 Task: Create a due date automation trigger when advanced on, on the monday of the week a card is due add dates due in more than 1 working days at 11:00 AM.
Action: Mouse moved to (1200, 342)
Screenshot: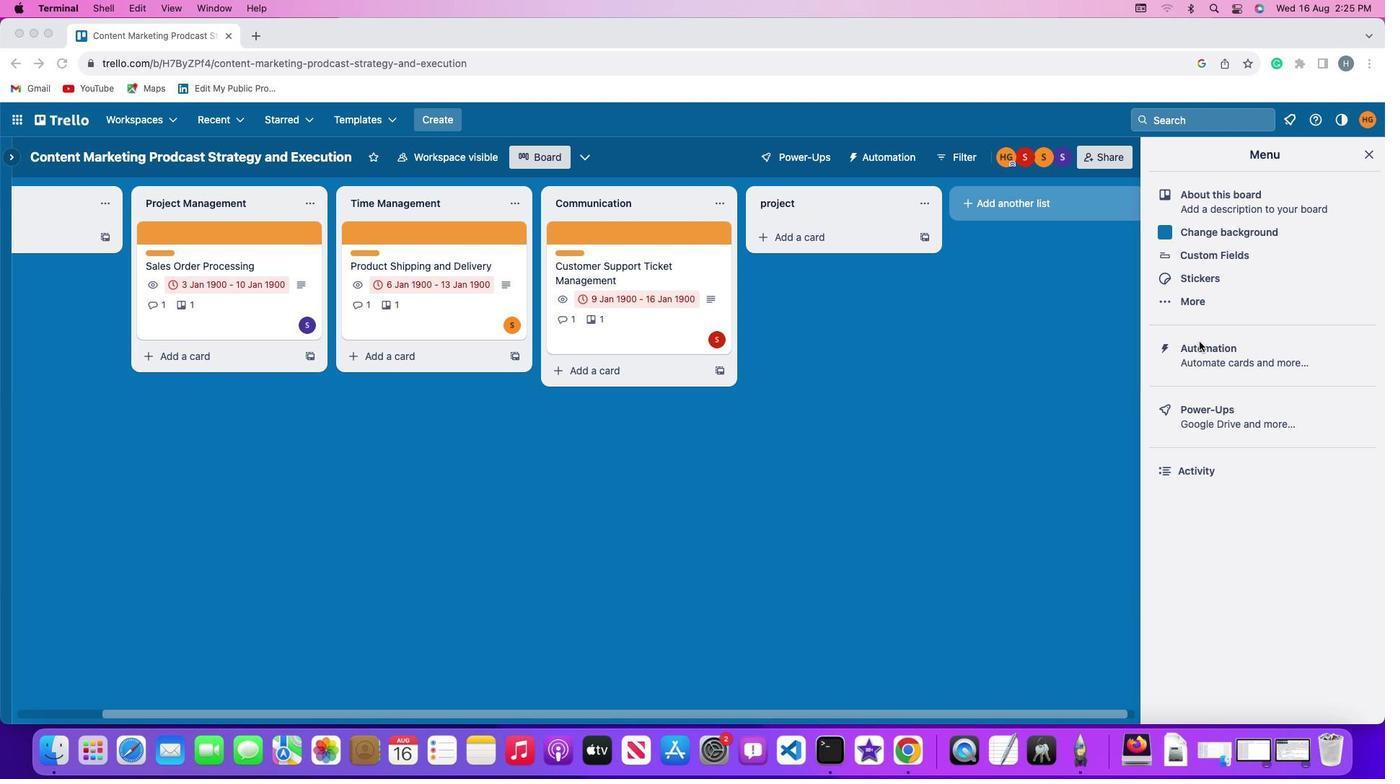 
Action: Mouse pressed left at (1200, 342)
Screenshot: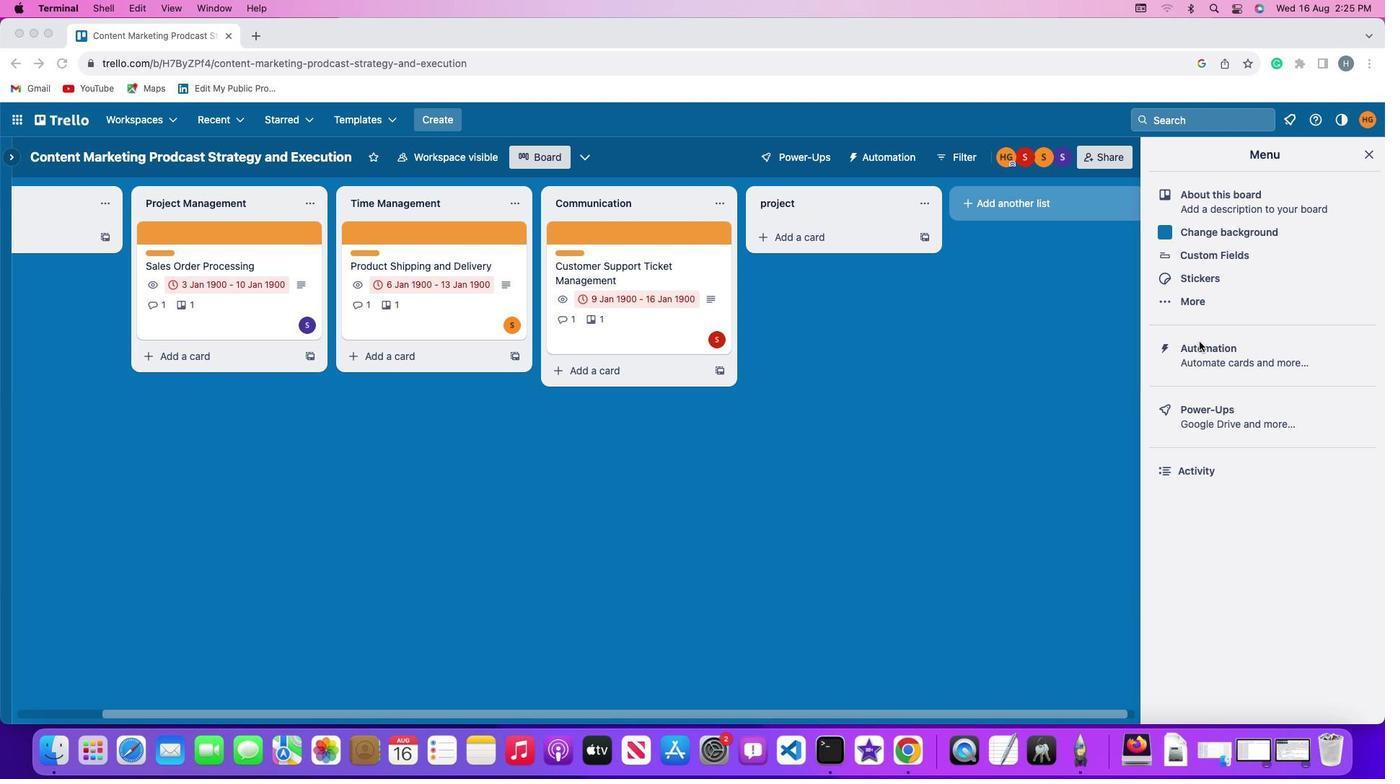 
Action: Mouse moved to (1200, 342)
Screenshot: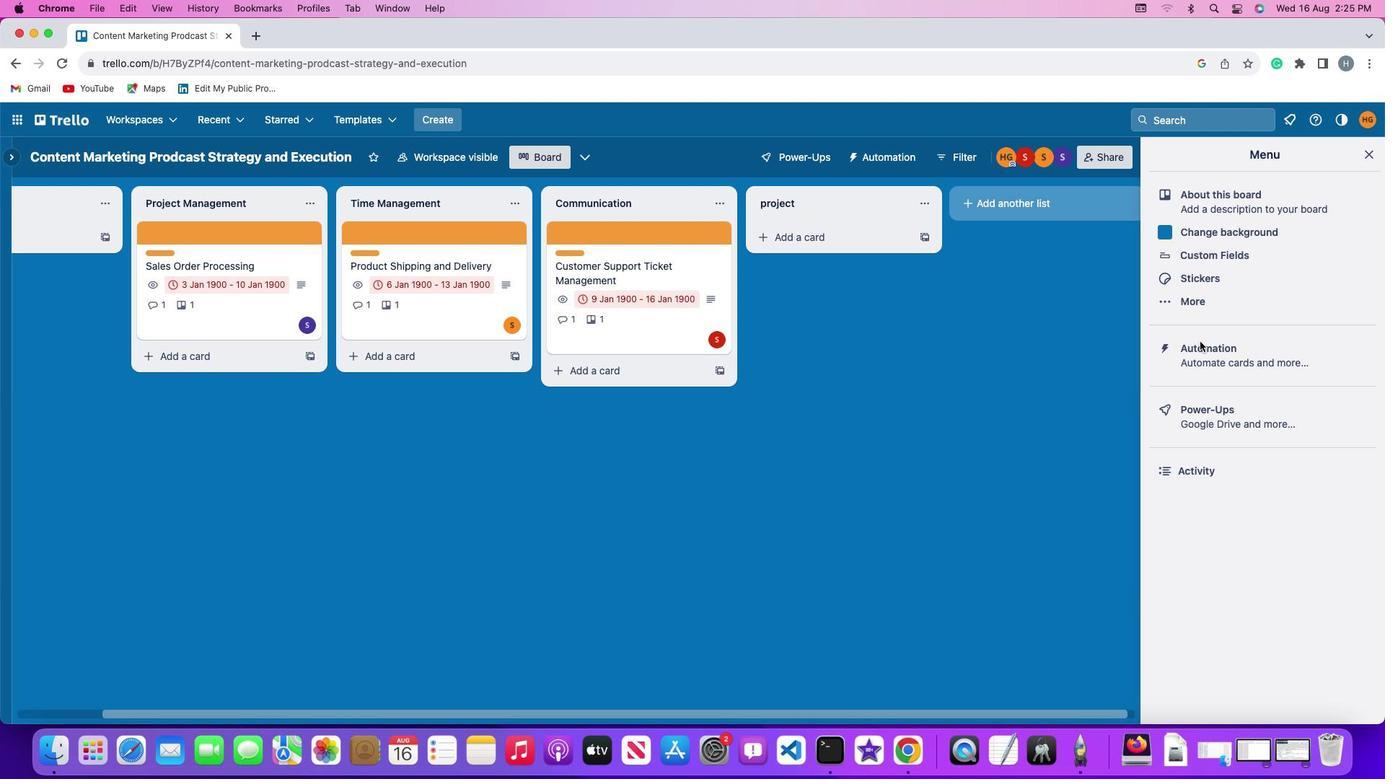
Action: Mouse pressed left at (1200, 342)
Screenshot: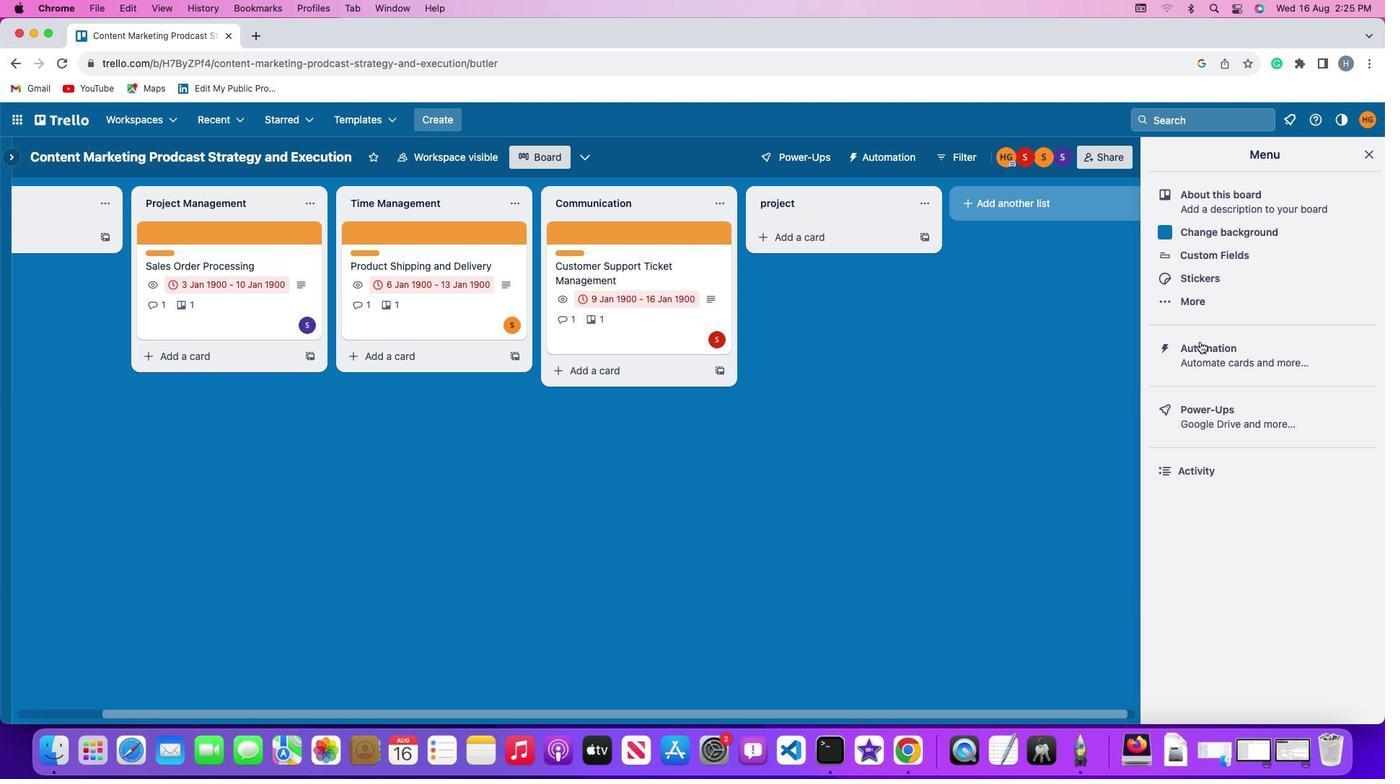 
Action: Mouse pressed left at (1200, 342)
Screenshot: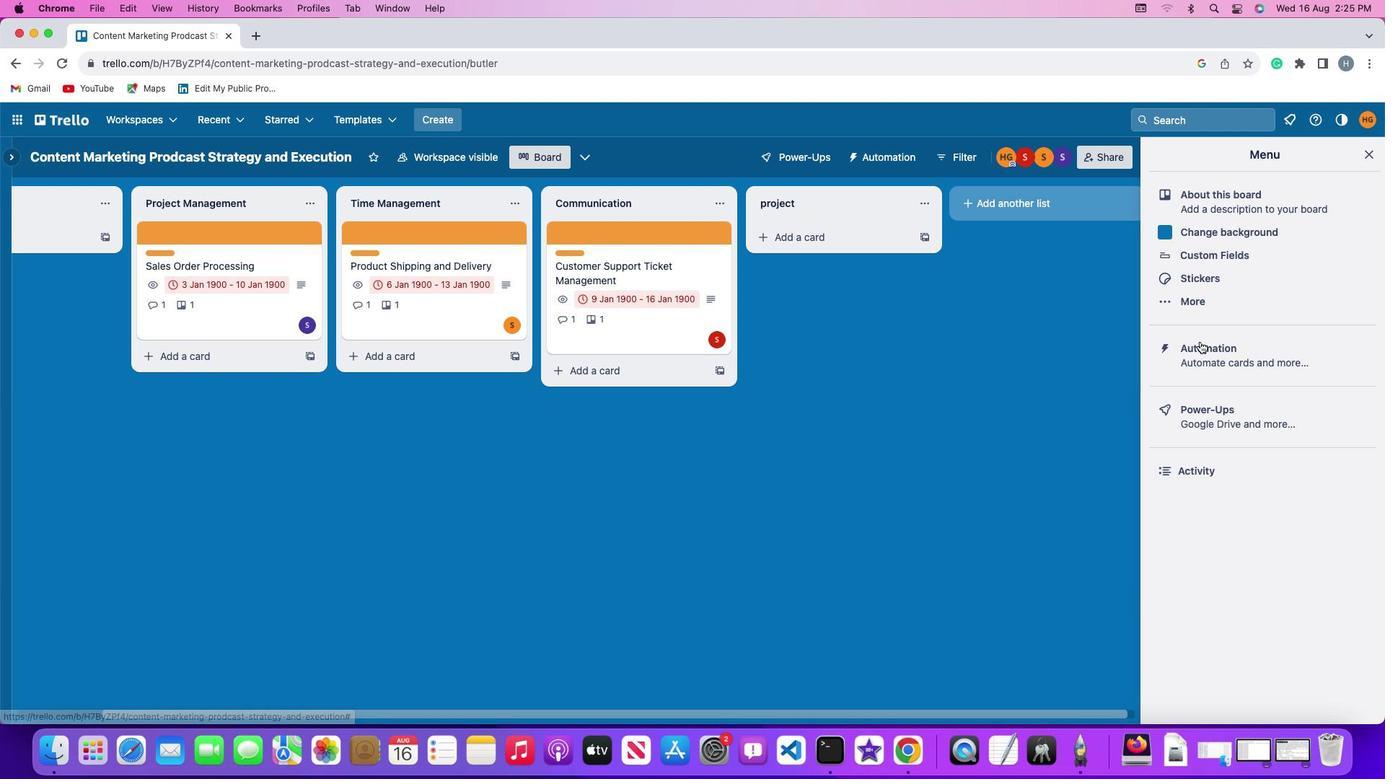 
Action: Mouse moved to (87, 340)
Screenshot: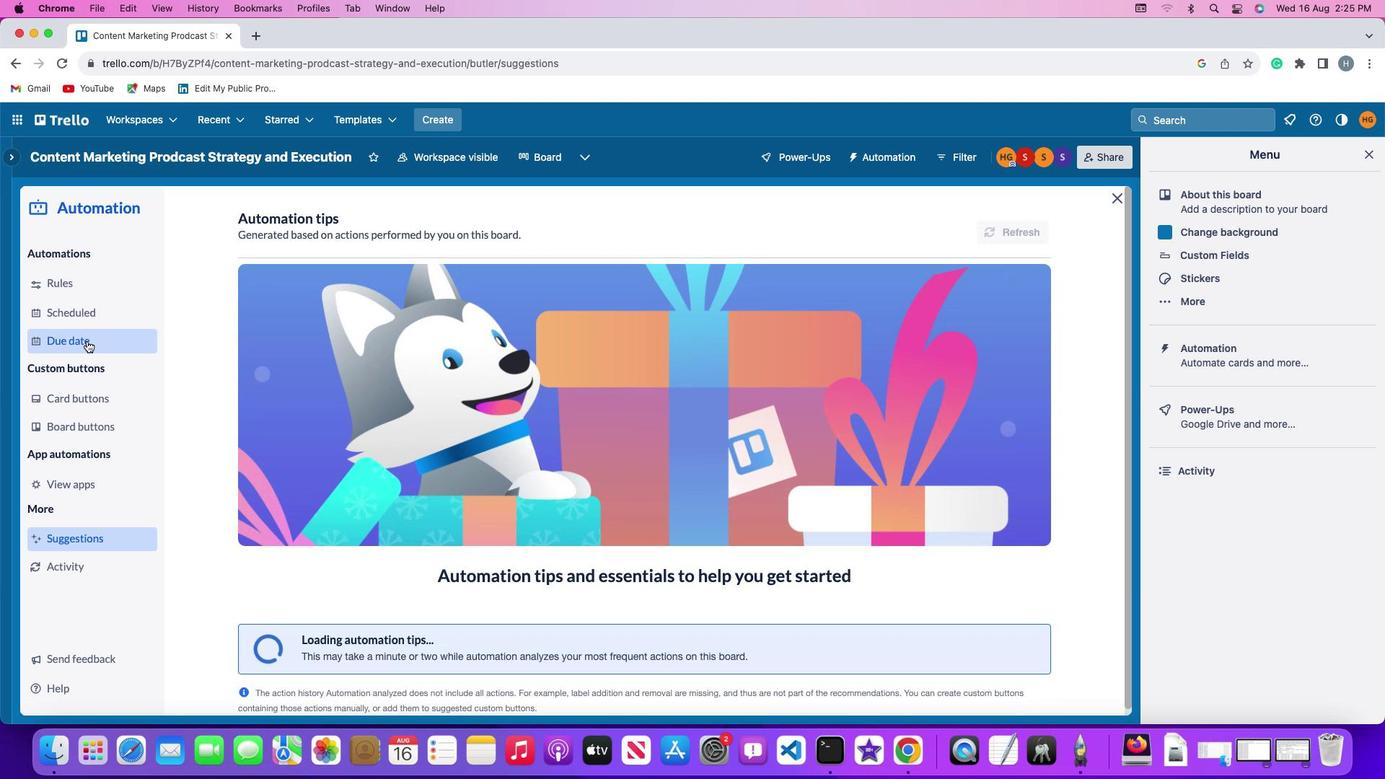 
Action: Mouse pressed left at (87, 340)
Screenshot: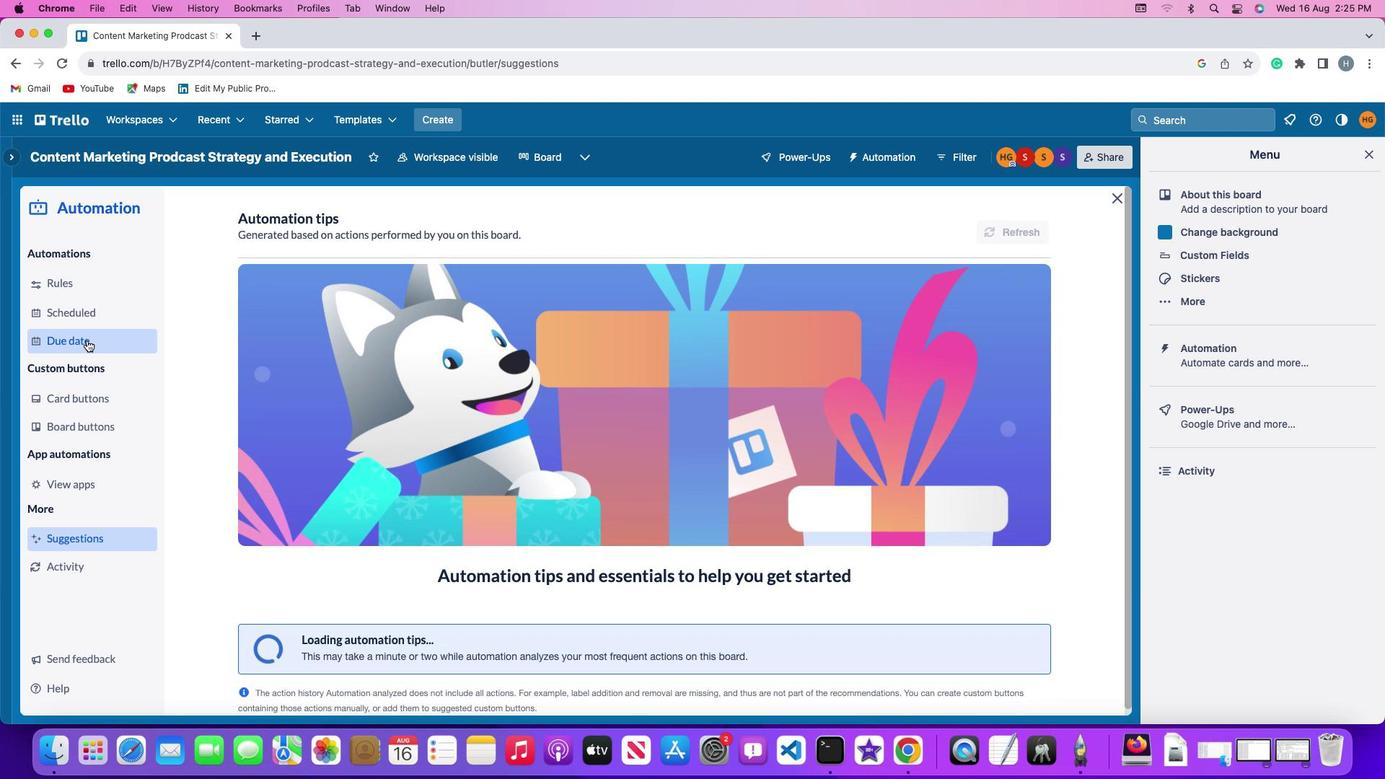 
Action: Mouse moved to (940, 219)
Screenshot: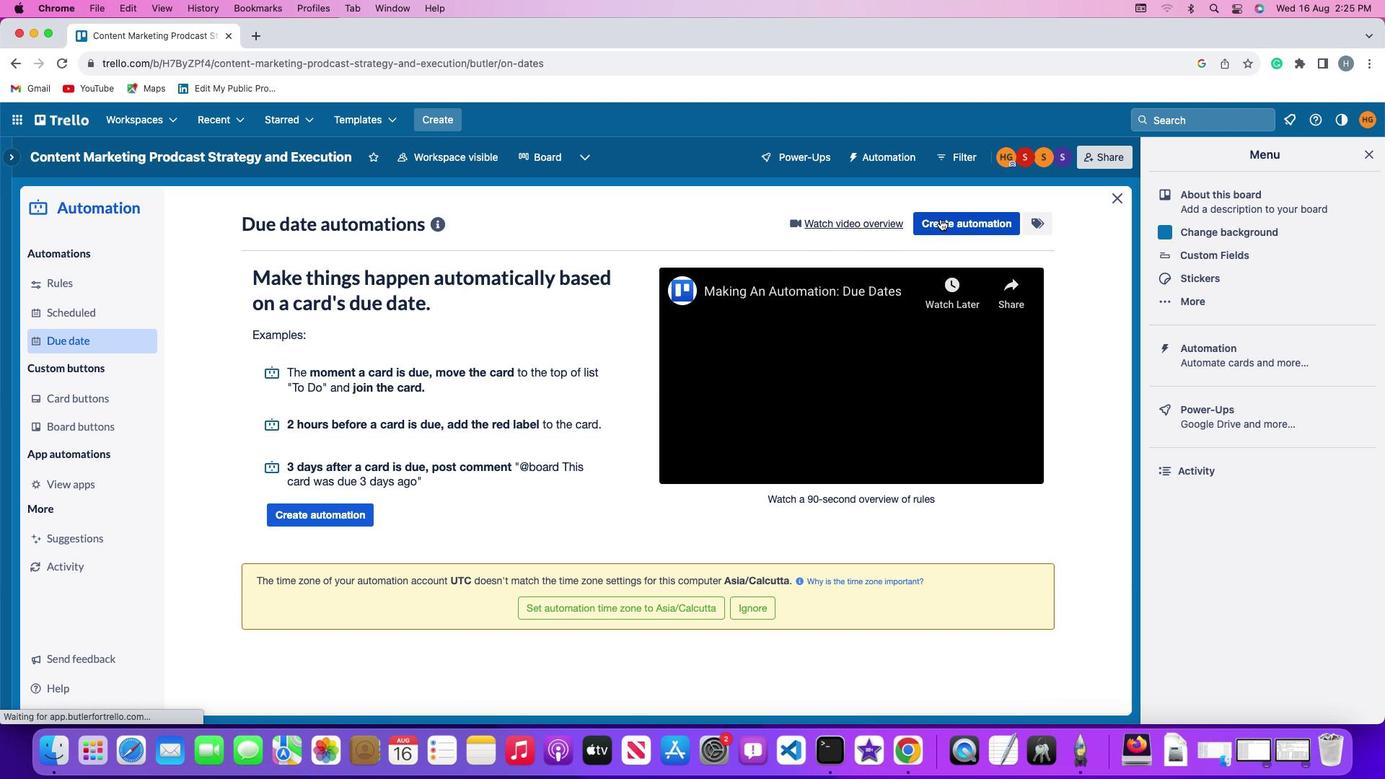 
Action: Mouse pressed left at (940, 219)
Screenshot: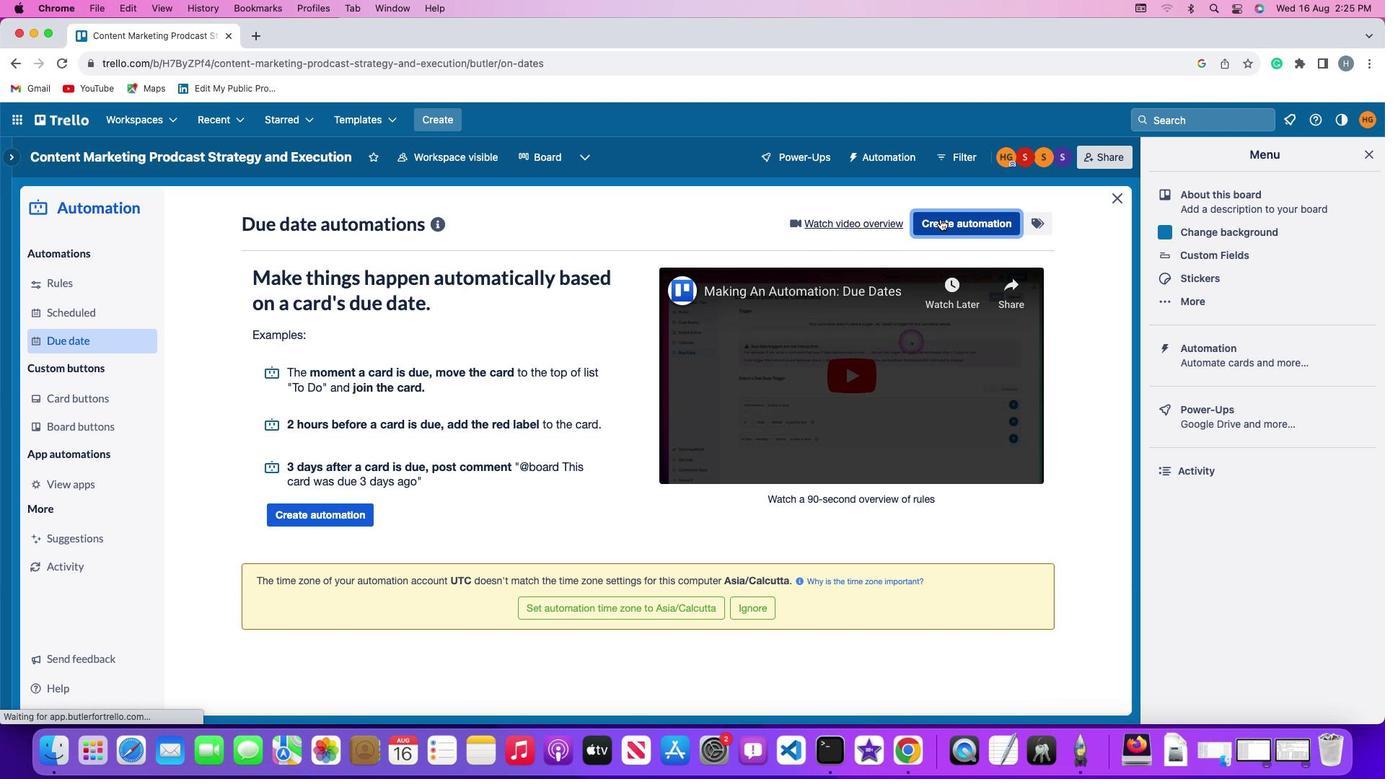 
Action: Mouse moved to (287, 355)
Screenshot: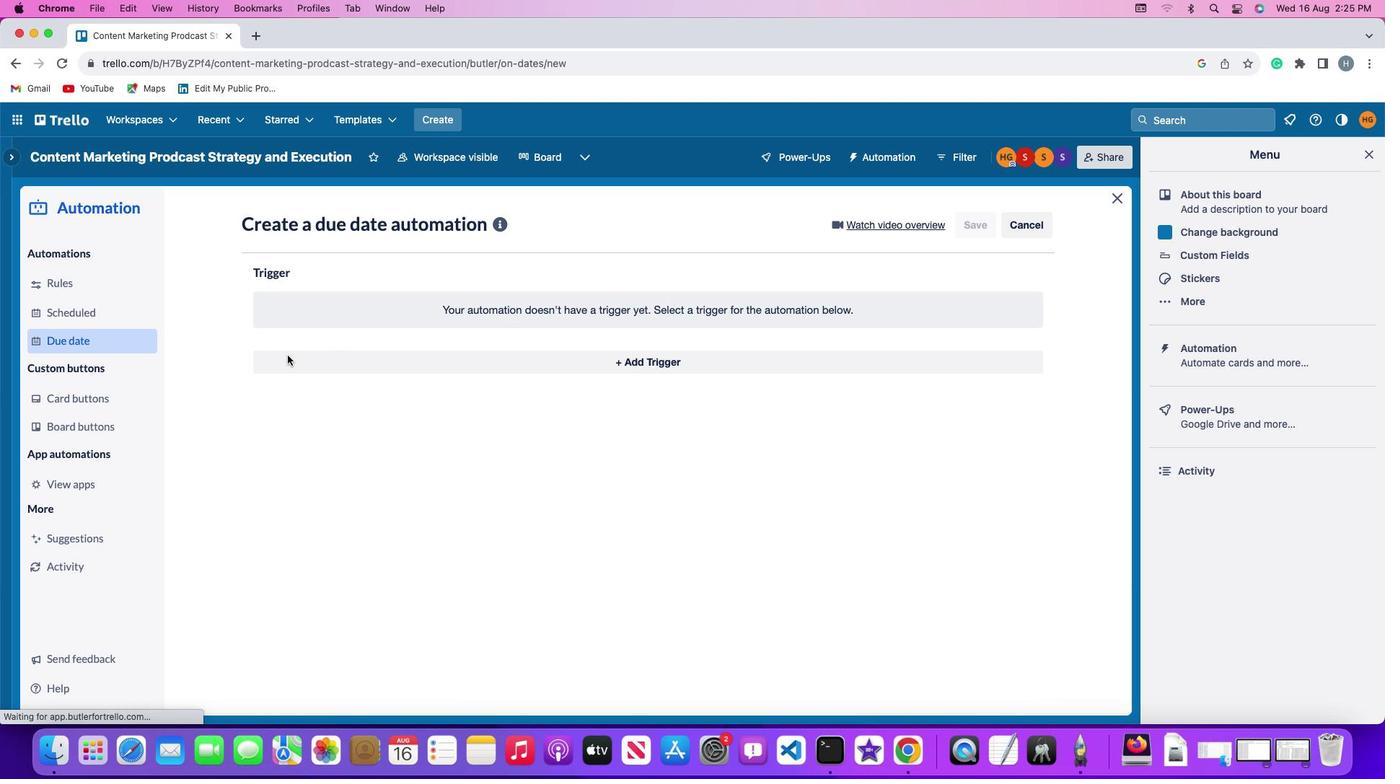 
Action: Mouse pressed left at (287, 355)
Screenshot: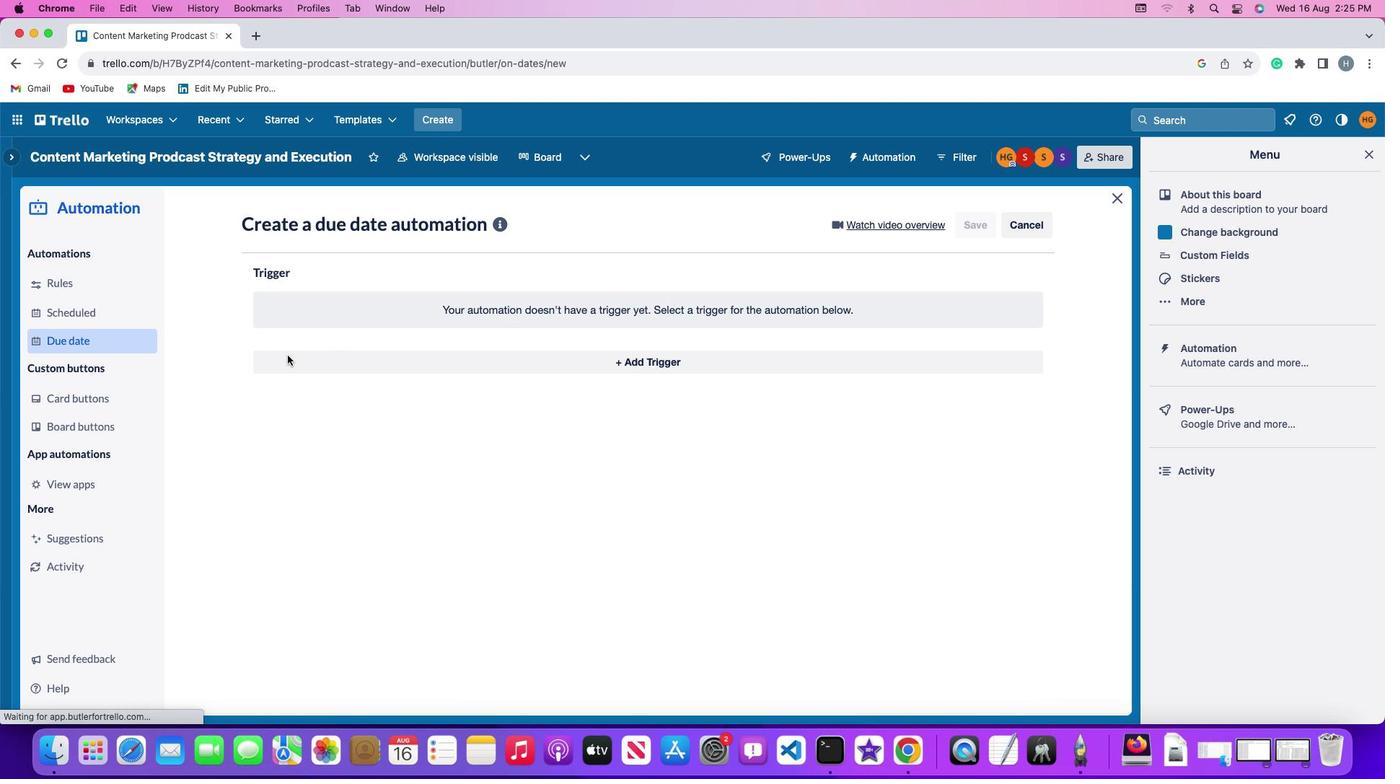 
Action: Mouse moved to (309, 626)
Screenshot: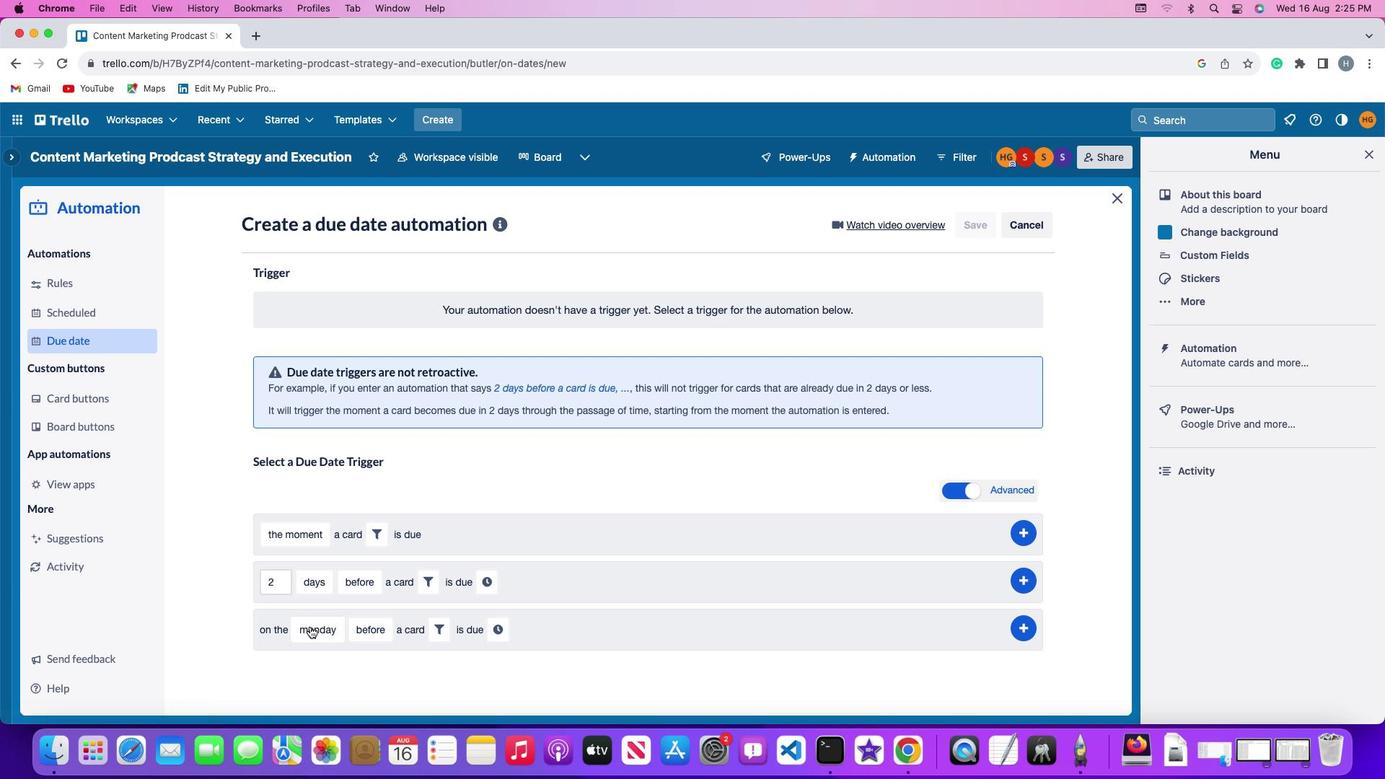 
Action: Mouse pressed left at (309, 626)
Screenshot: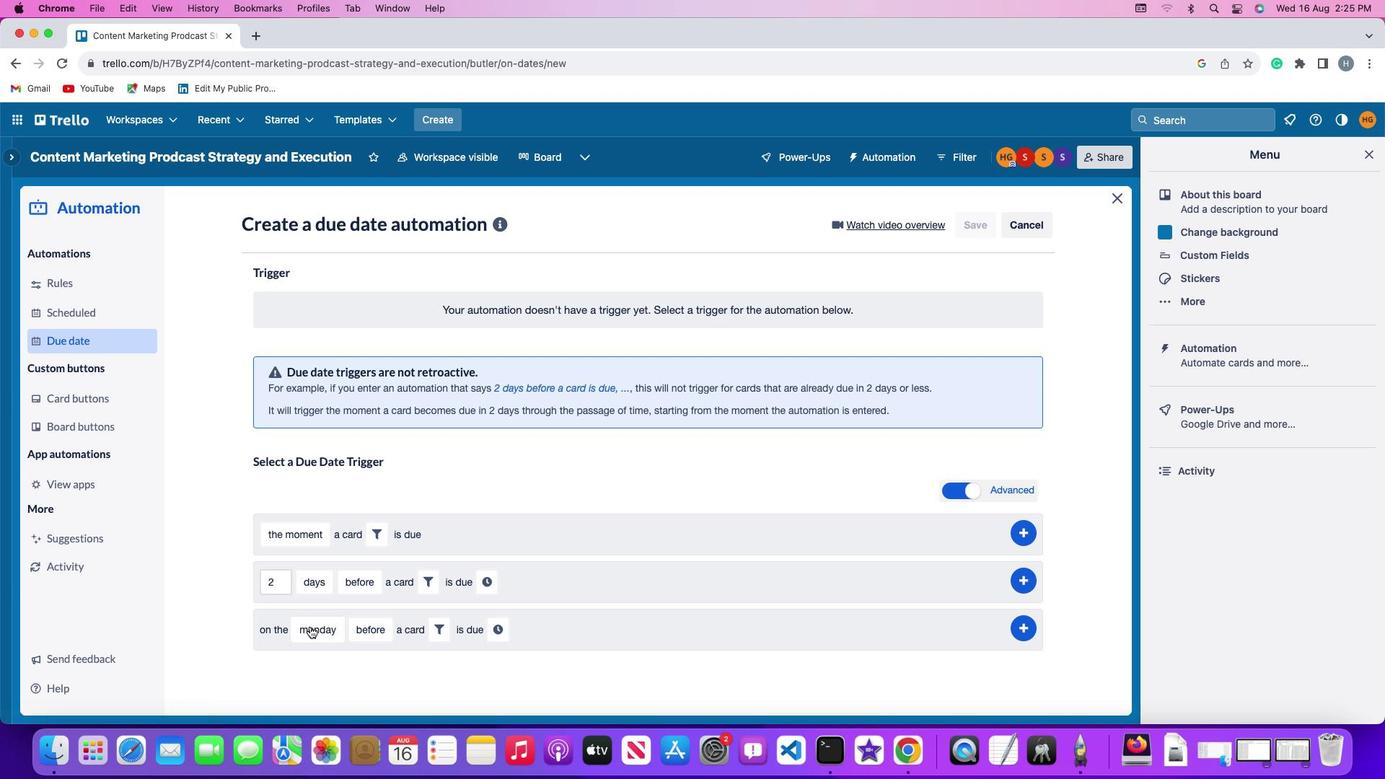 
Action: Mouse moved to (335, 429)
Screenshot: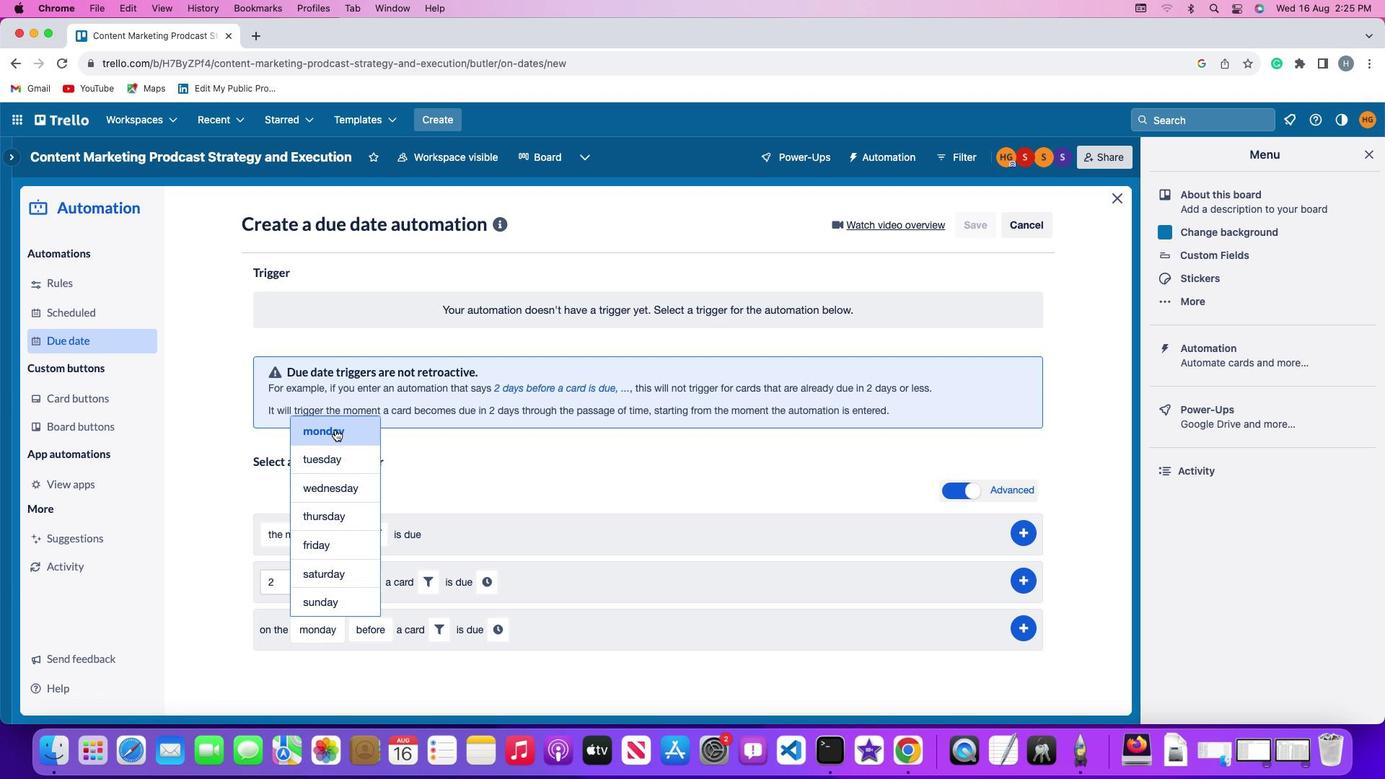 
Action: Mouse pressed left at (335, 429)
Screenshot: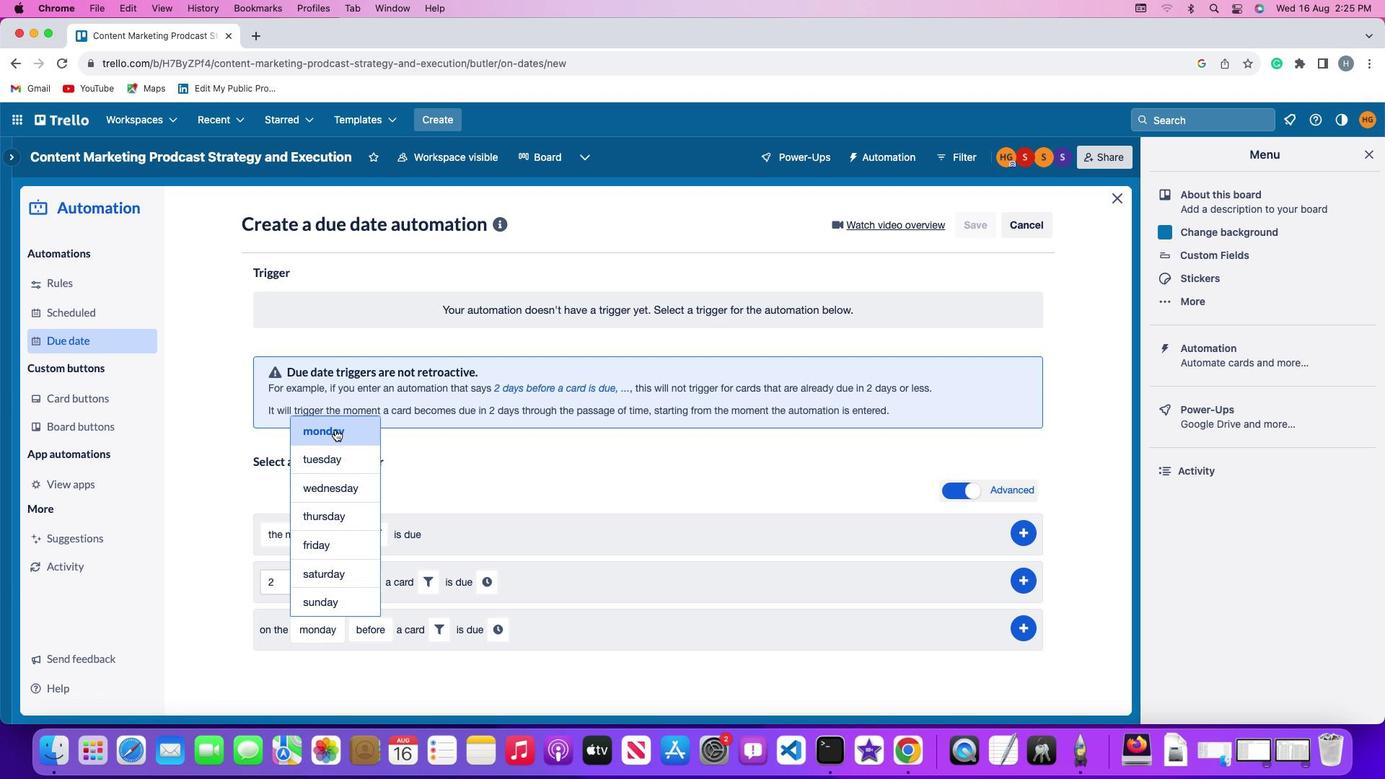 
Action: Mouse moved to (380, 626)
Screenshot: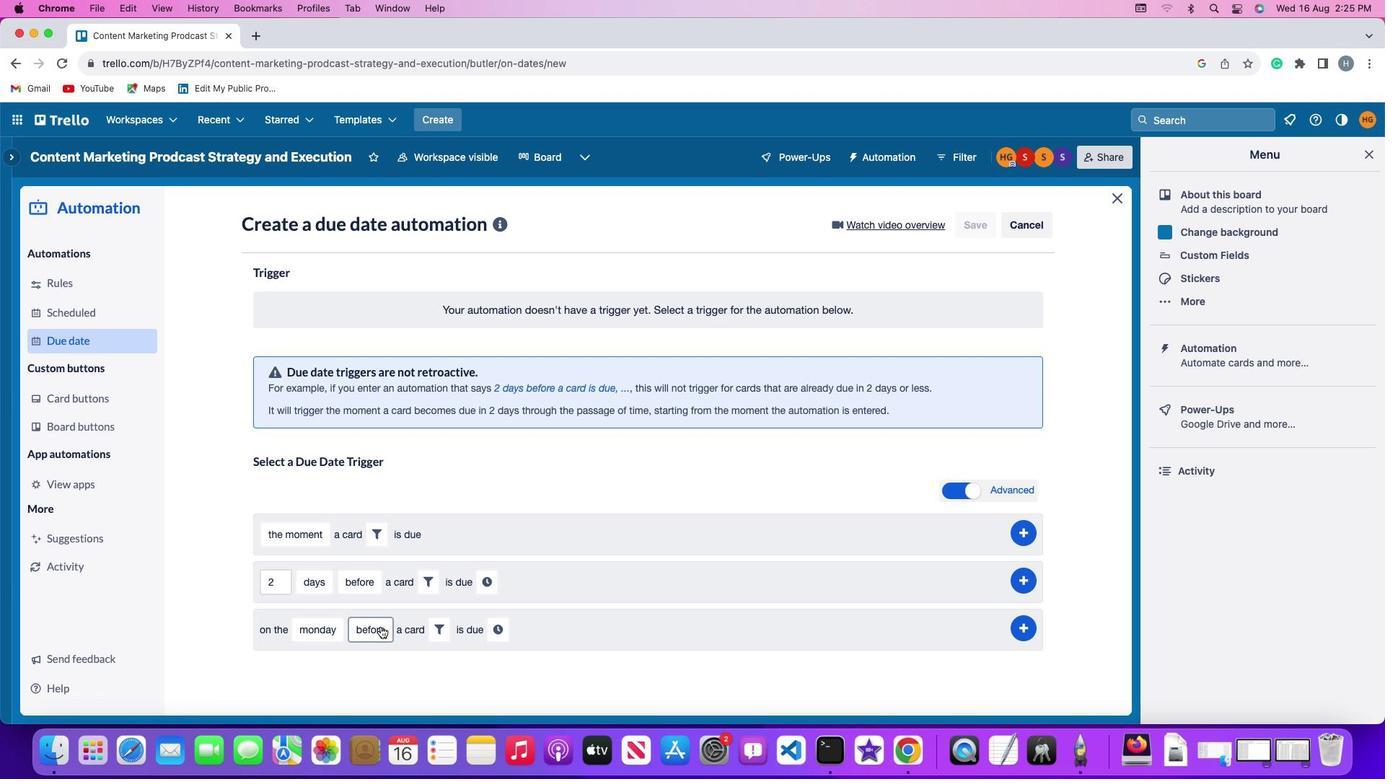 
Action: Mouse pressed left at (380, 626)
Screenshot: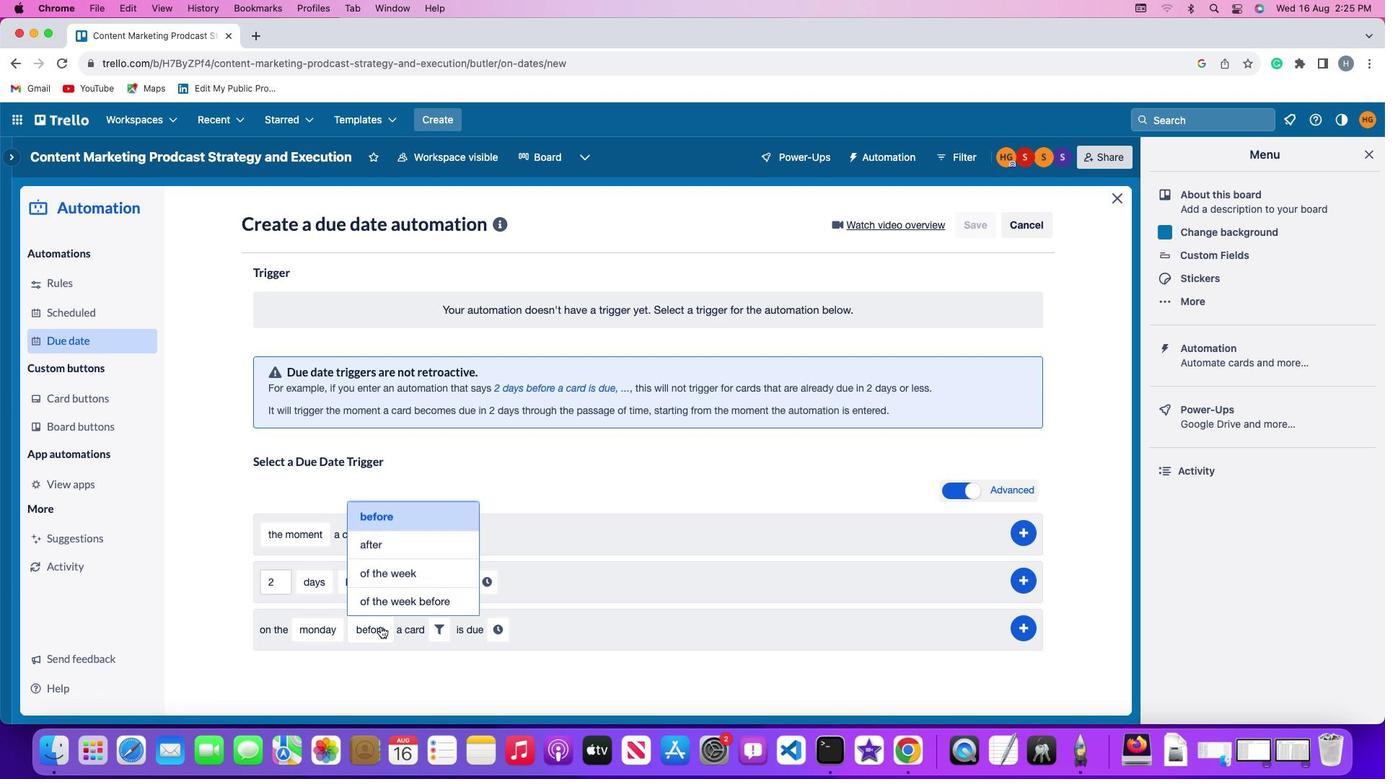 
Action: Mouse moved to (391, 572)
Screenshot: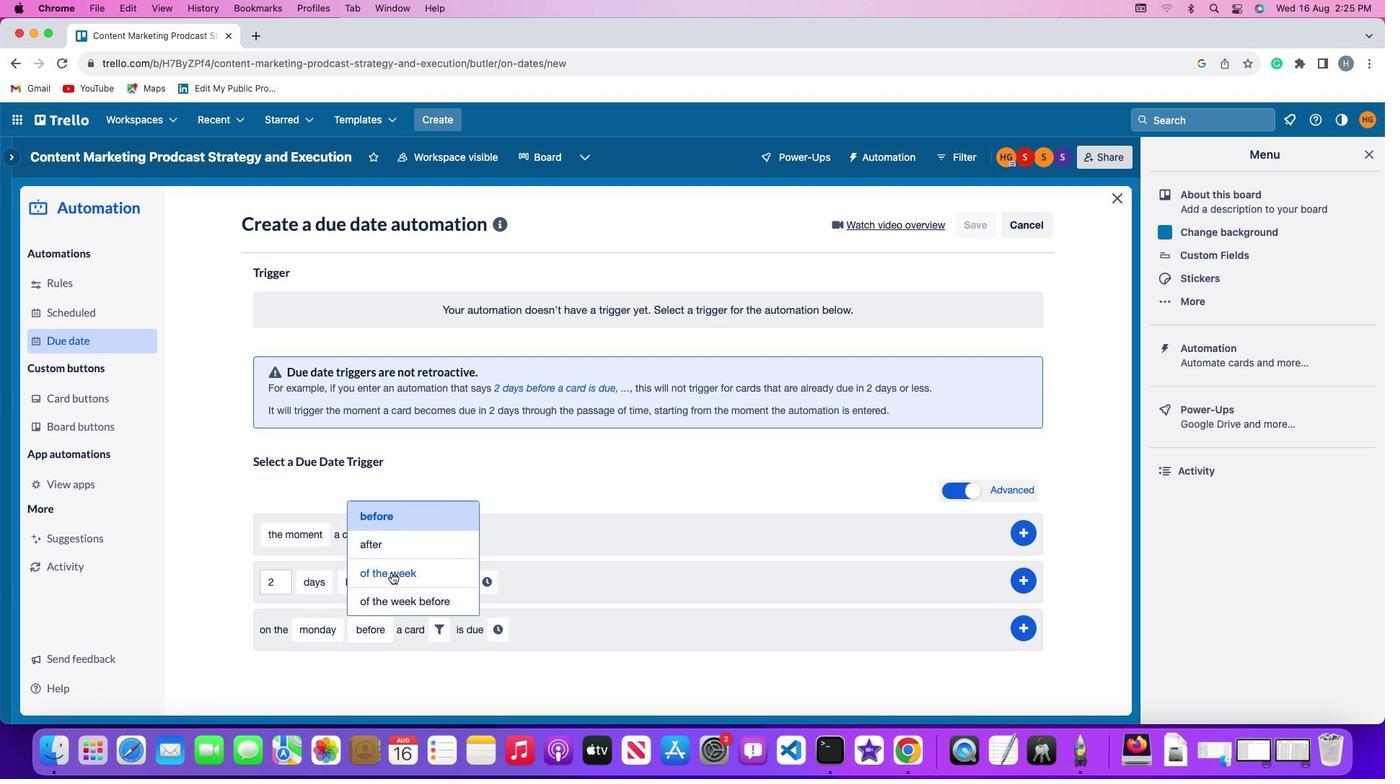 
Action: Mouse pressed left at (391, 572)
Screenshot: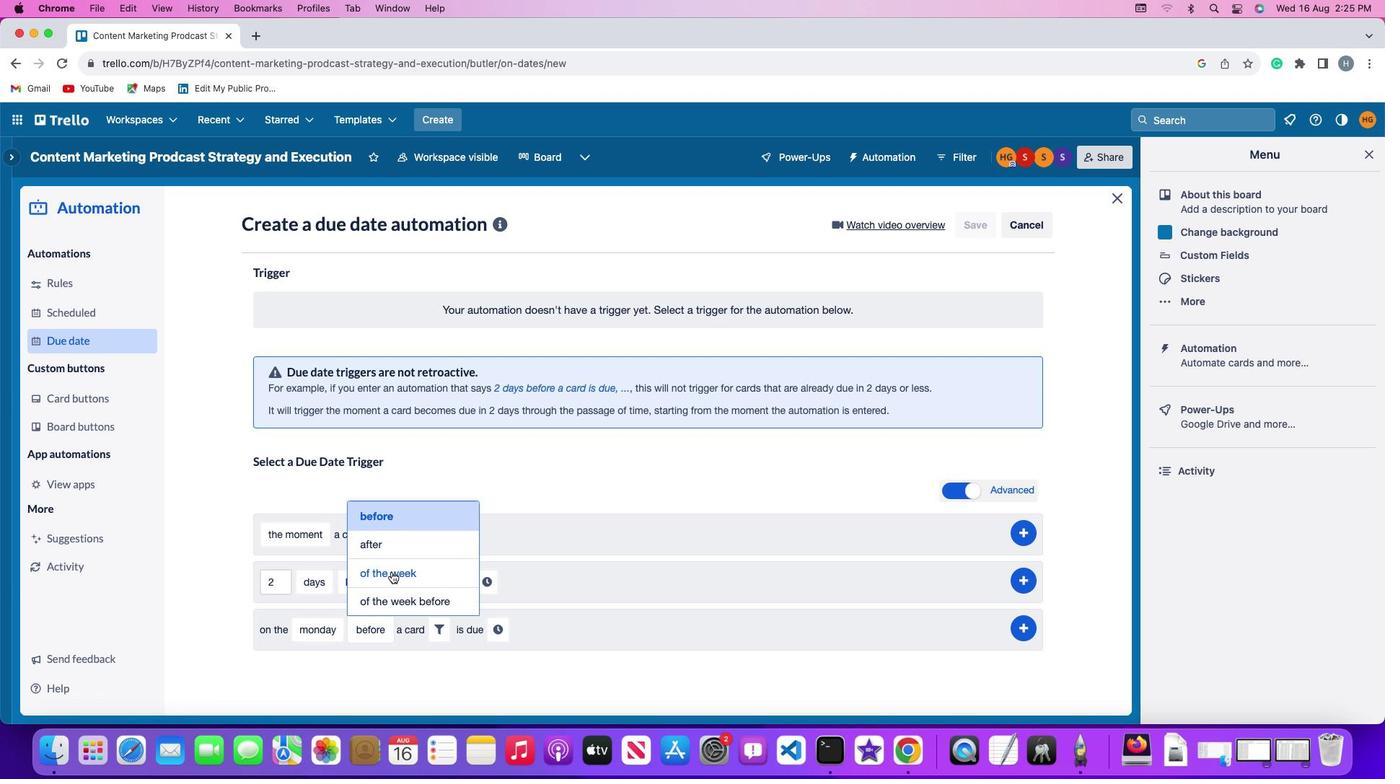 
Action: Mouse moved to (453, 624)
Screenshot: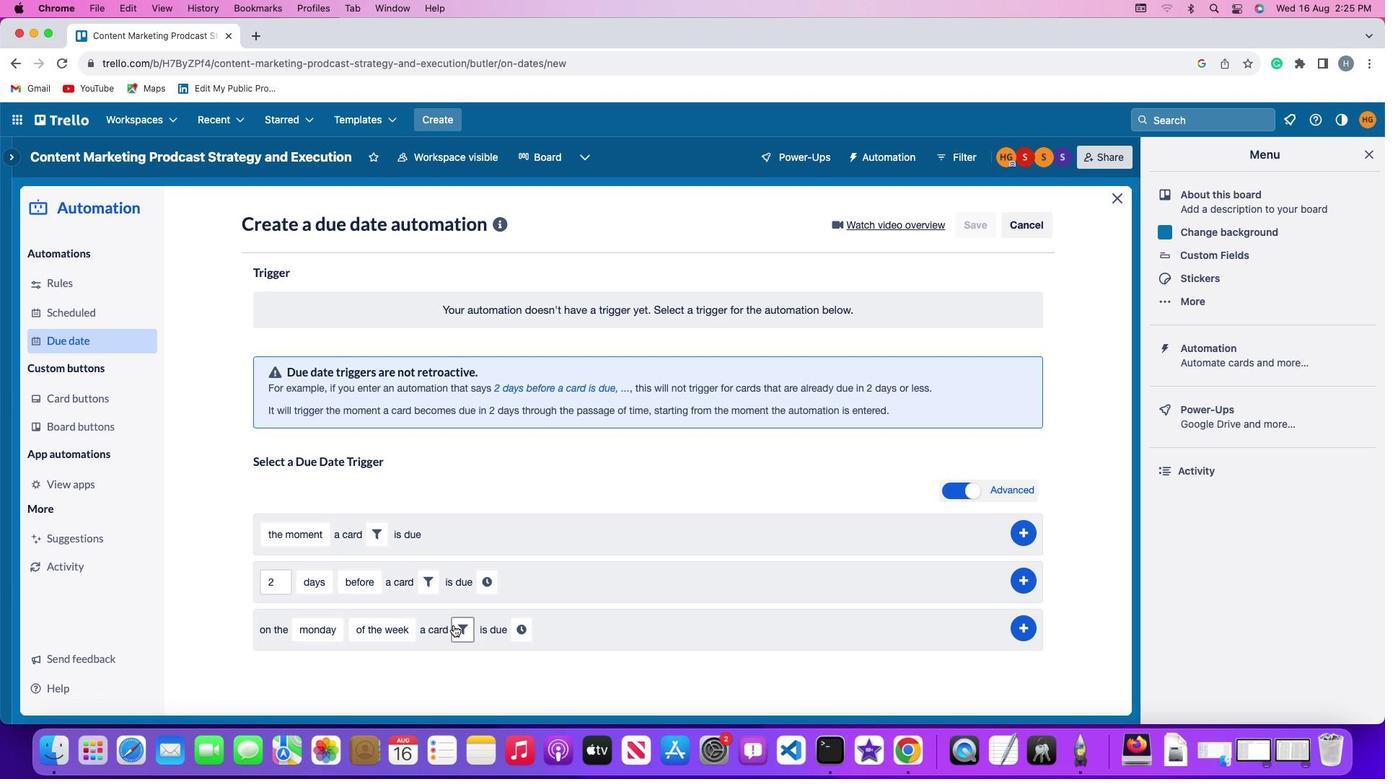 
Action: Mouse pressed left at (453, 624)
Screenshot: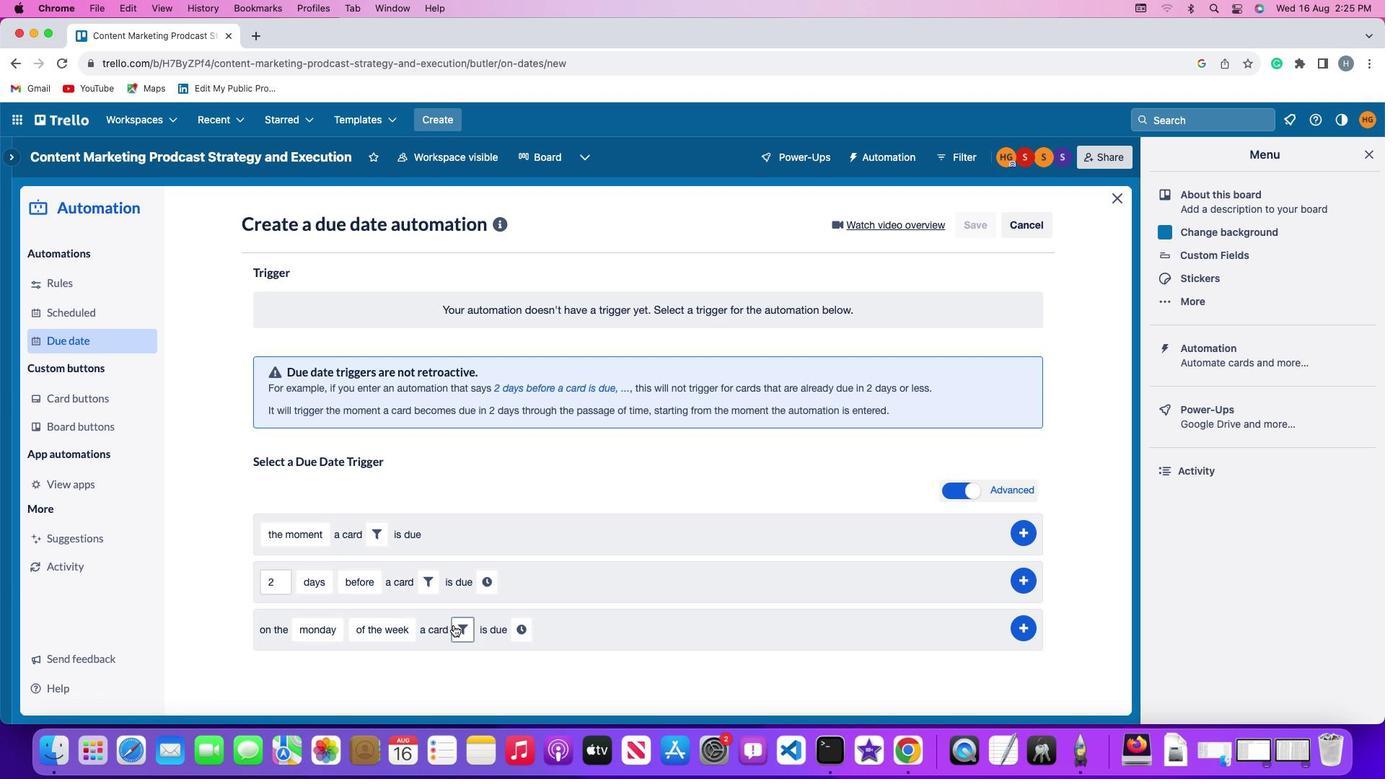 
Action: Mouse moved to (537, 682)
Screenshot: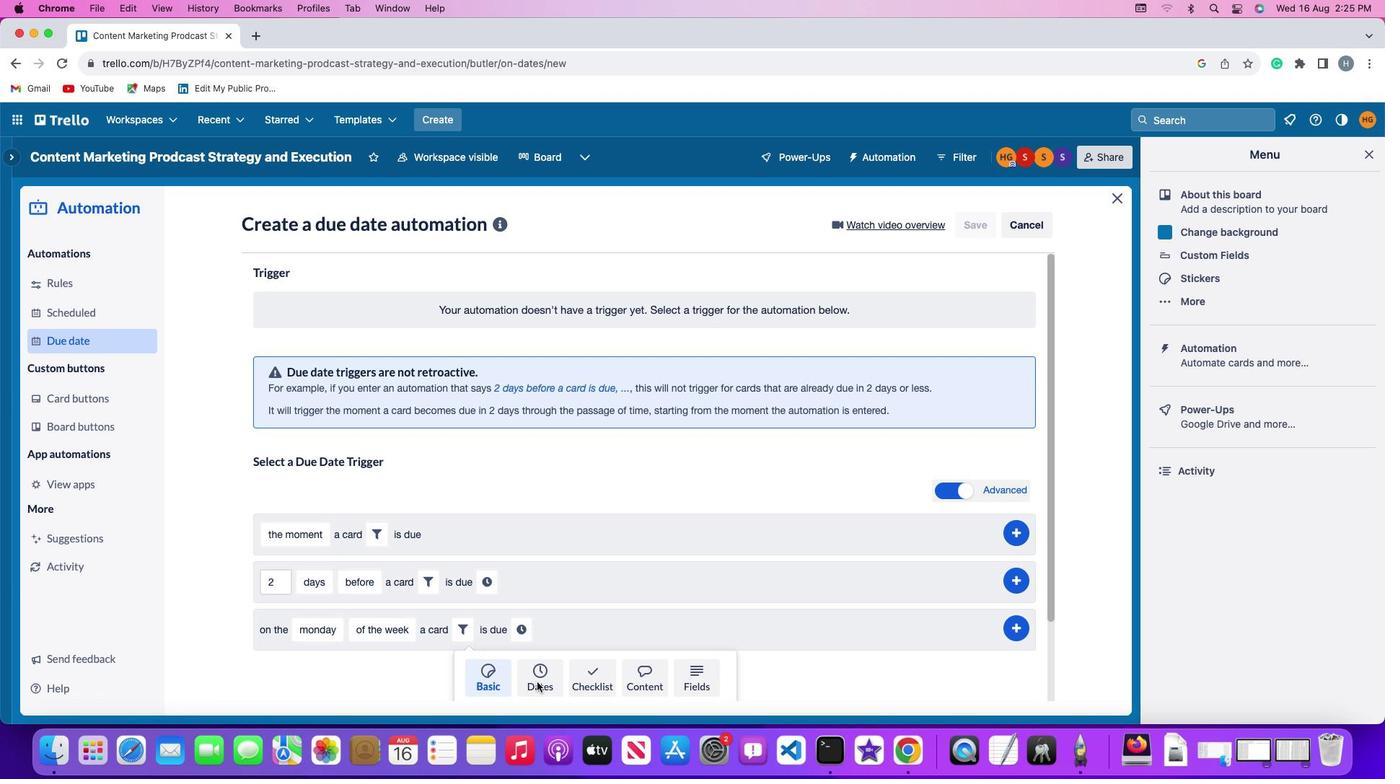 
Action: Mouse pressed left at (537, 682)
Screenshot: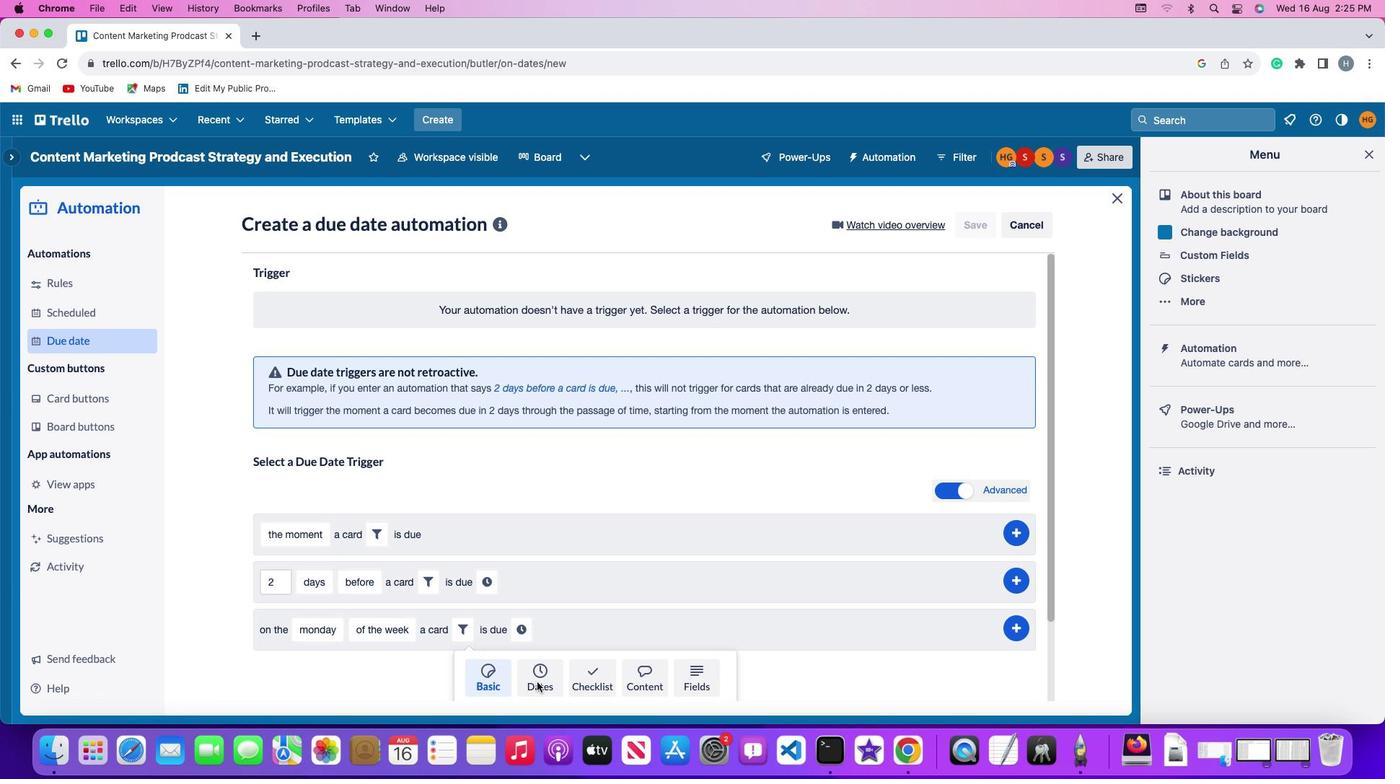 
Action: Mouse moved to (406, 663)
Screenshot: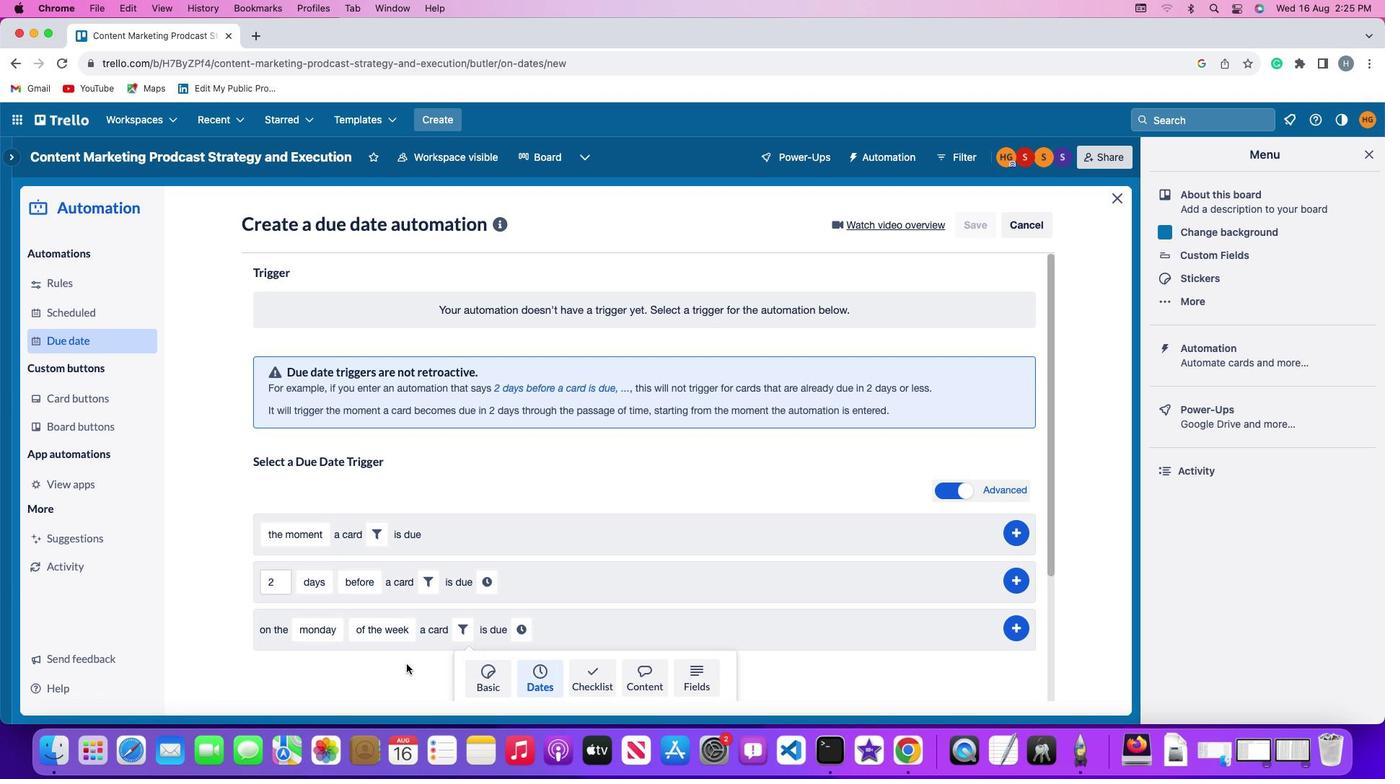 
Action: Mouse scrolled (406, 663) with delta (0, 0)
Screenshot: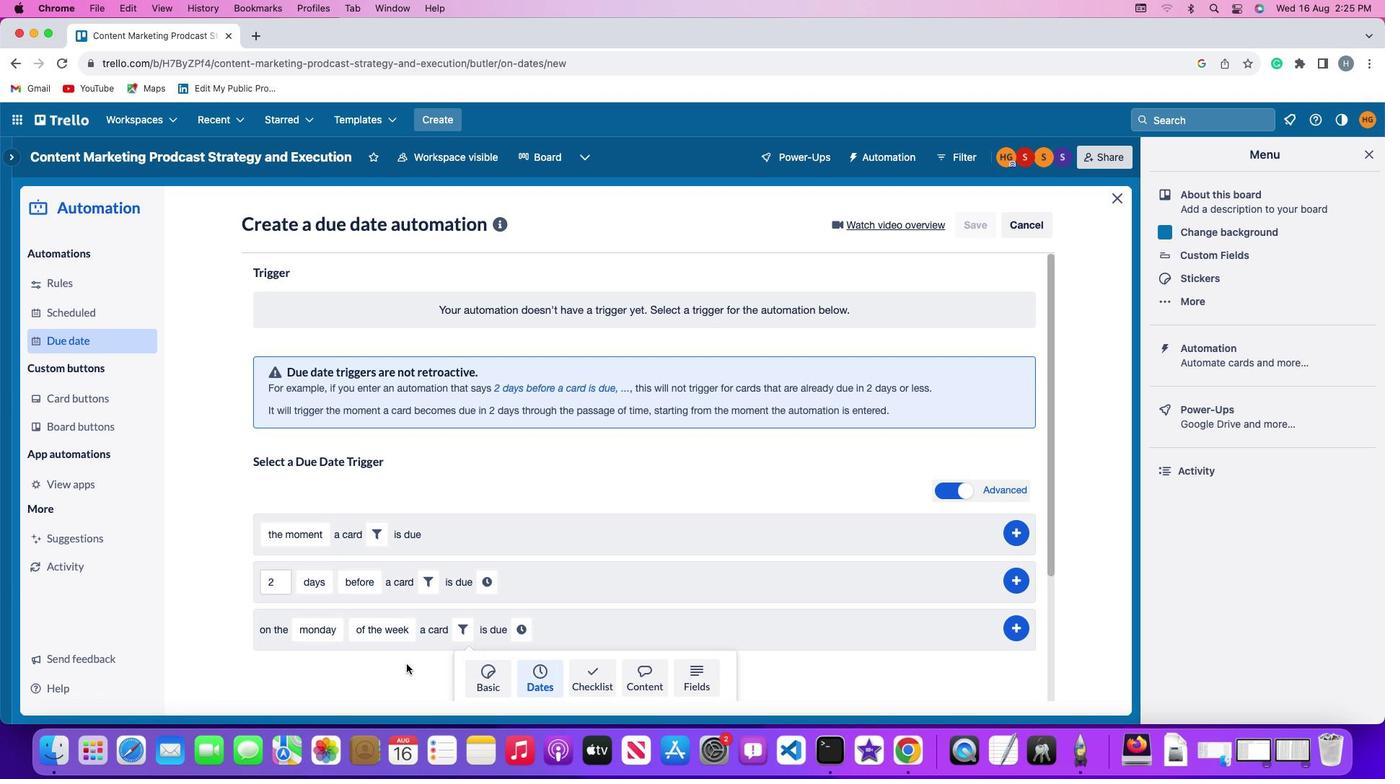 
Action: Mouse scrolled (406, 663) with delta (0, 0)
Screenshot: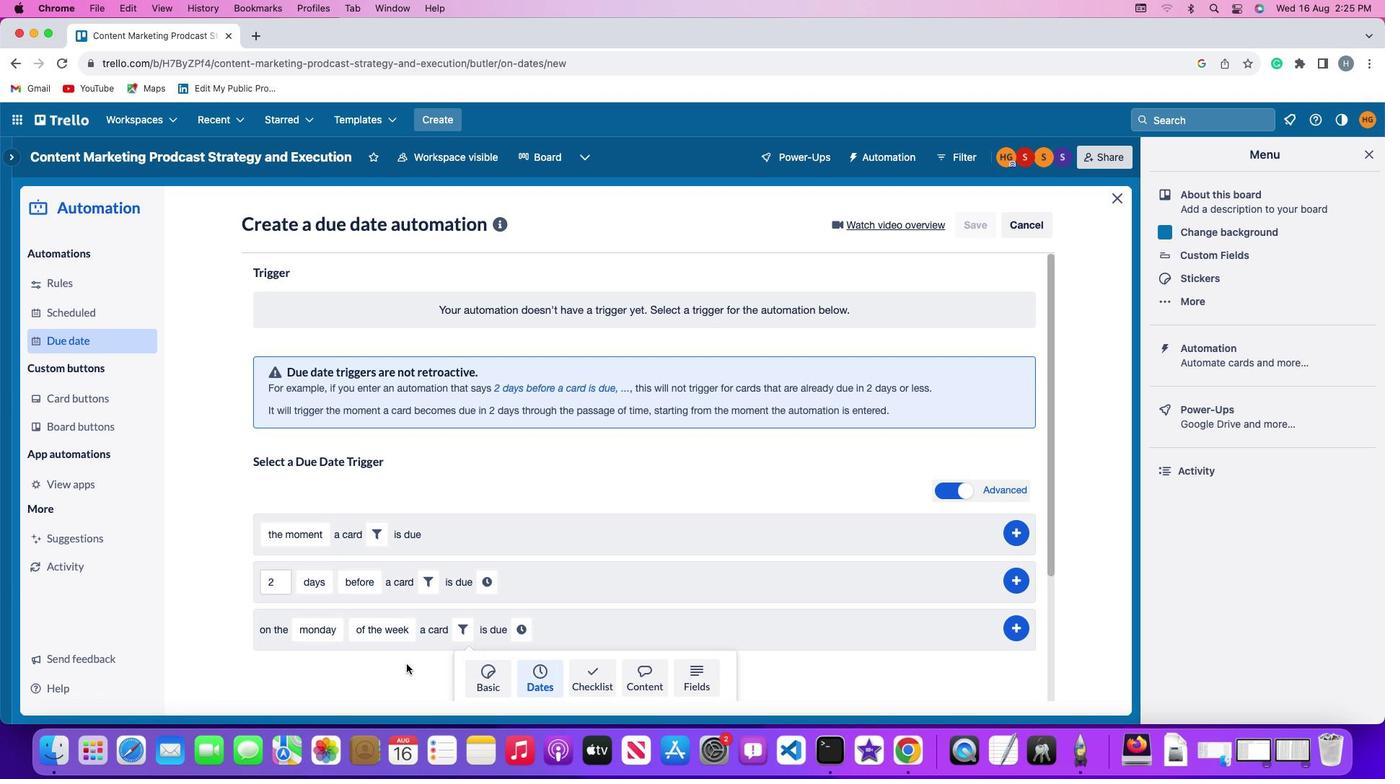 
Action: Mouse scrolled (406, 663) with delta (0, -2)
Screenshot: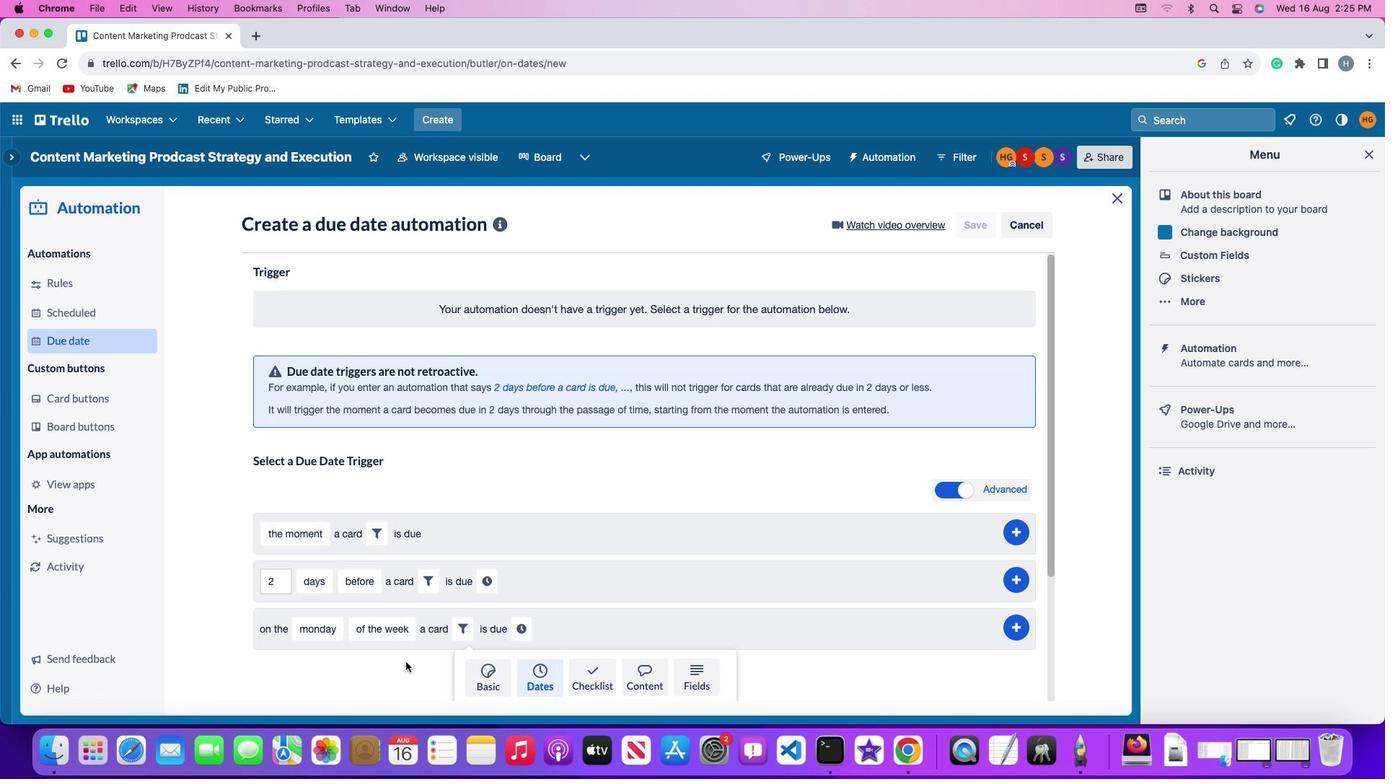 
Action: Mouse moved to (406, 661)
Screenshot: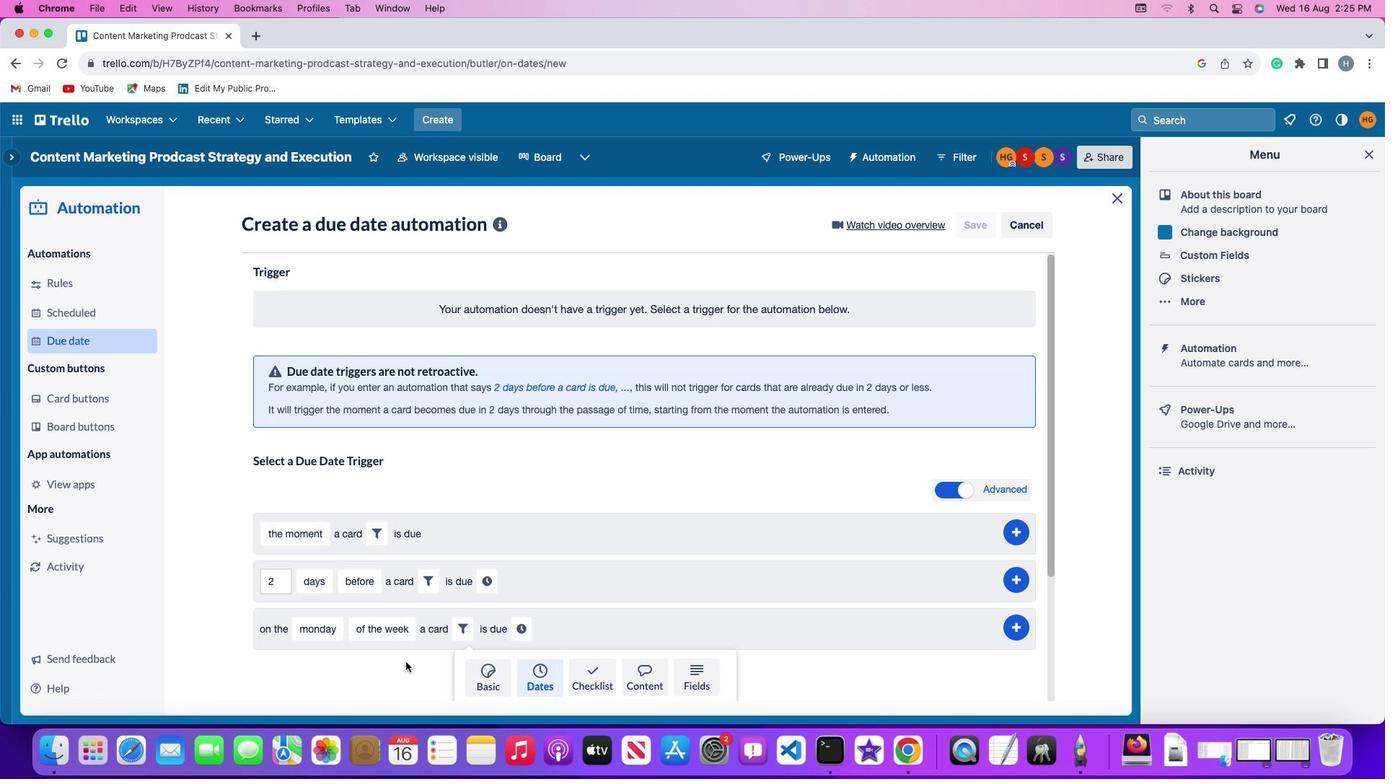
Action: Mouse scrolled (406, 661) with delta (0, -3)
Screenshot: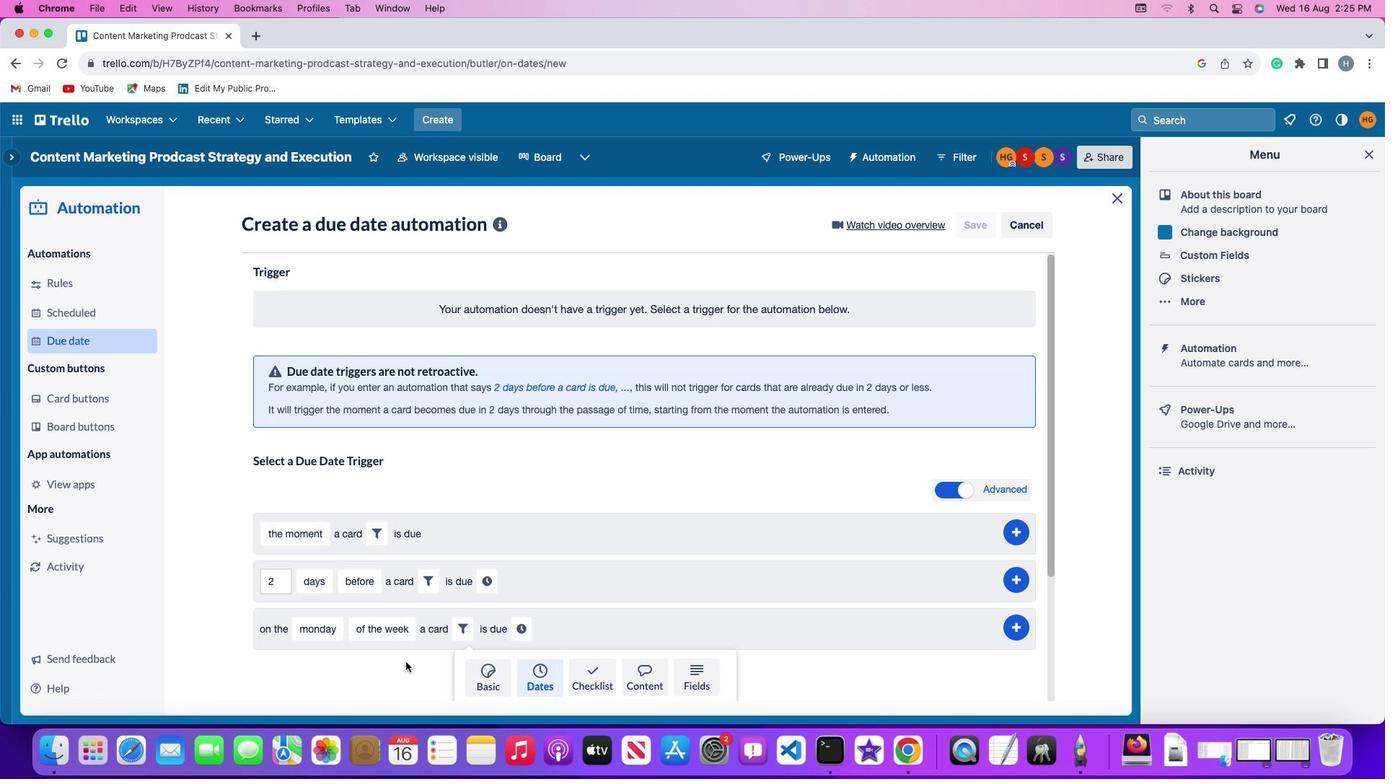 
Action: Mouse moved to (405, 656)
Screenshot: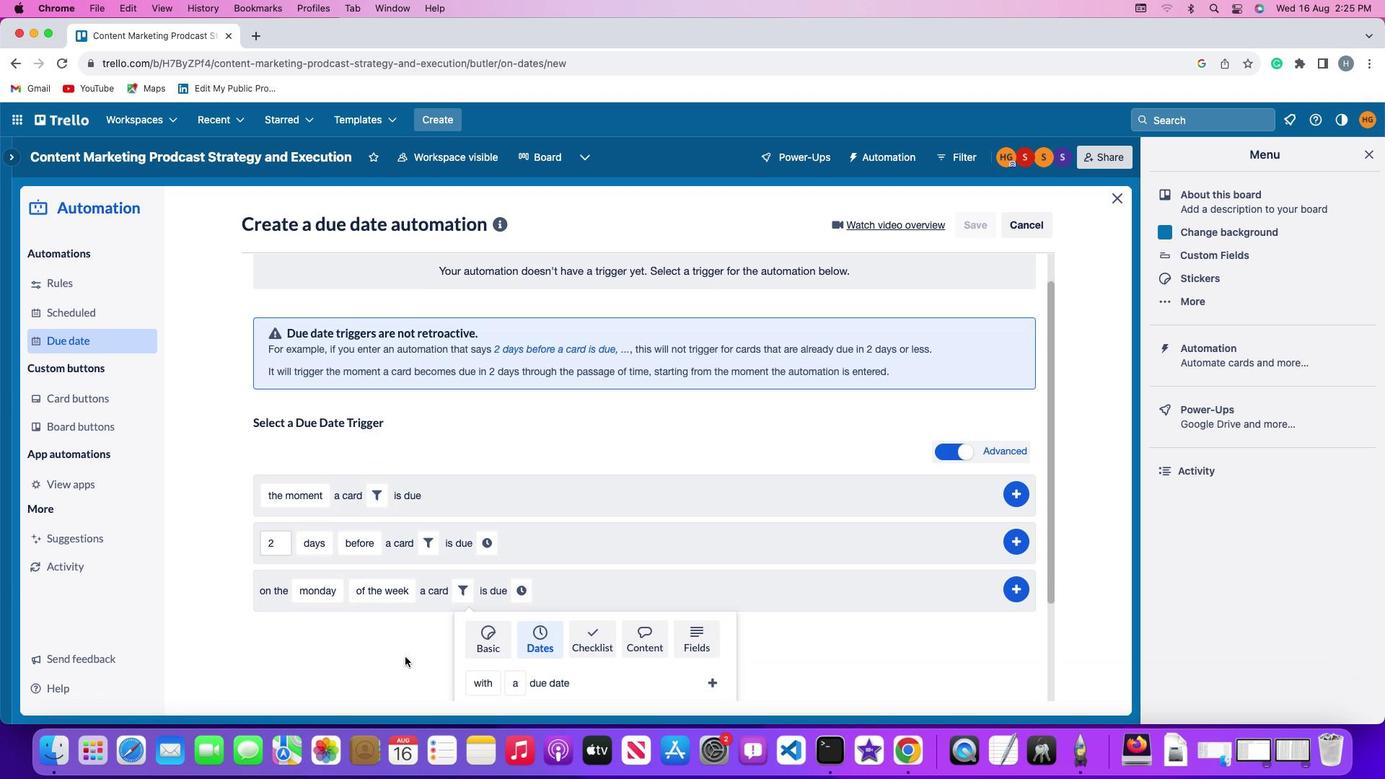 
Action: Mouse scrolled (405, 656) with delta (0, 0)
Screenshot: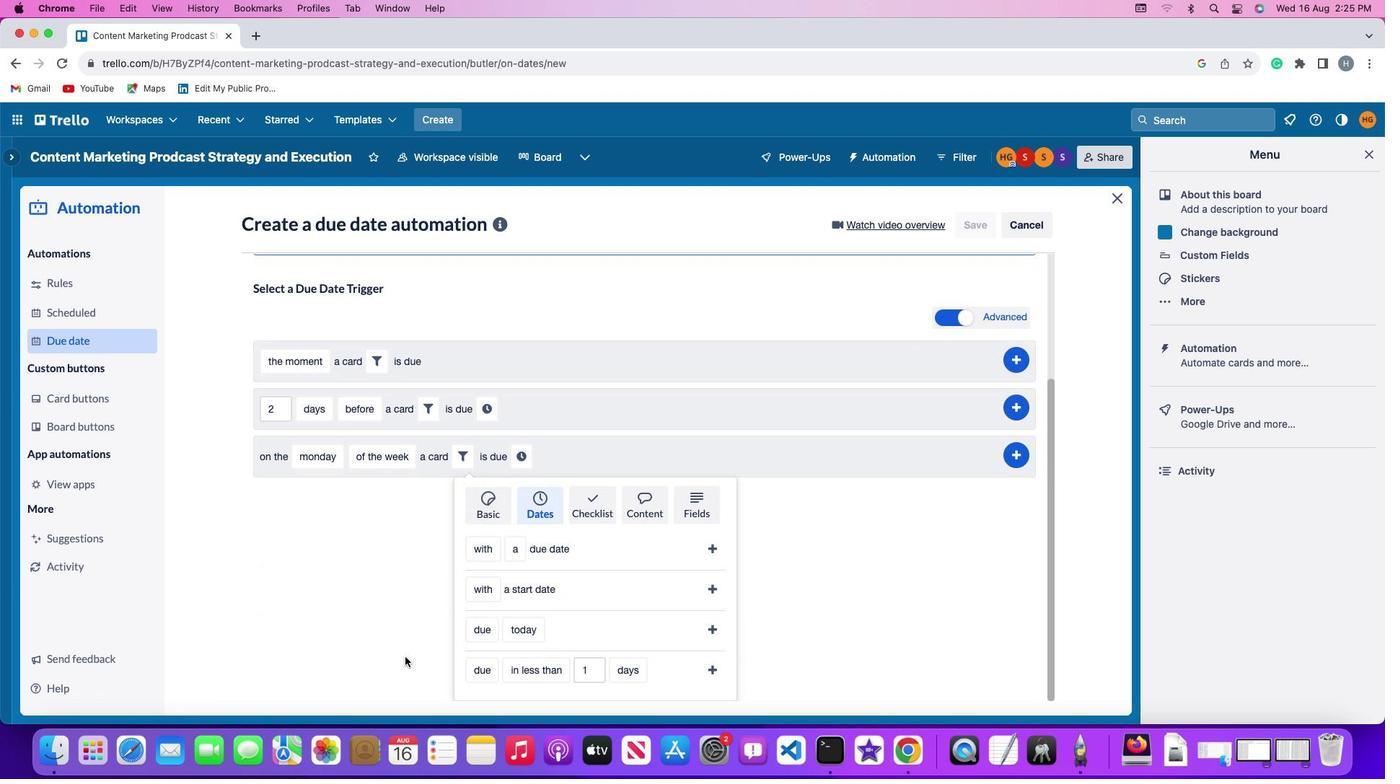 
Action: Mouse scrolled (405, 656) with delta (0, 0)
Screenshot: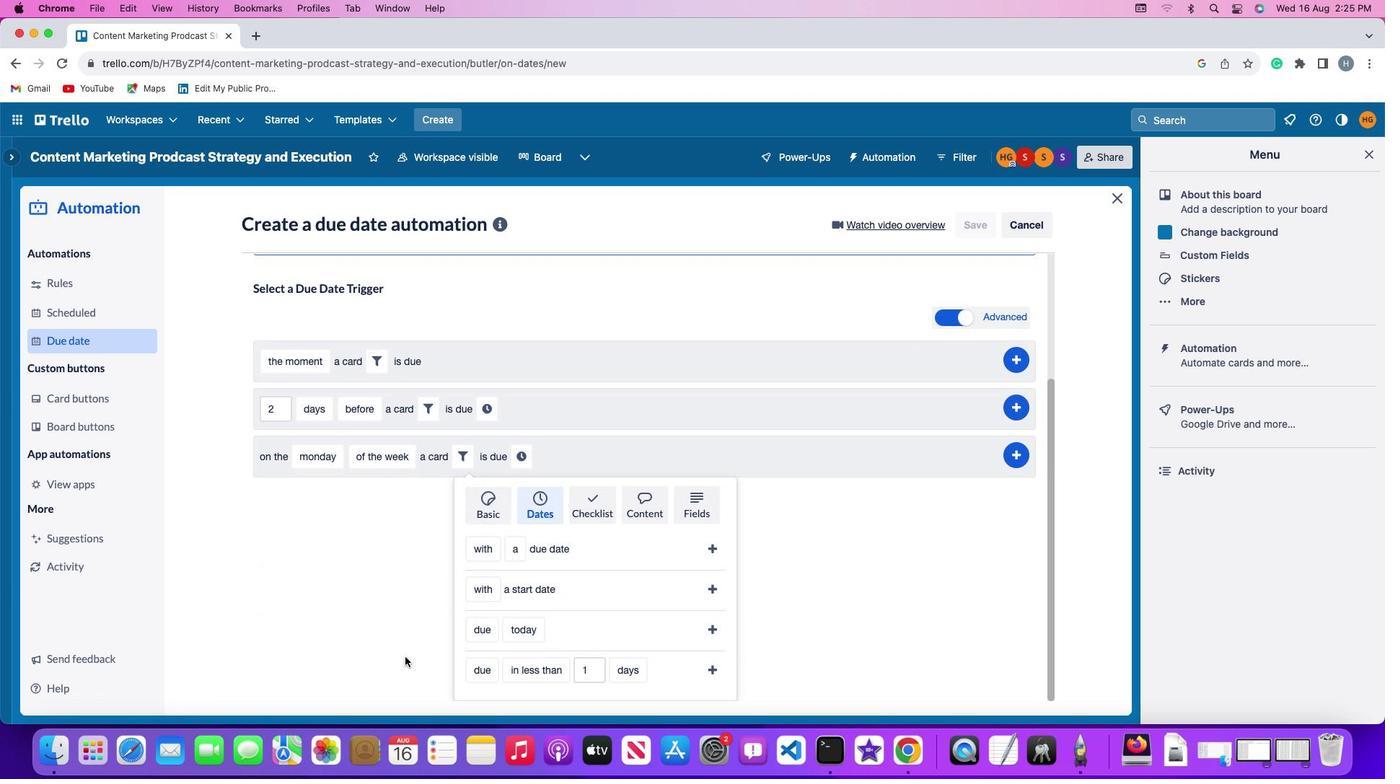 
Action: Mouse scrolled (405, 656) with delta (0, -2)
Screenshot: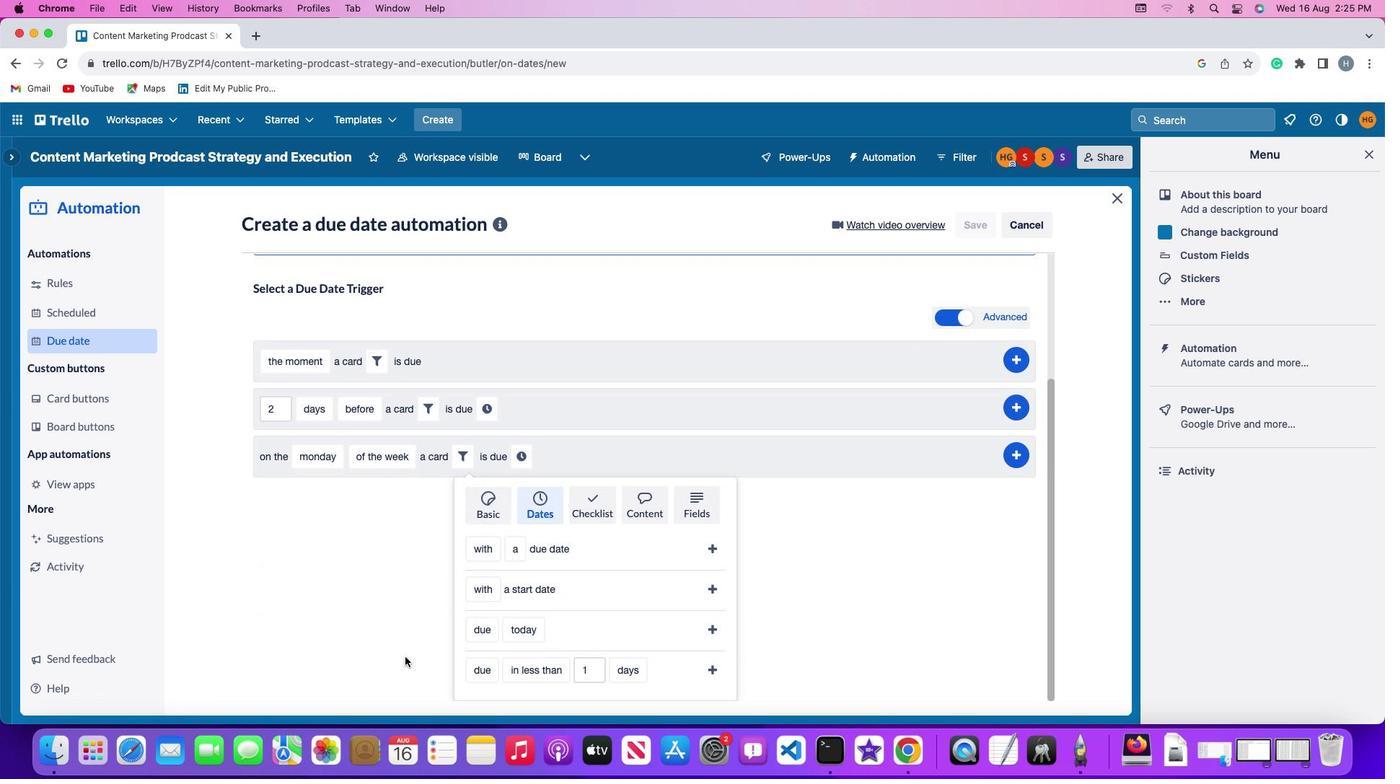 
Action: Mouse scrolled (405, 656) with delta (0, -3)
Screenshot: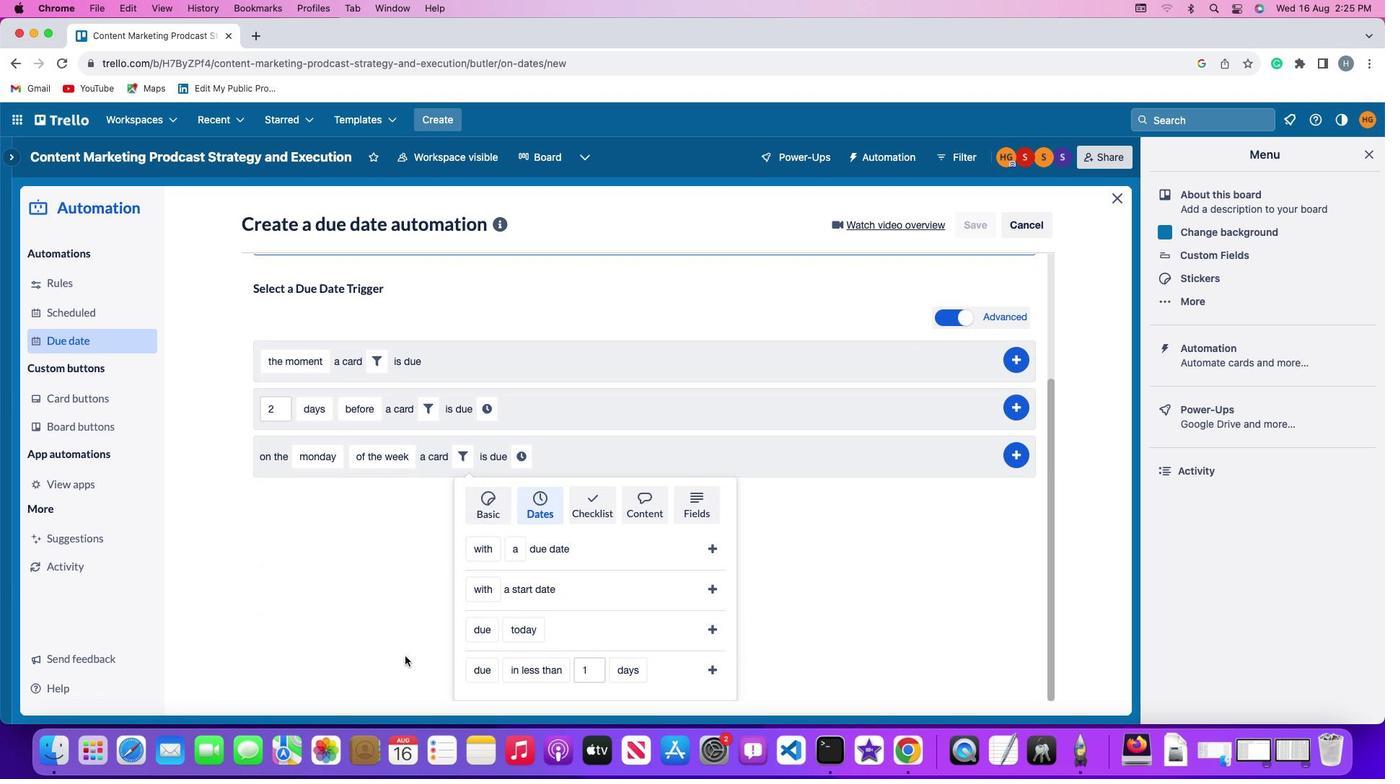 
Action: Mouse moved to (404, 654)
Screenshot: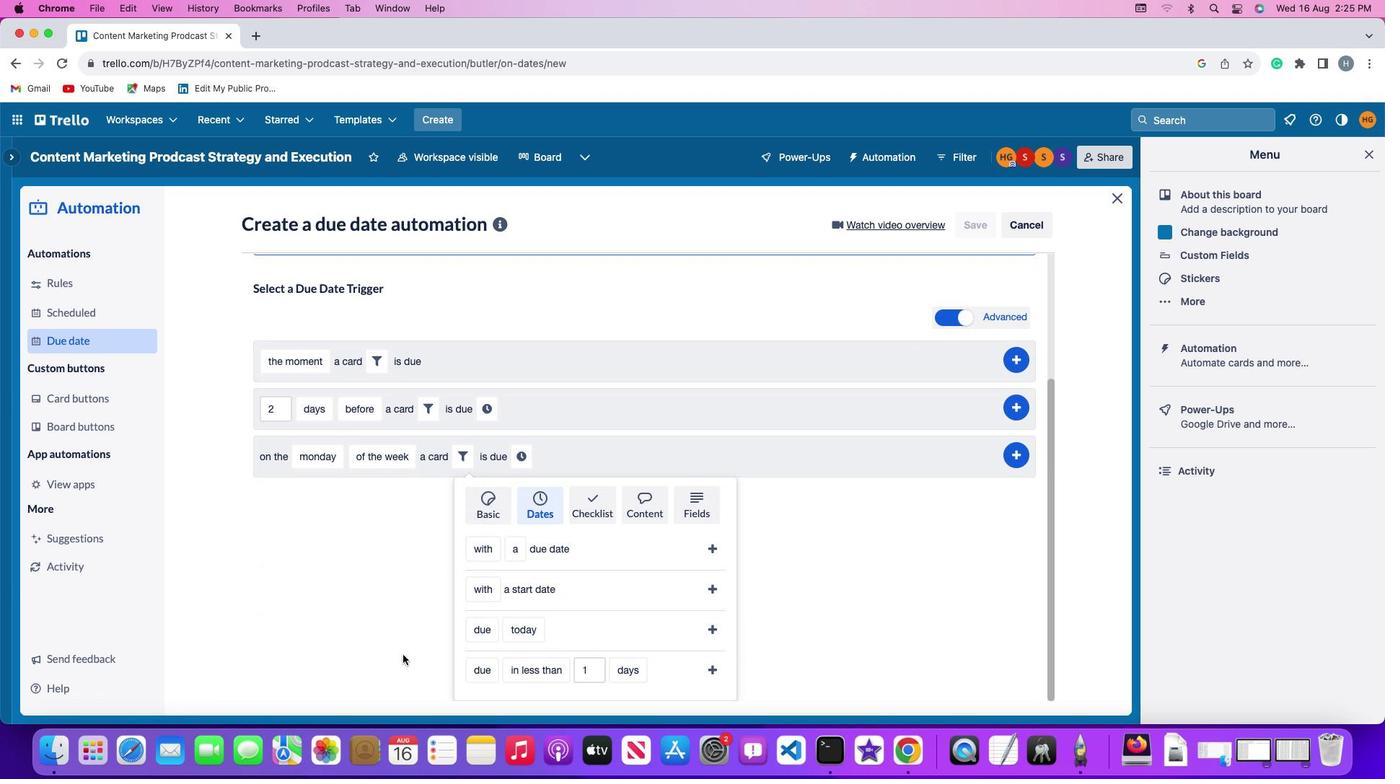
Action: Mouse scrolled (404, 654) with delta (0, -3)
Screenshot: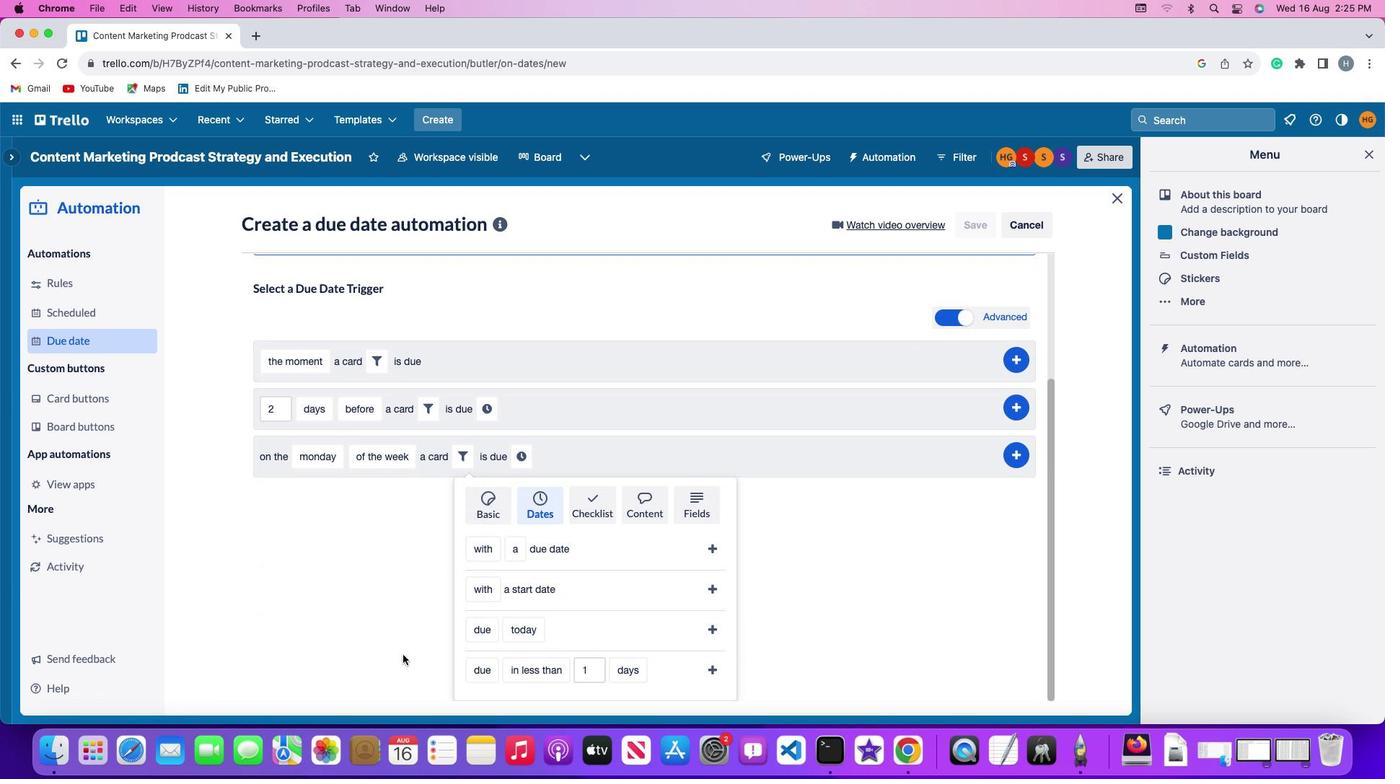 
Action: Mouse moved to (469, 665)
Screenshot: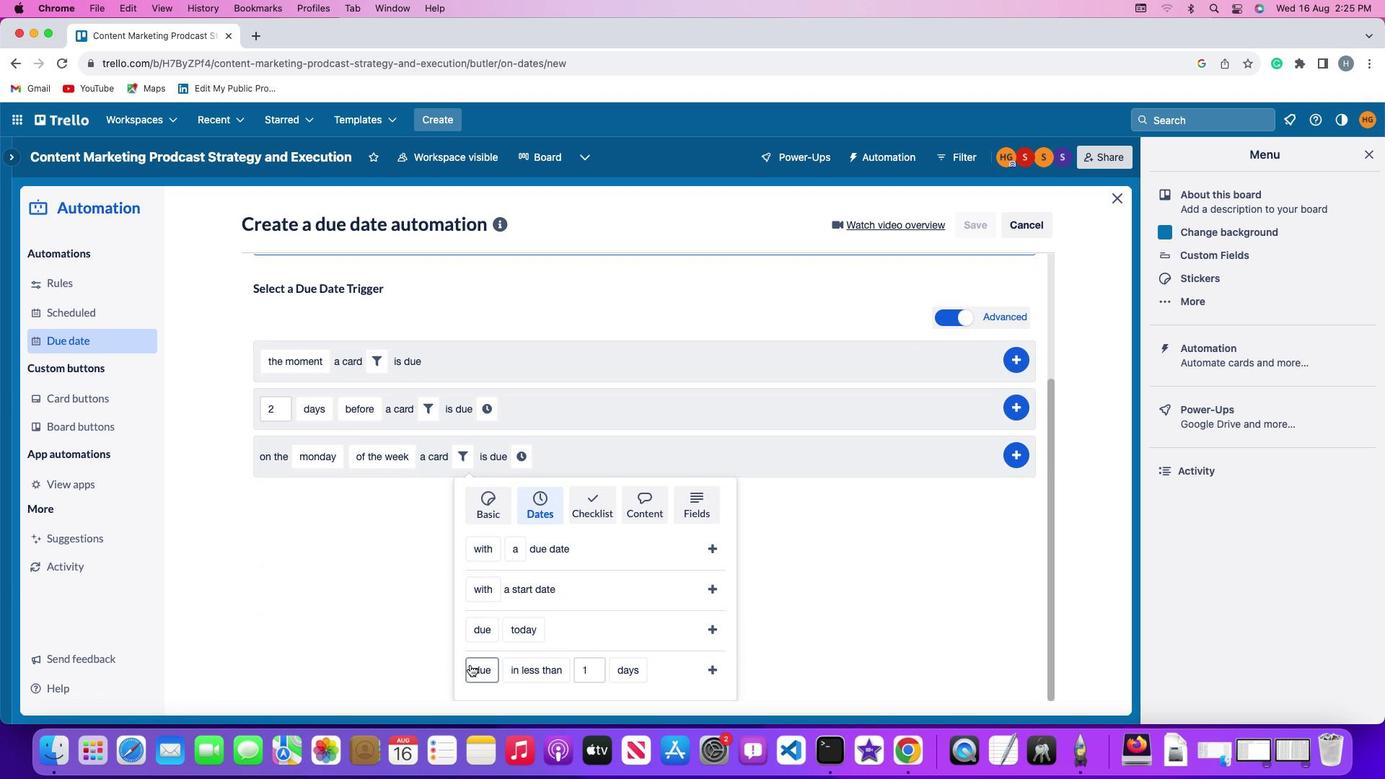 
Action: Mouse pressed left at (469, 665)
Screenshot: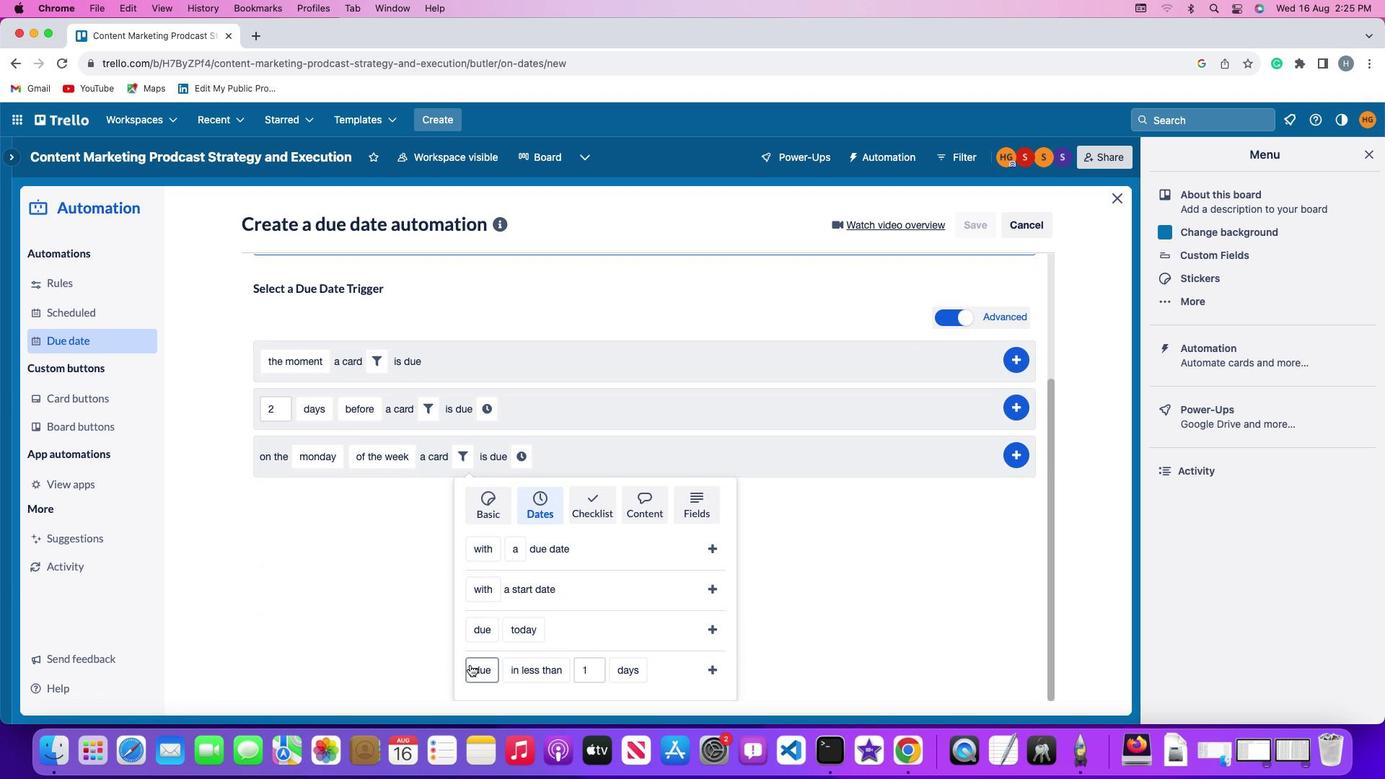 
Action: Mouse moved to (487, 617)
Screenshot: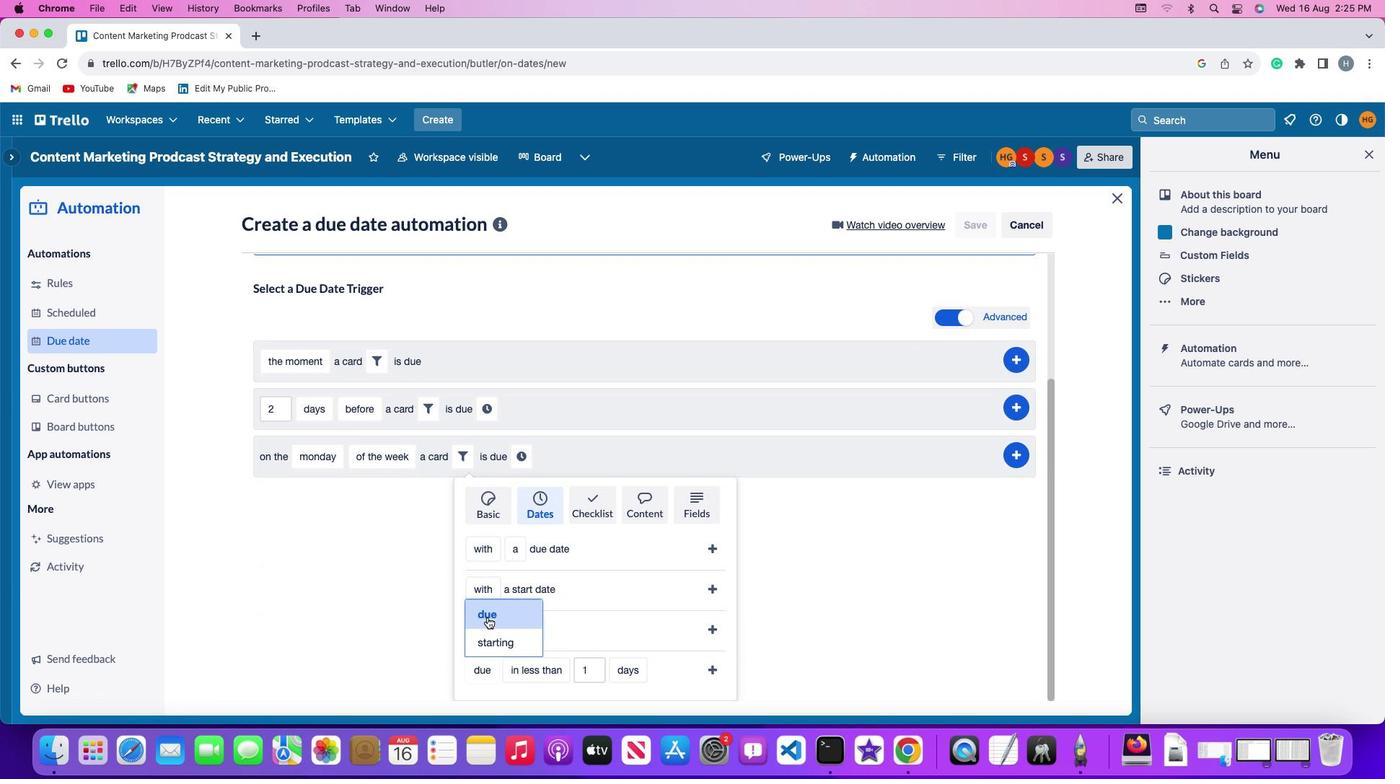 
Action: Mouse pressed left at (487, 617)
Screenshot: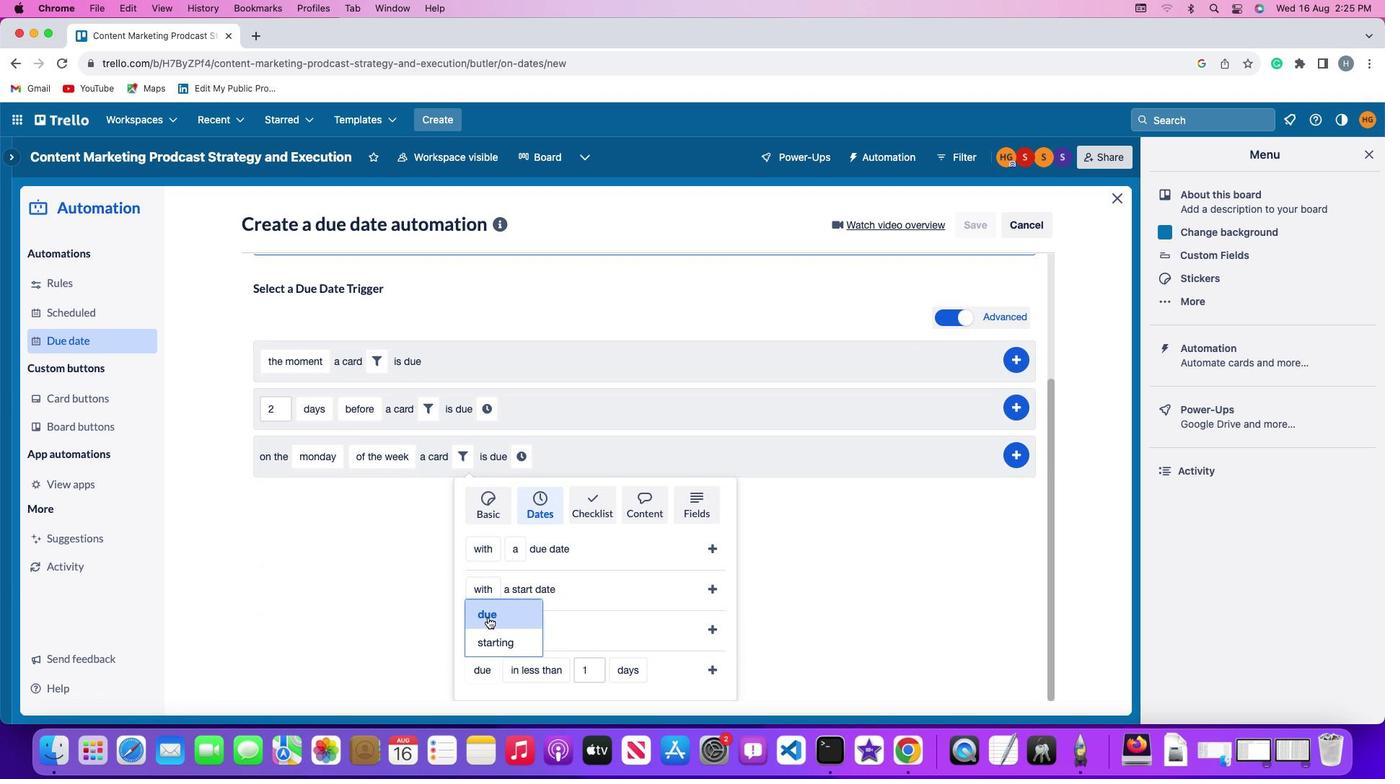 
Action: Mouse moved to (536, 674)
Screenshot: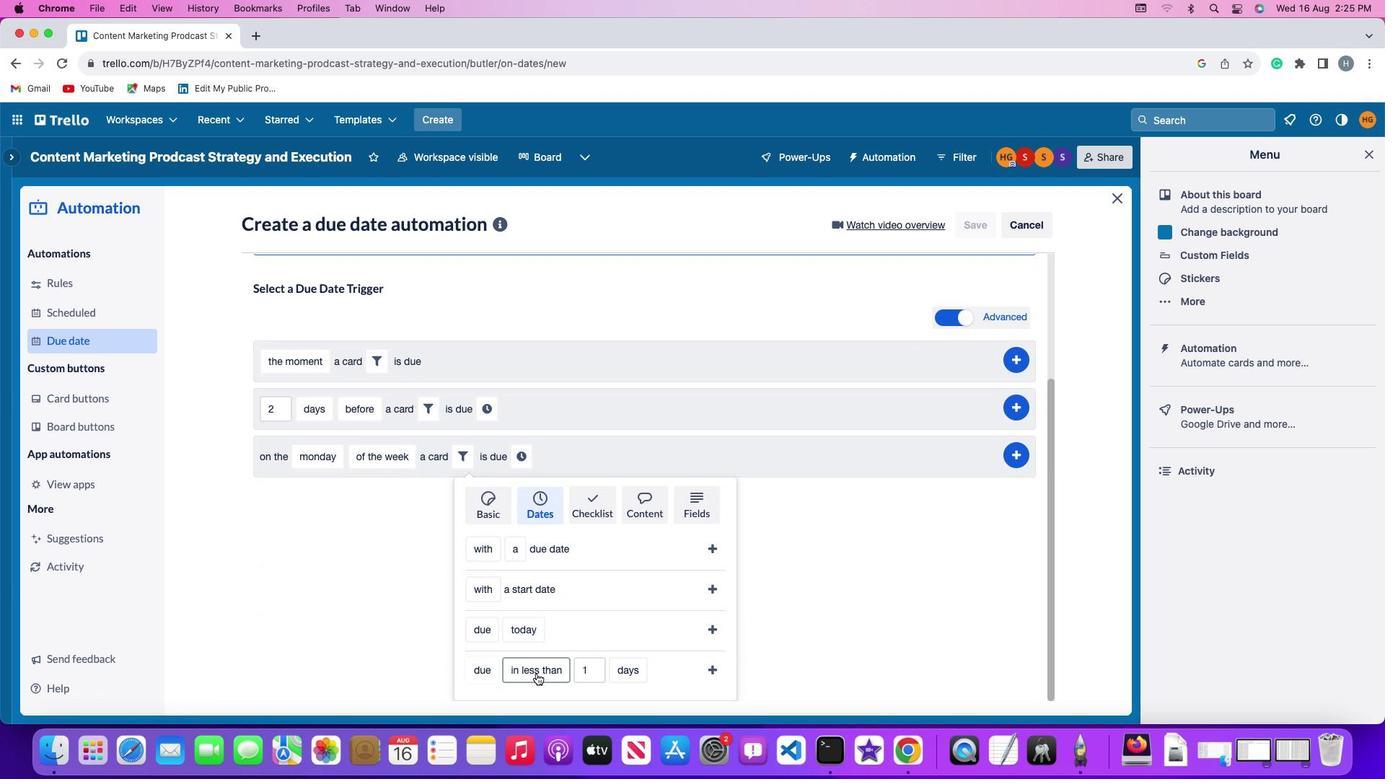 
Action: Mouse pressed left at (536, 674)
Screenshot: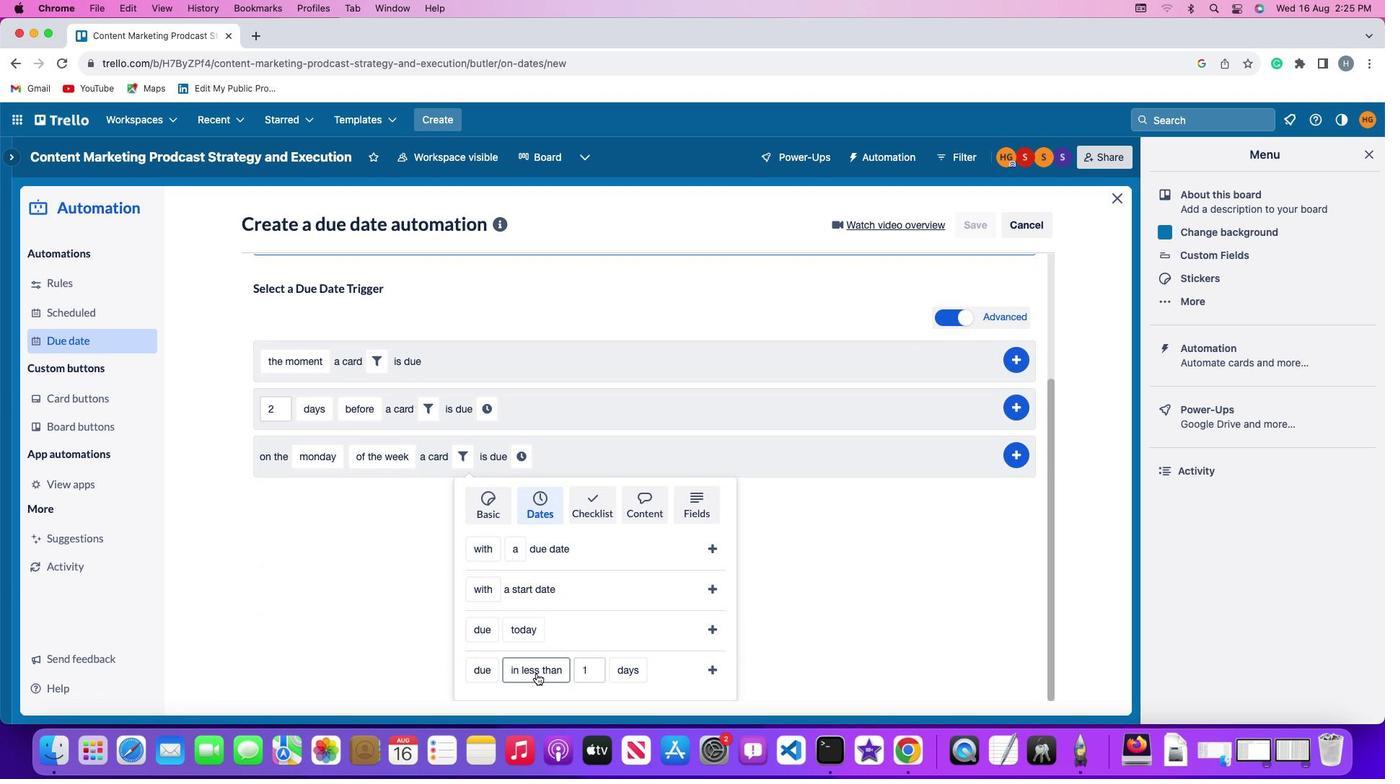 
Action: Mouse moved to (554, 579)
Screenshot: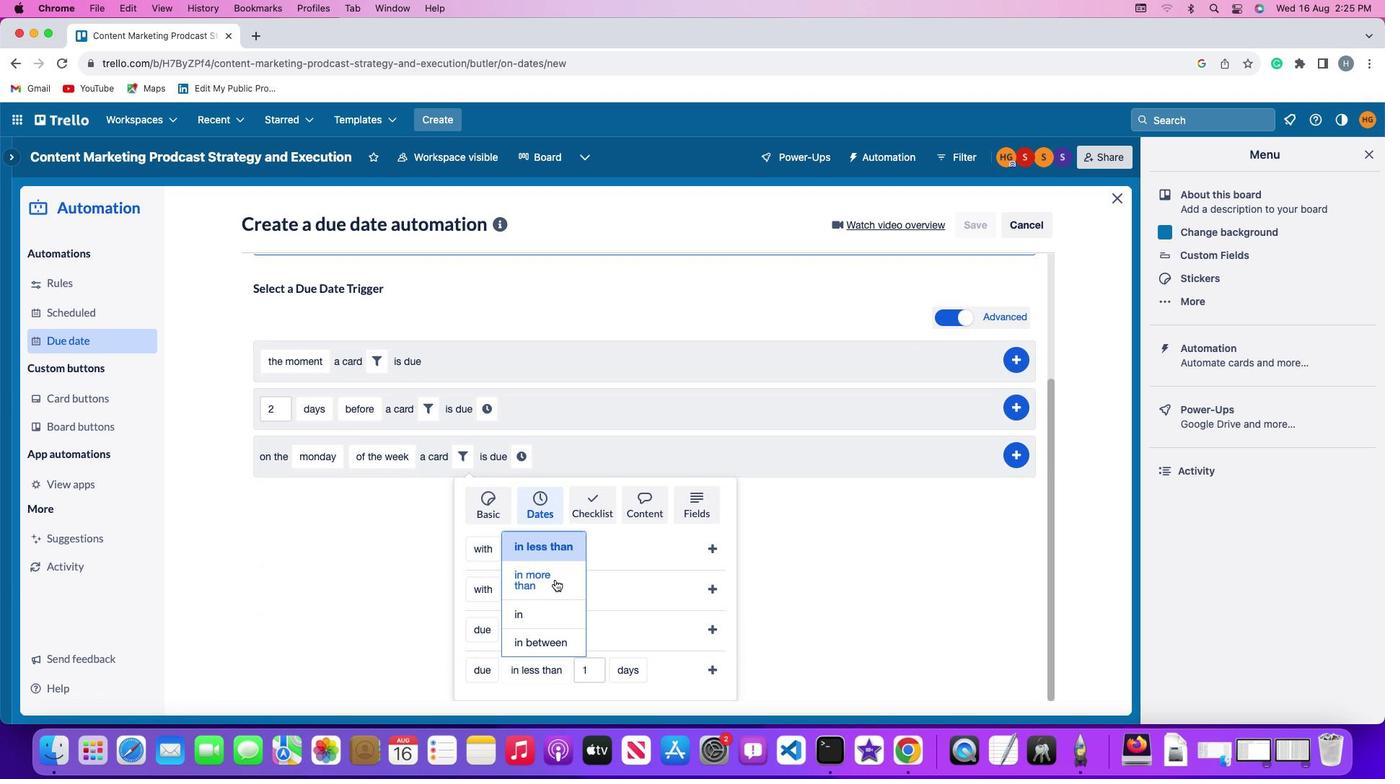
Action: Mouse pressed left at (554, 579)
Screenshot: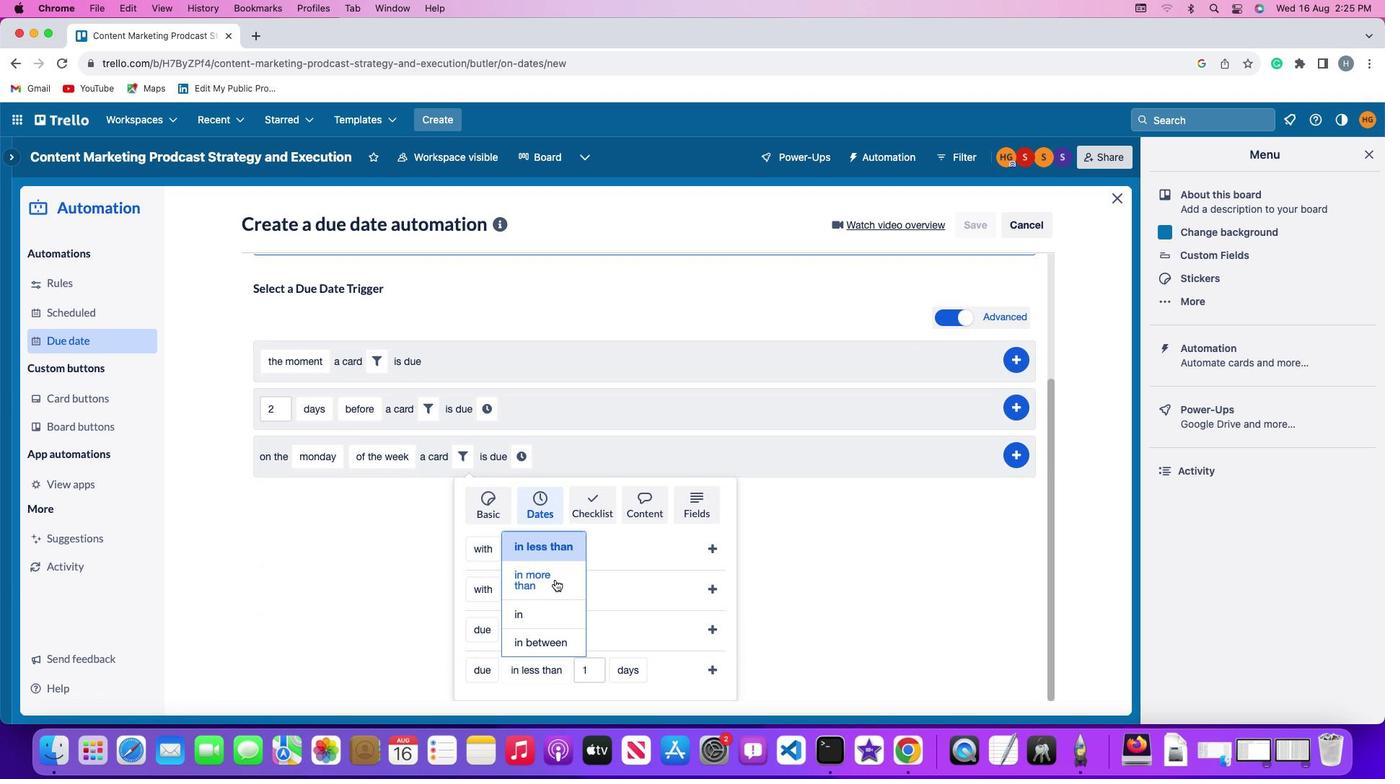 
Action: Mouse moved to (596, 667)
Screenshot: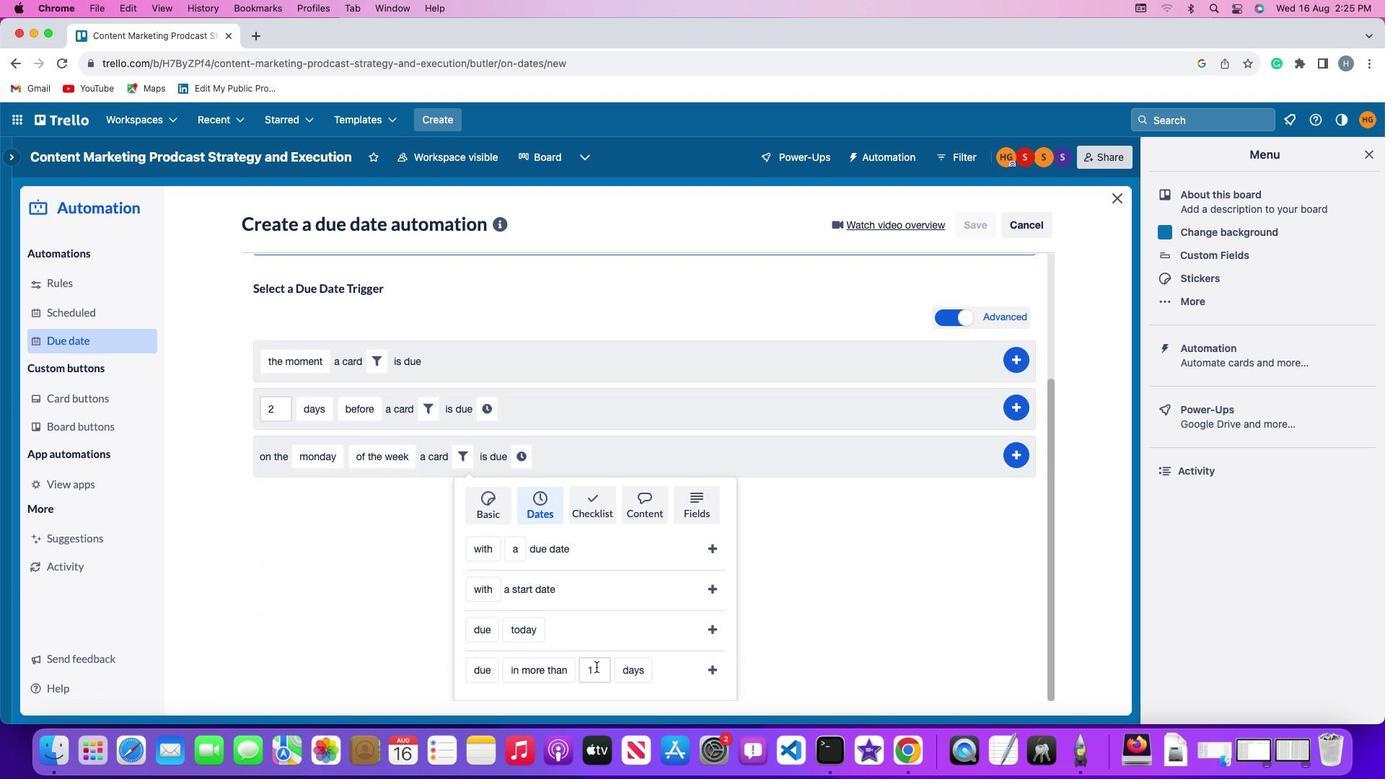
Action: Mouse pressed left at (596, 667)
Screenshot: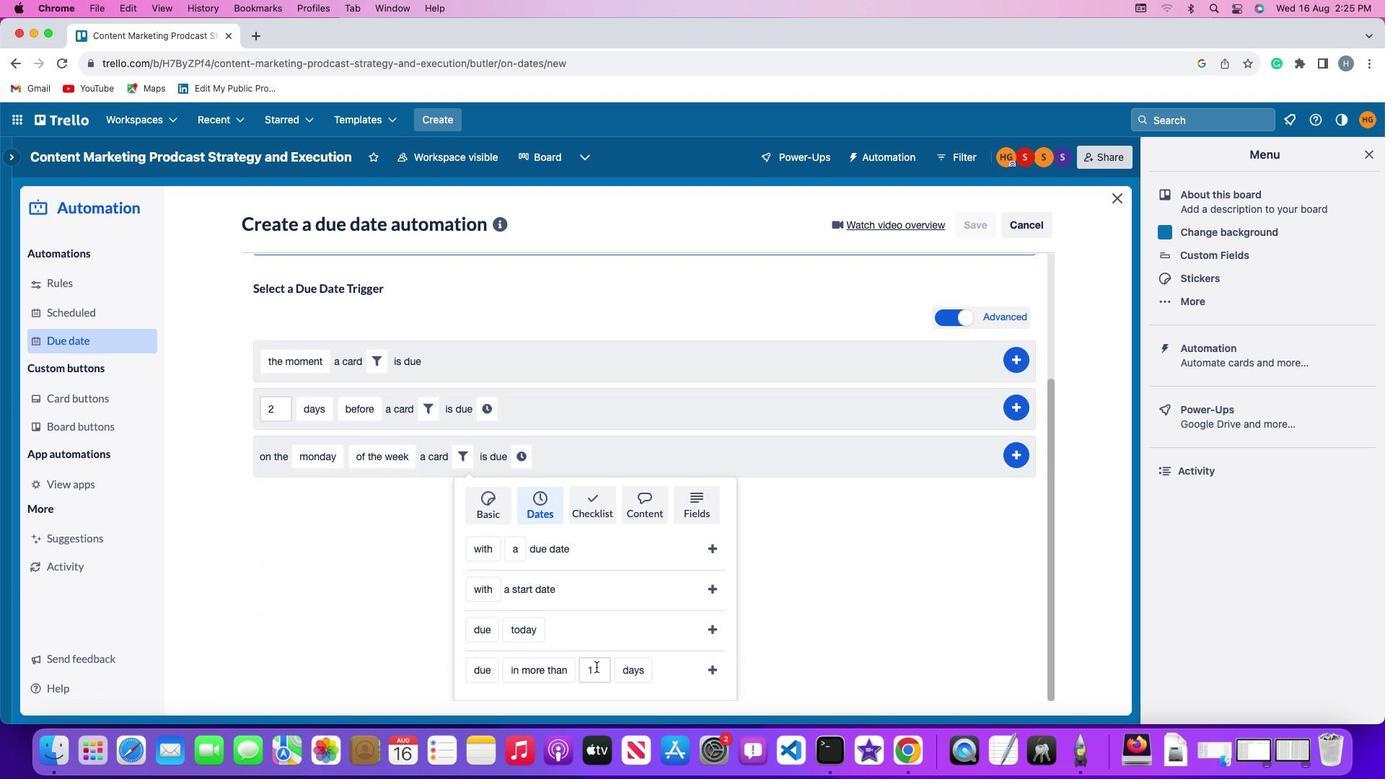 
Action: Mouse moved to (596, 667)
Screenshot: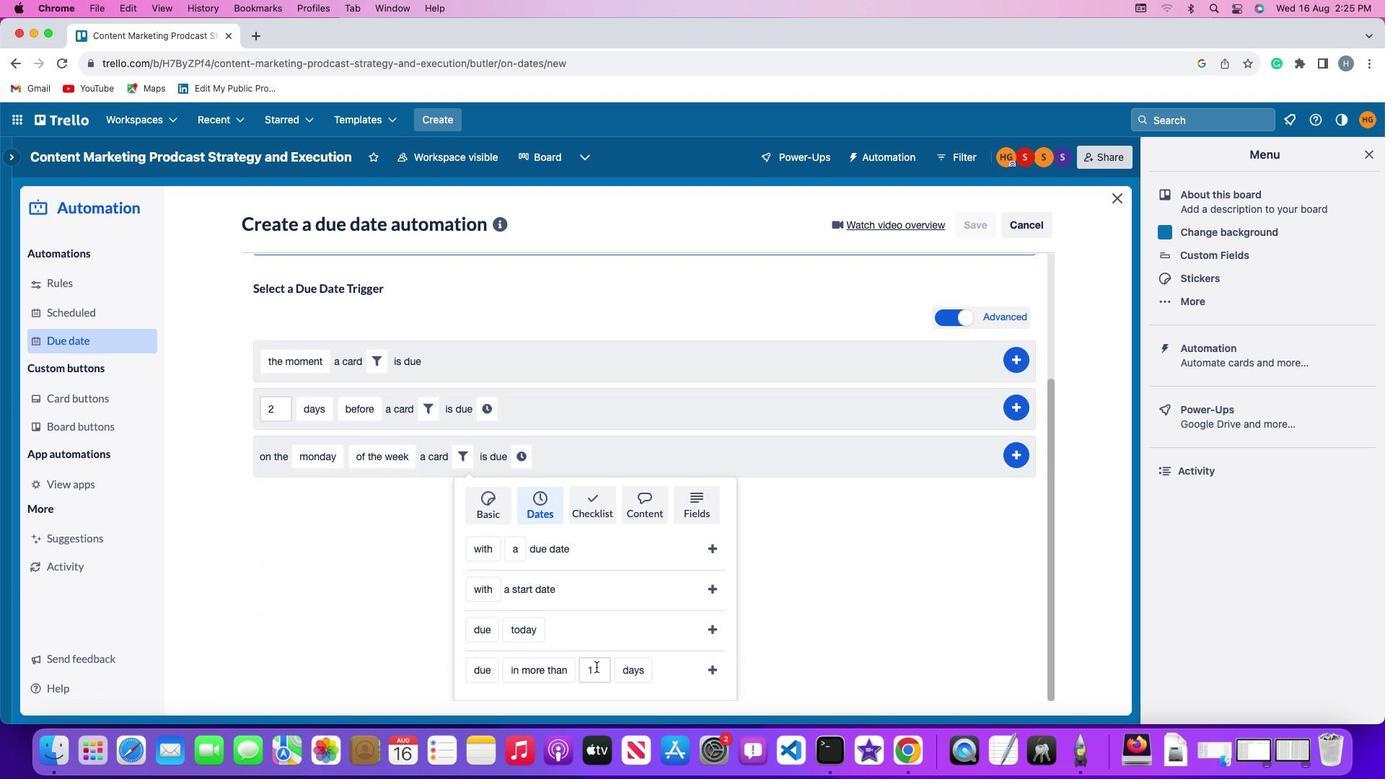
Action: Key pressed Key.backspace'1'
Screenshot: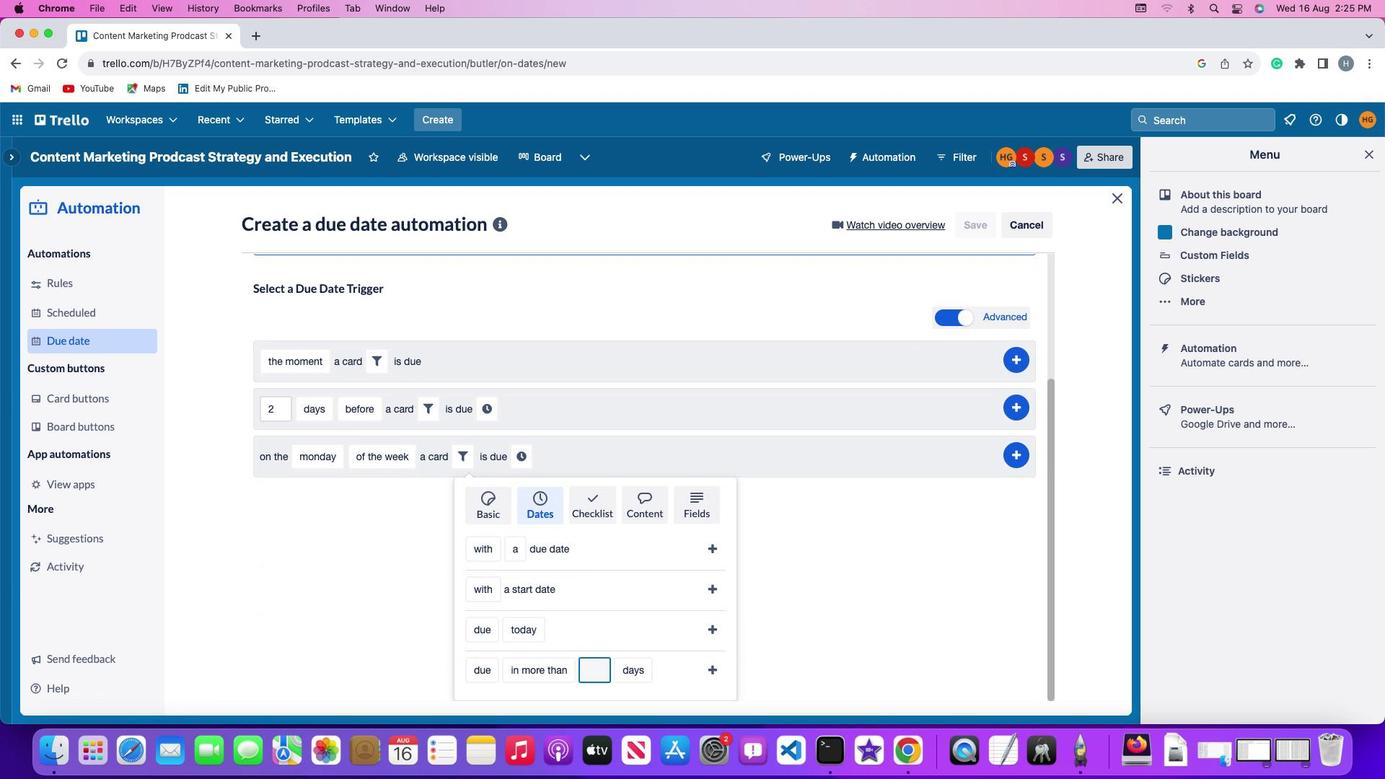 
Action: Mouse moved to (626, 670)
Screenshot: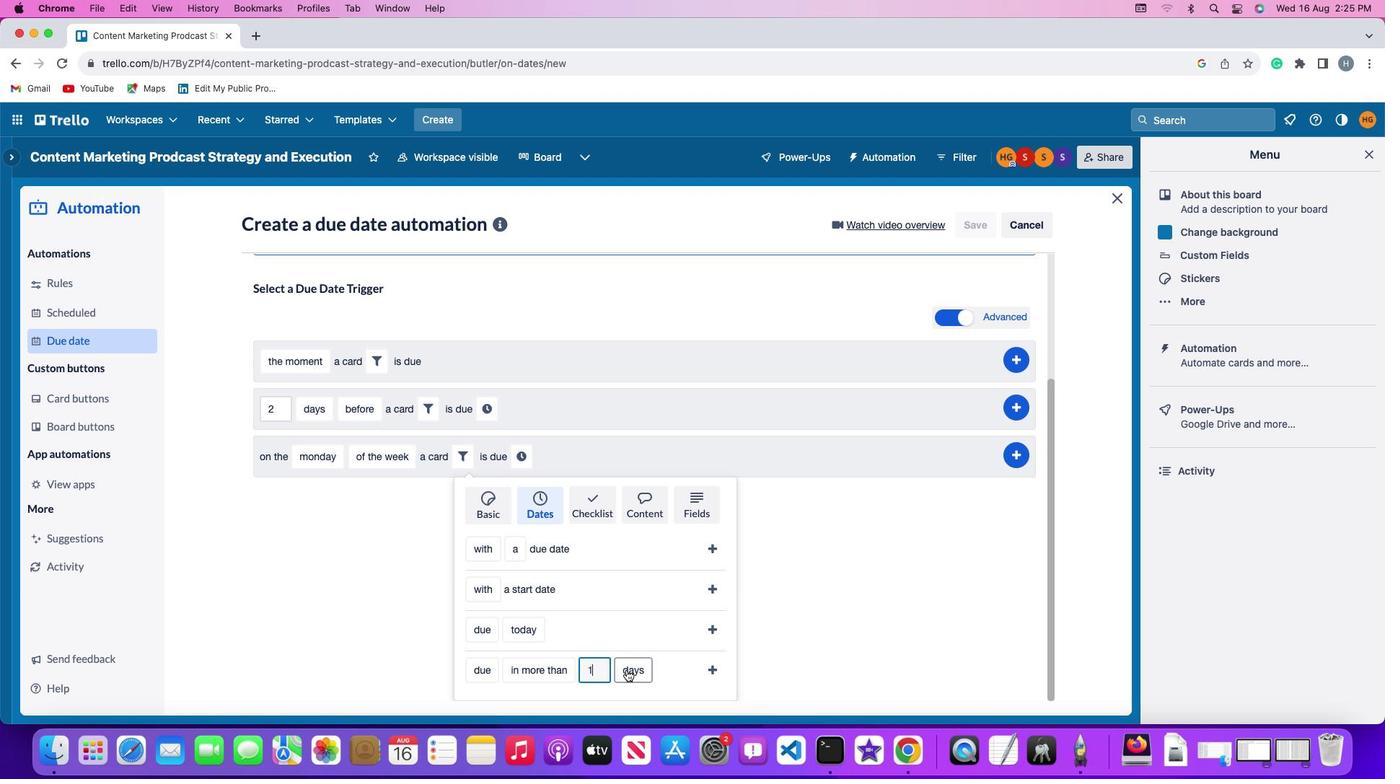 
Action: Mouse pressed left at (626, 670)
Screenshot: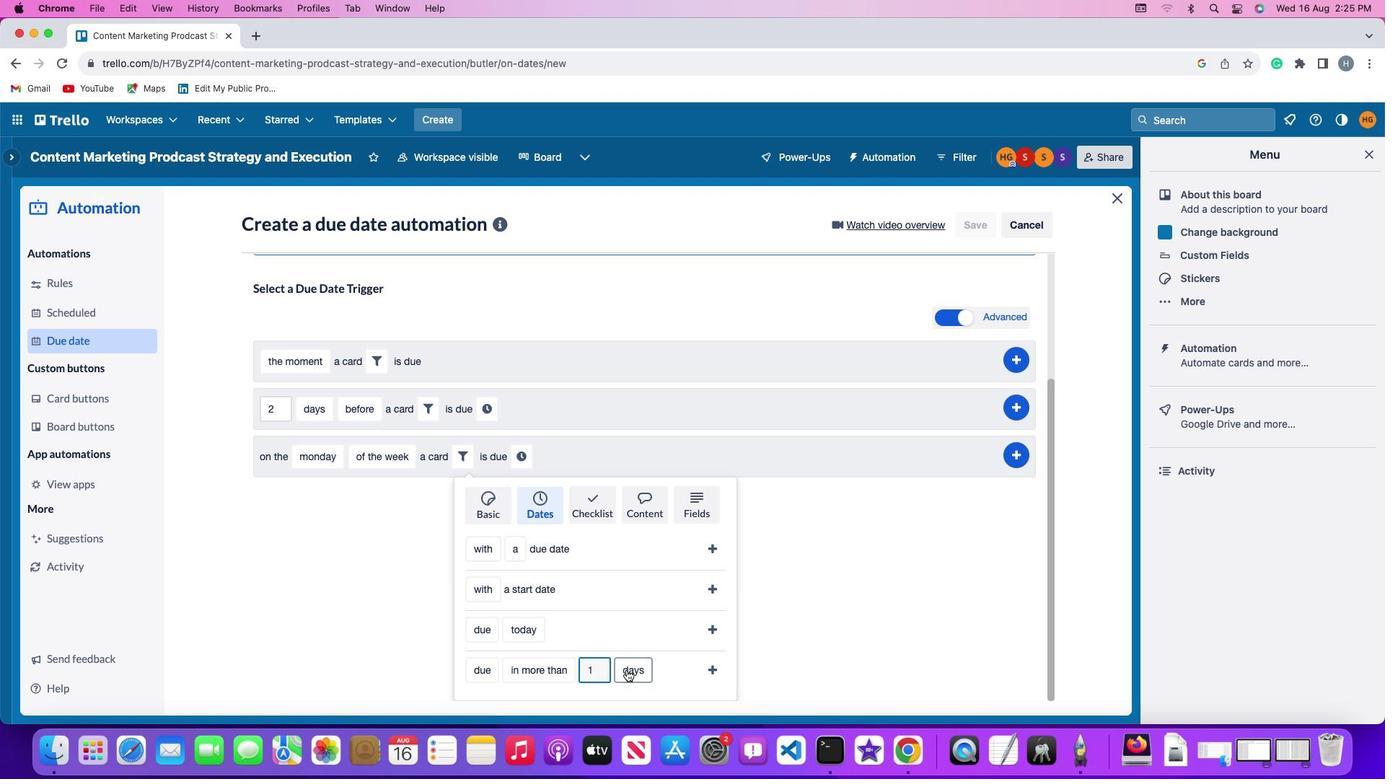 
Action: Mouse moved to (633, 648)
Screenshot: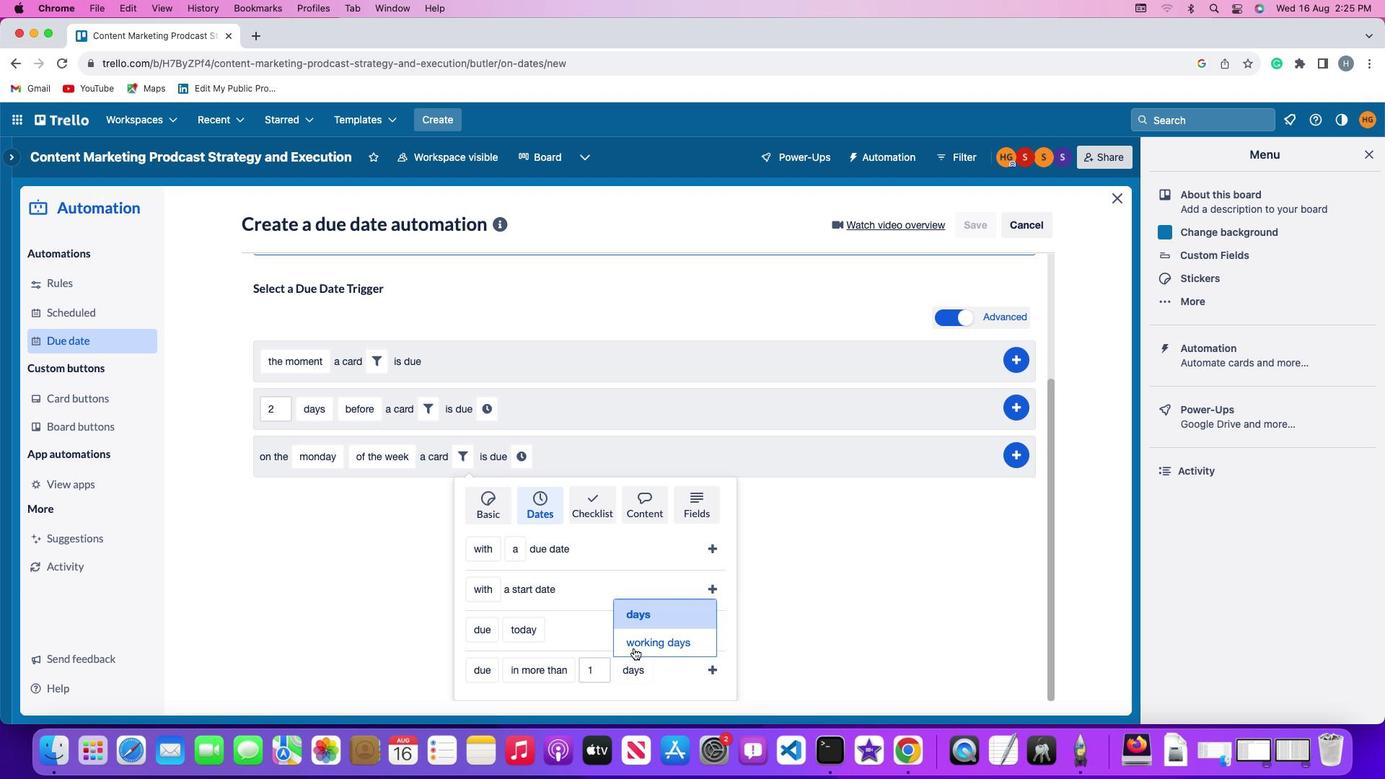 
Action: Mouse pressed left at (633, 648)
Screenshot: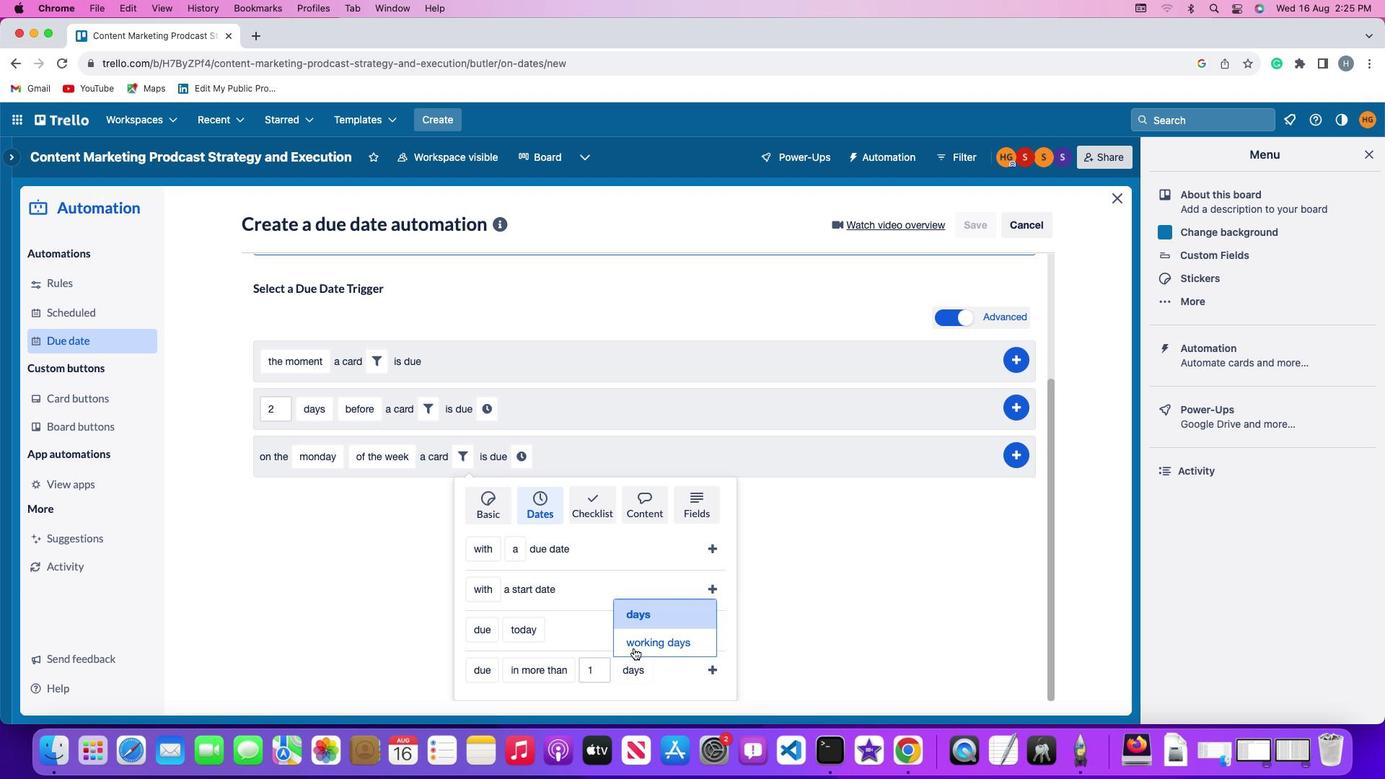 
Action: Mouse moved to (720, 667)
Screenshot: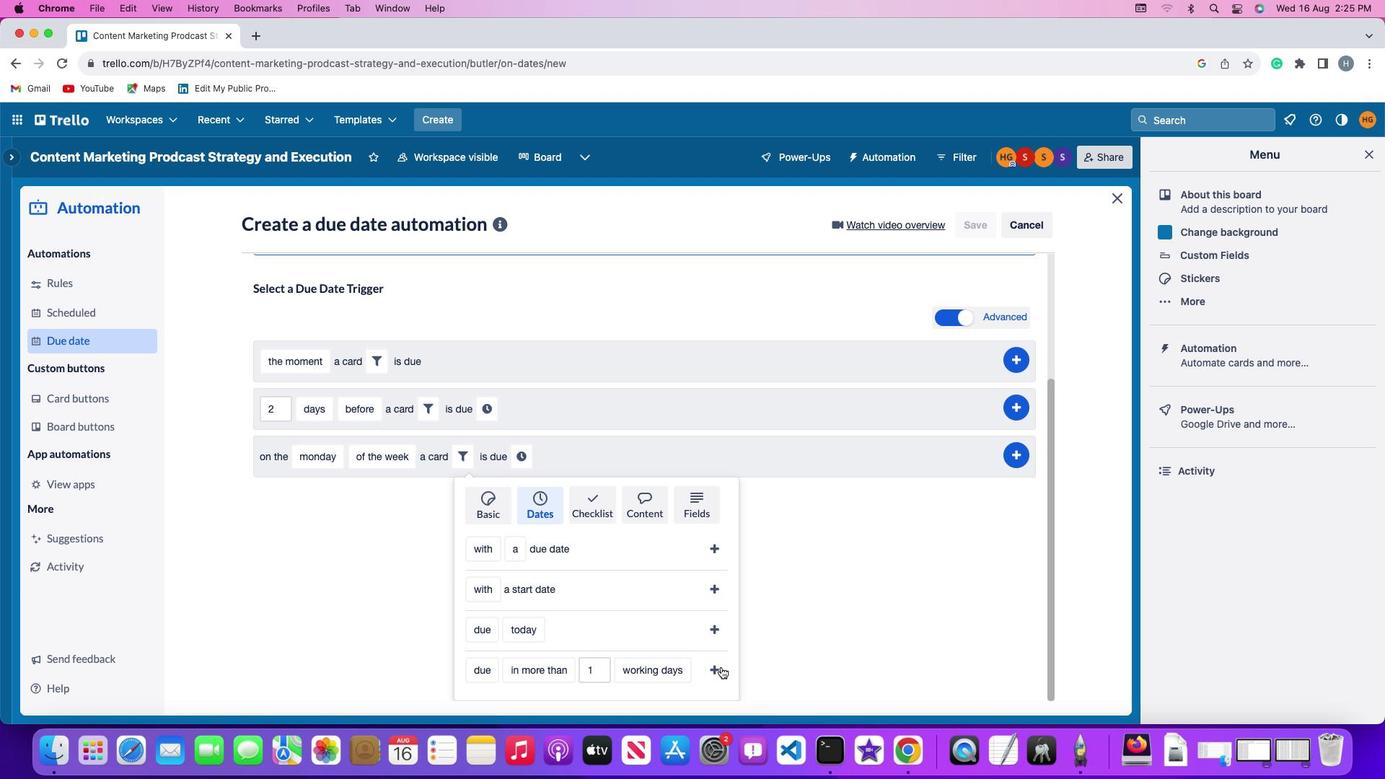 
Action: Mouse pressed left at (720, 667)
Screenshot: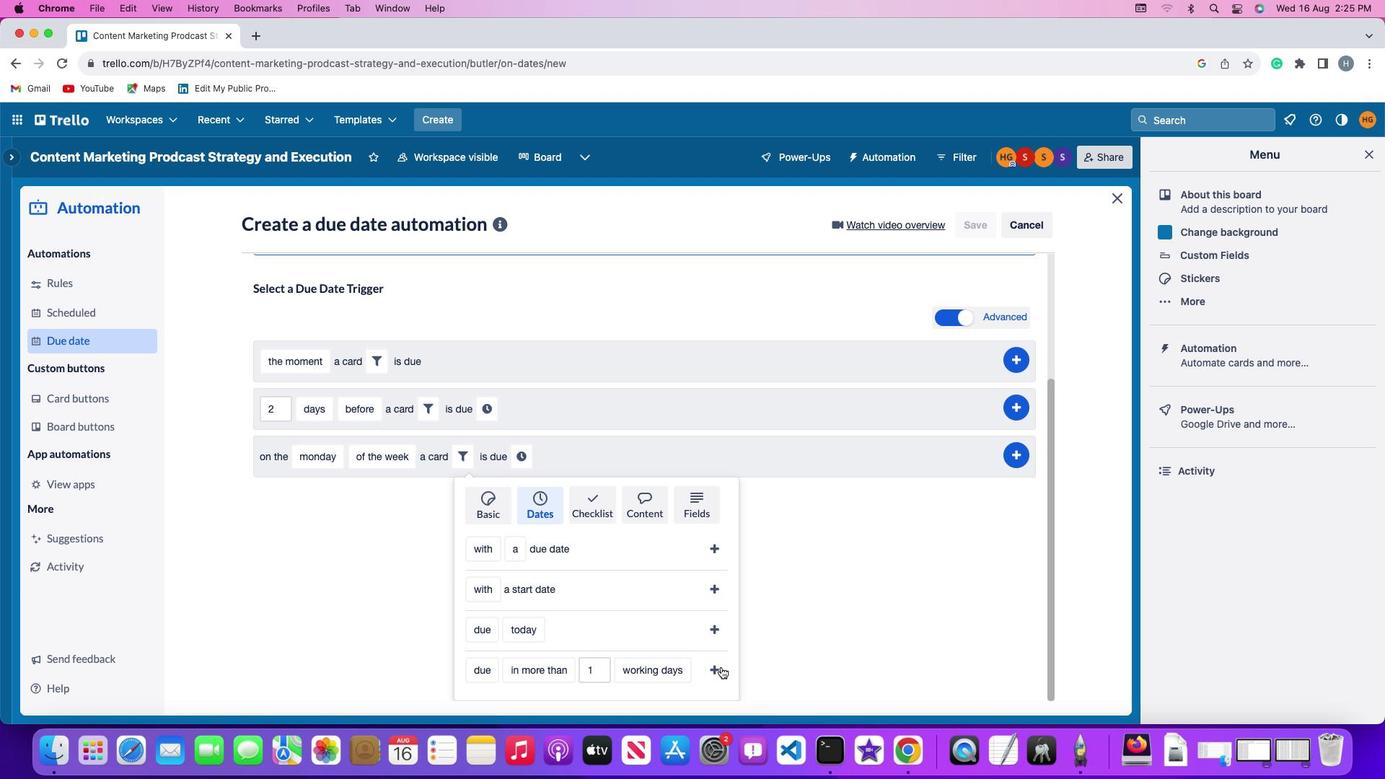 
Action: Mouse moved to (702, 627)
Screenshot: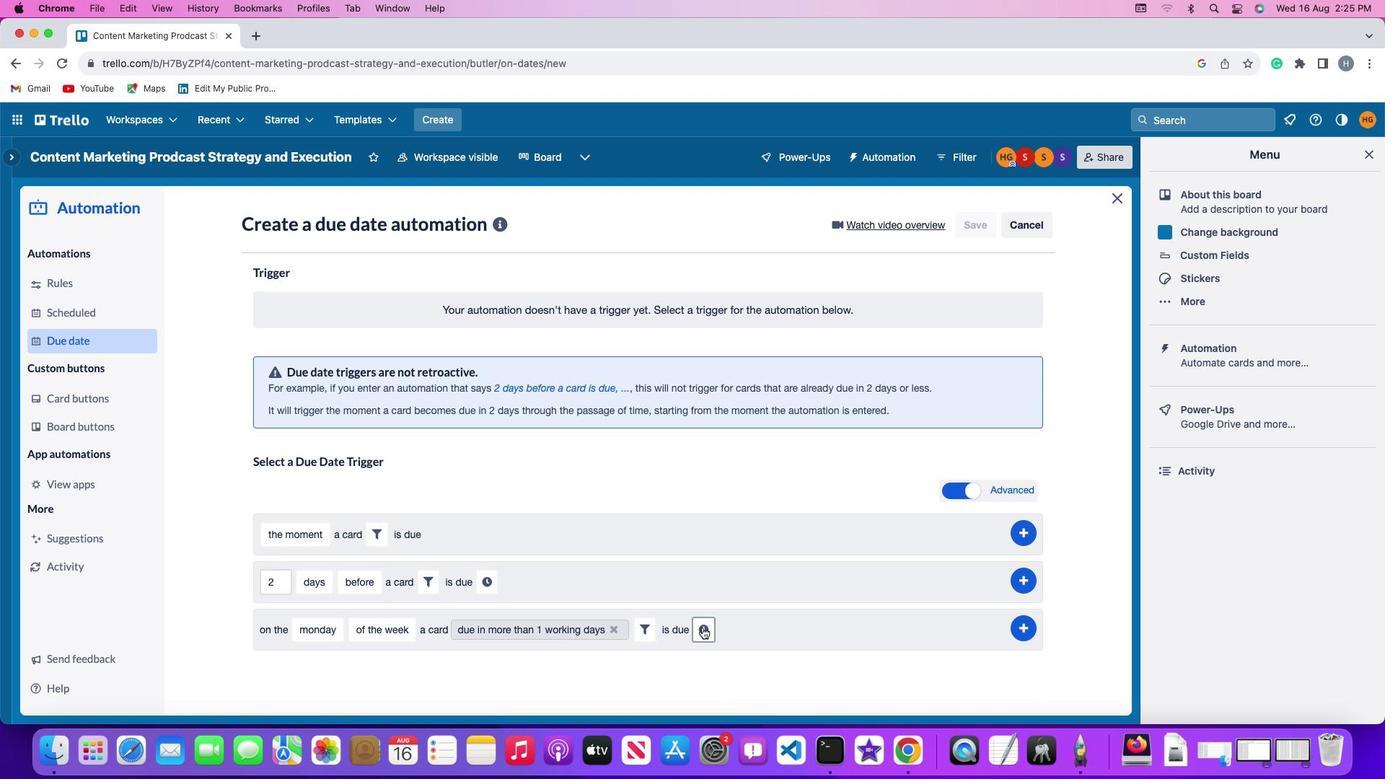 
Action: Mouse pressed left at (702, 627)
Screenshot: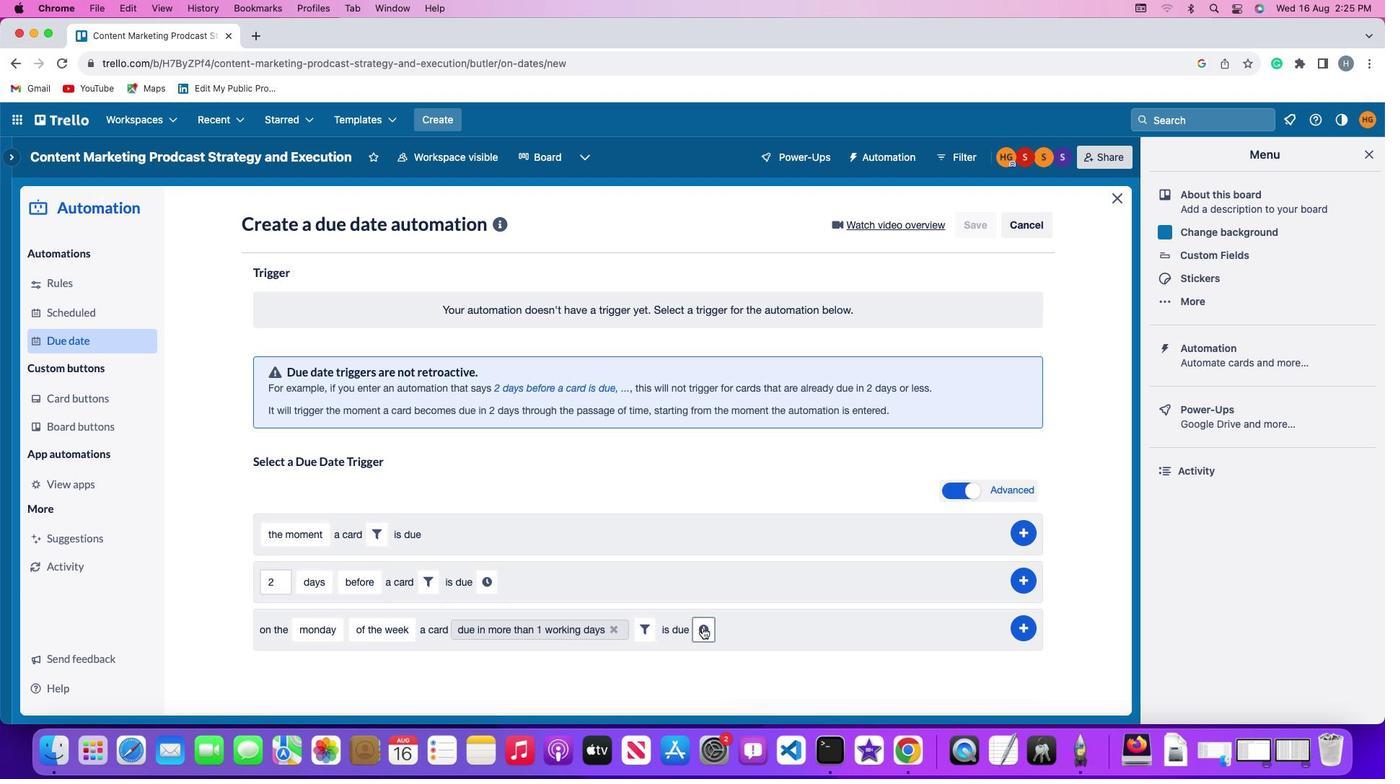 
Action: Mouse moved to (730, 632)
Screenshot: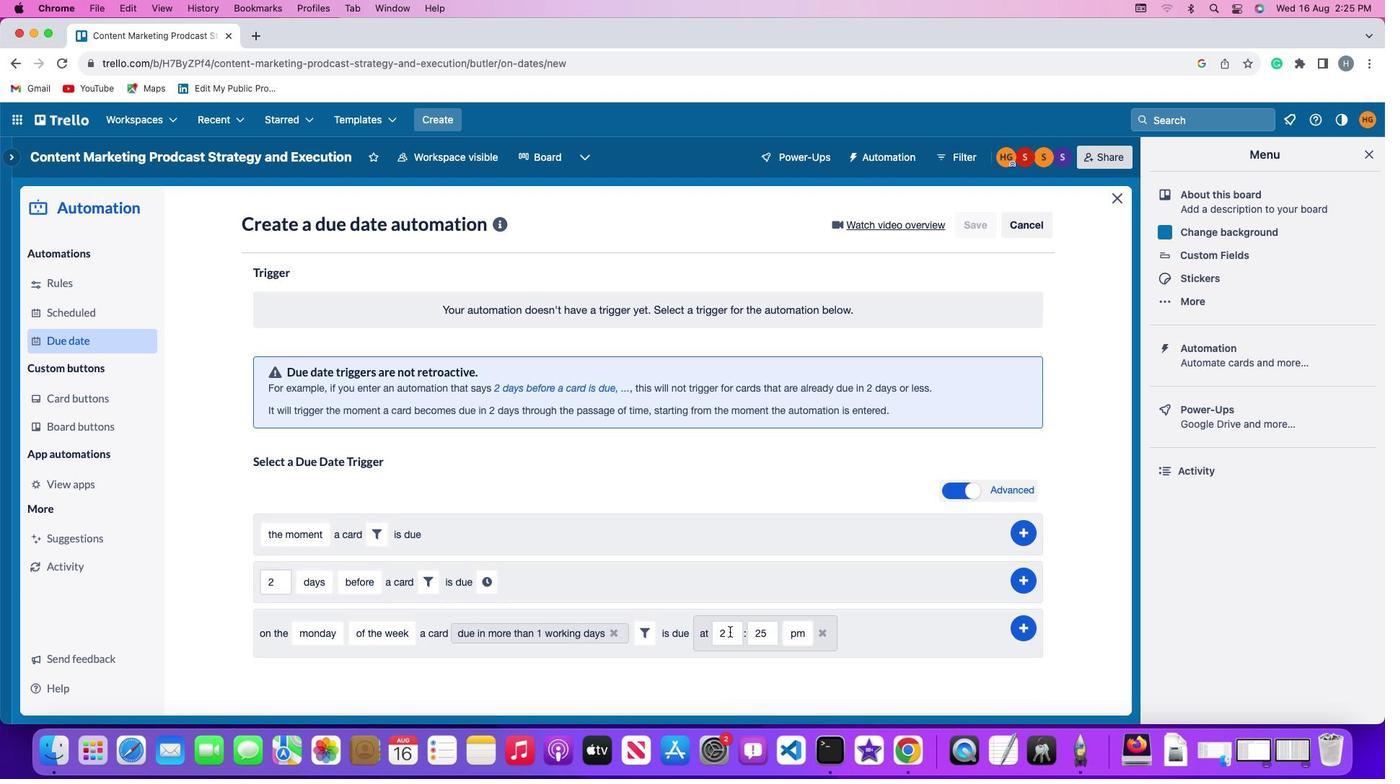 
Action: Mouse pressed left at (730, 632)
Screenshot: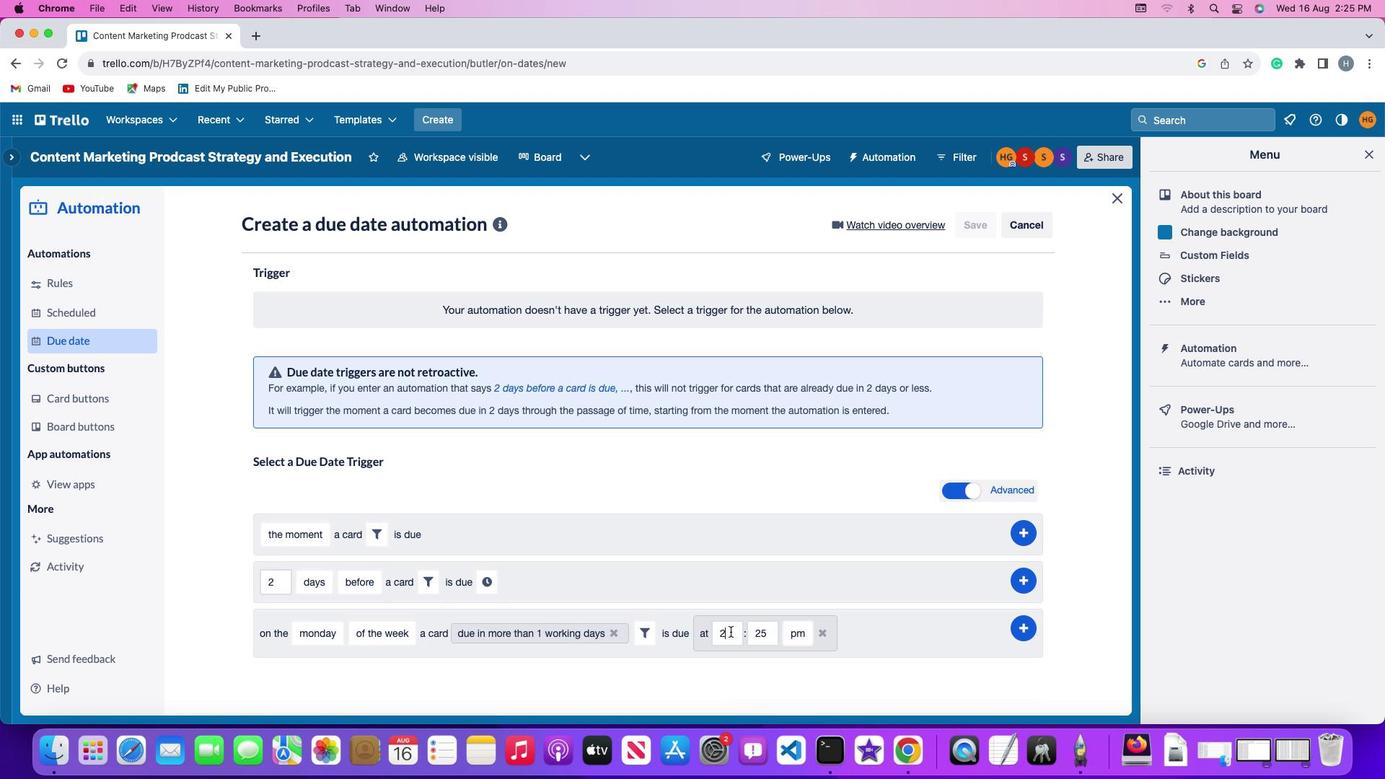 
Action: Mouse moved to (731, 632)
Screenshot: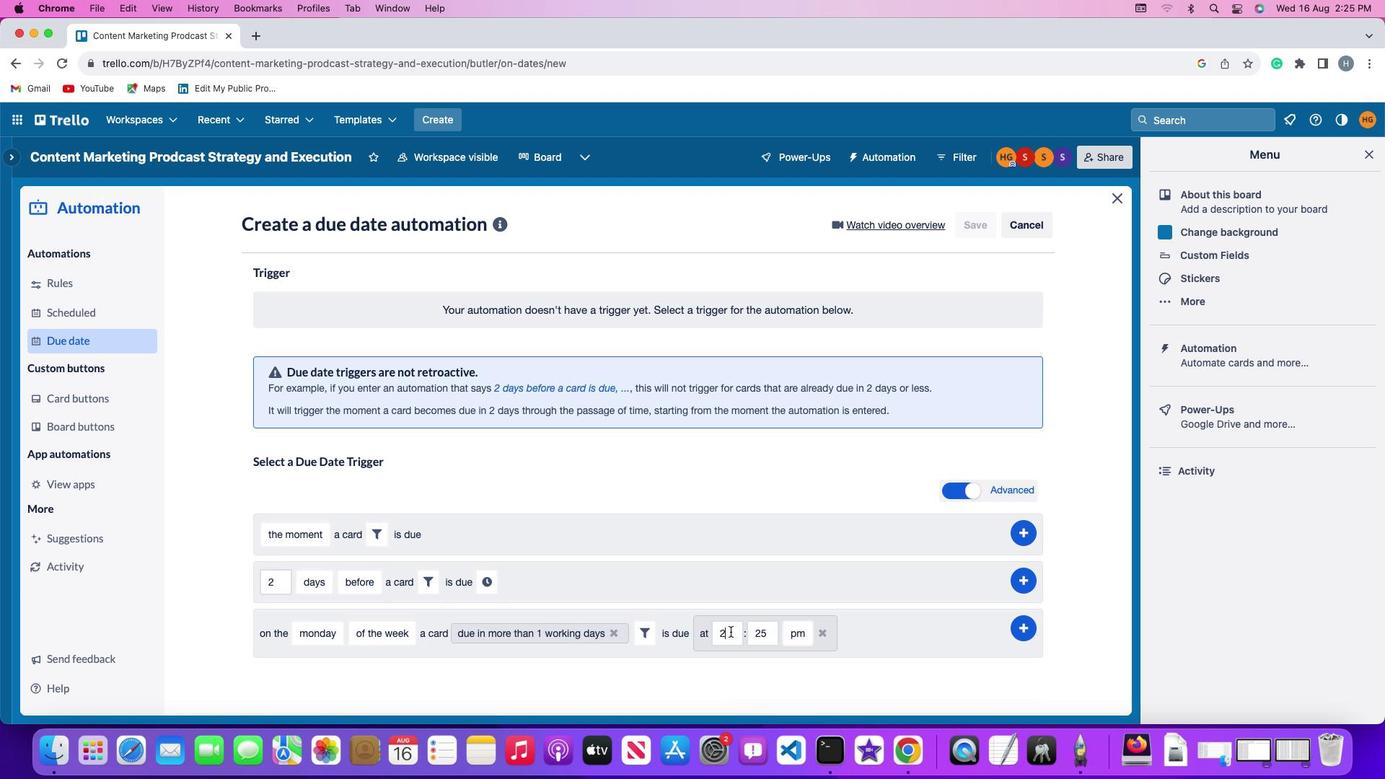 
Action: Key pressed Key.backspace'1''1'
Screenshot: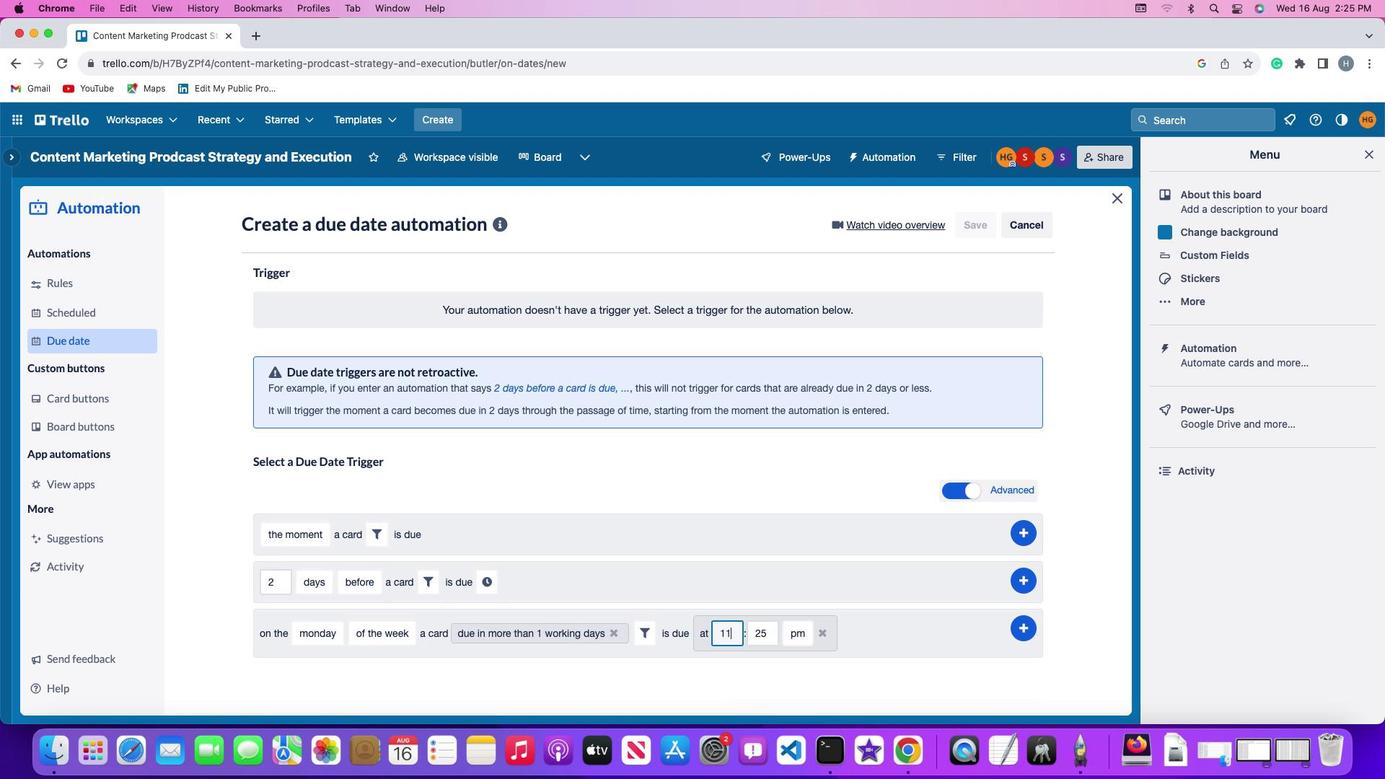
Action: Mouse moved to (766, 634)
Screenshot: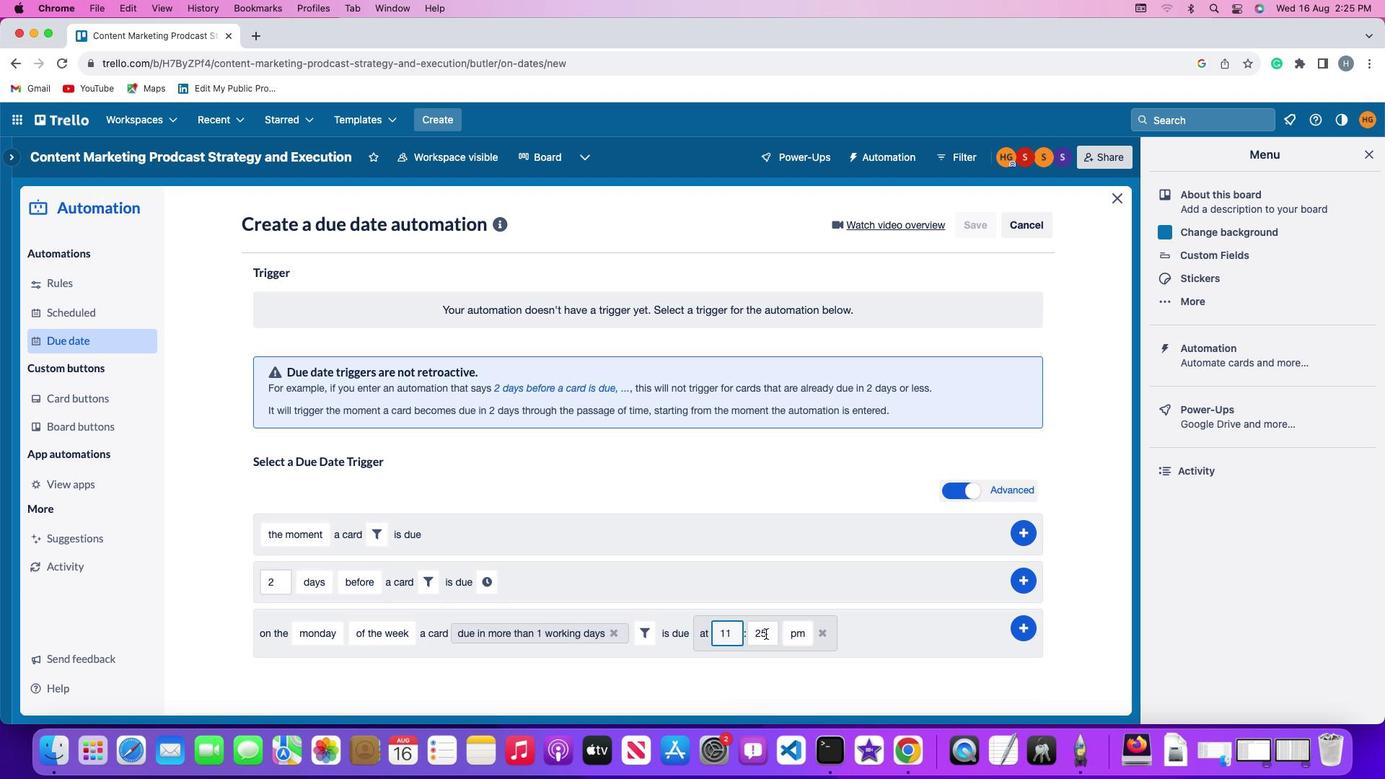 
Action: Mouse pressed left at (766, 634)
Screenshot: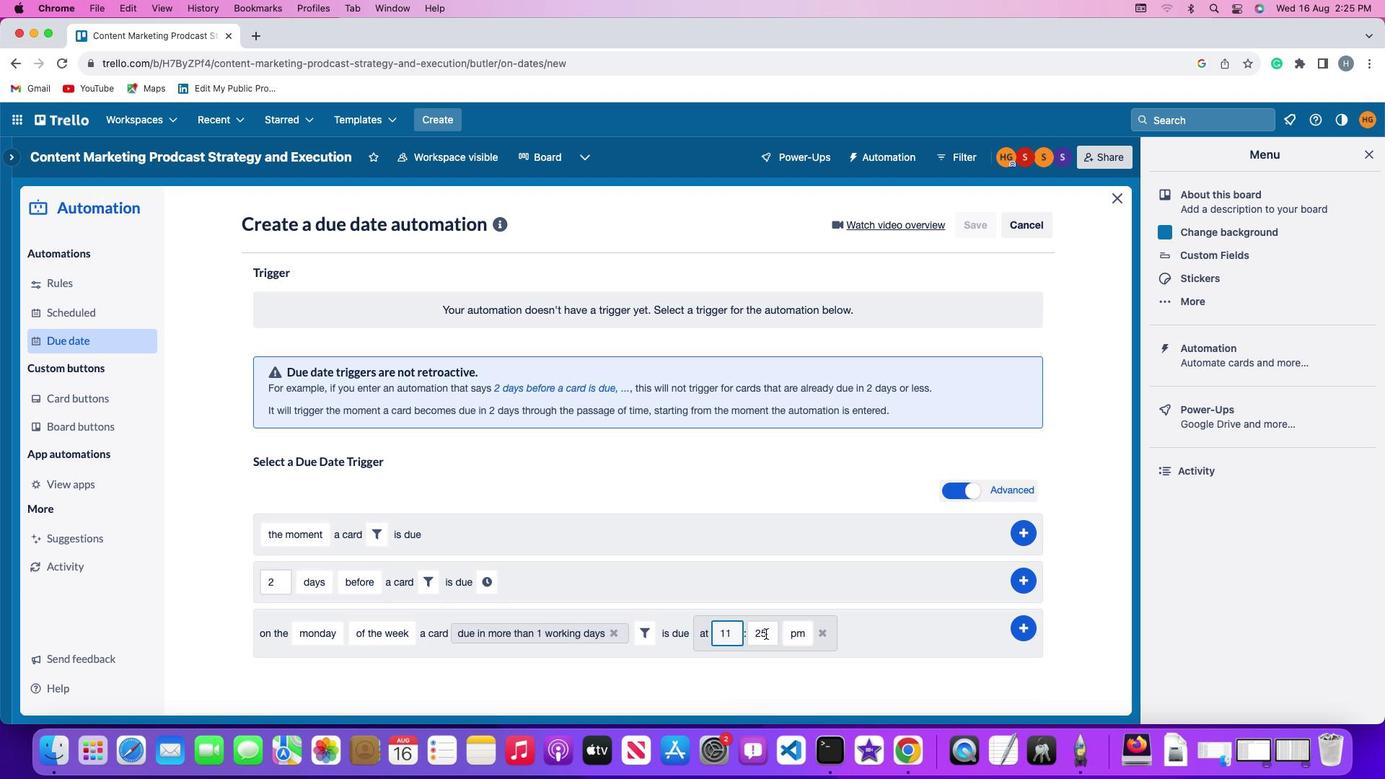 
Action: Key pressed Key.backspaceKey.backspace'0''0'
Screenshot: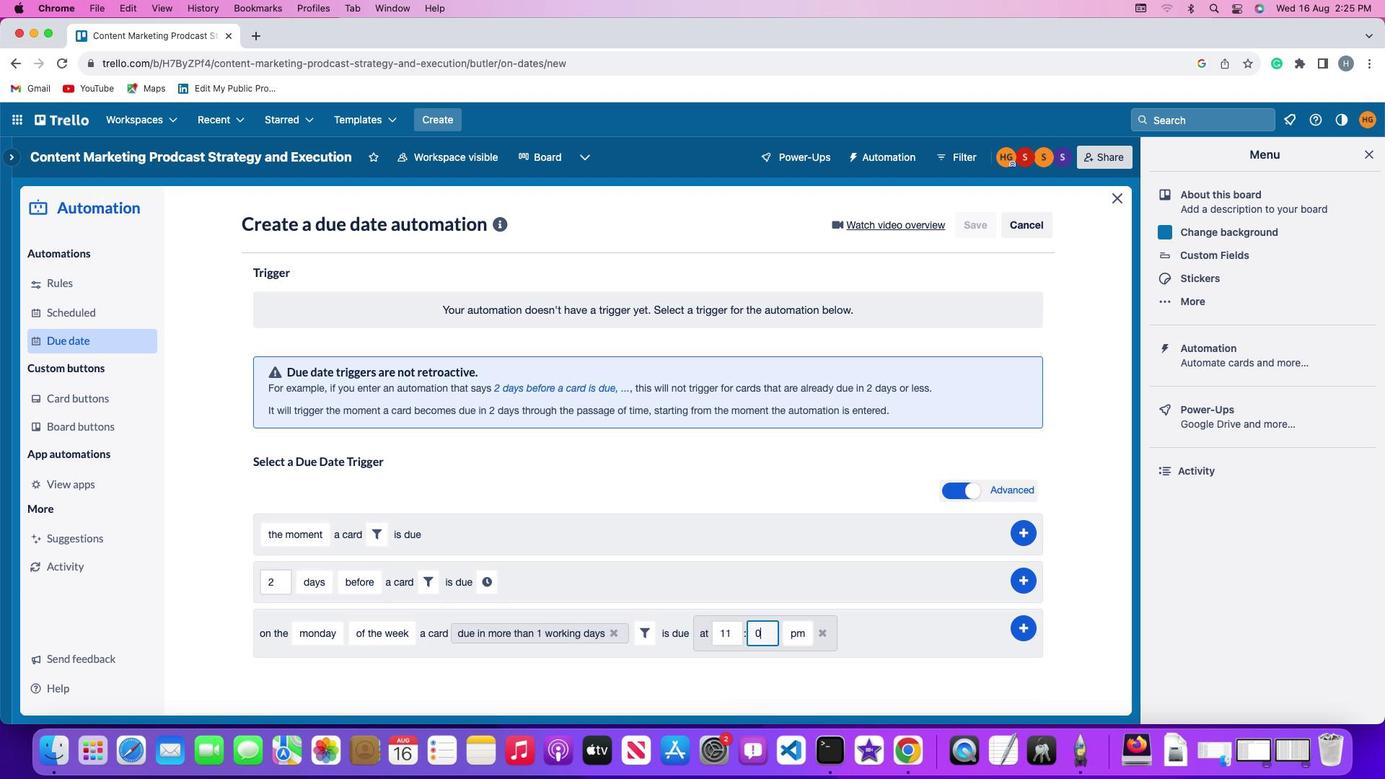 
Action: Mouse moved to (798, 633)
Screenshot: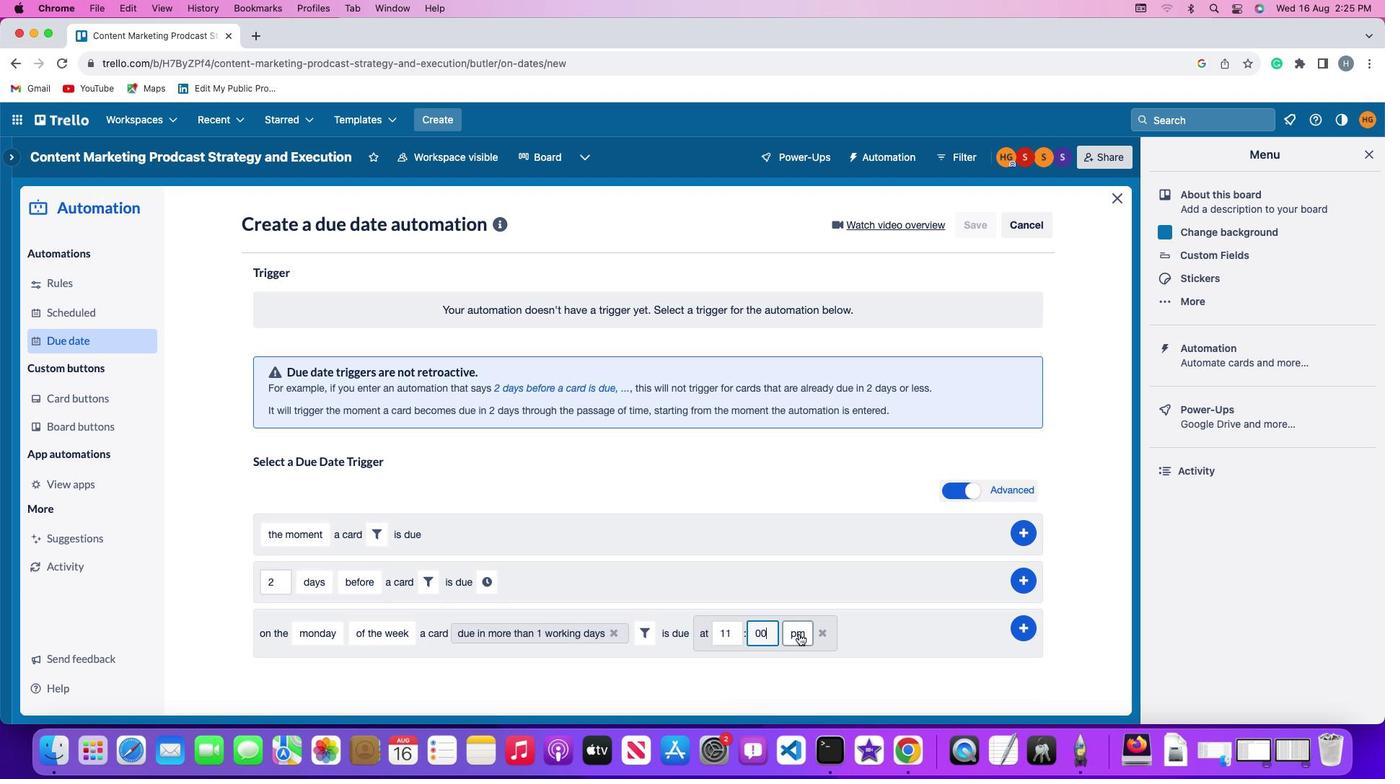 
Action: Mouse pressed left at (798, 633)
Screenshot: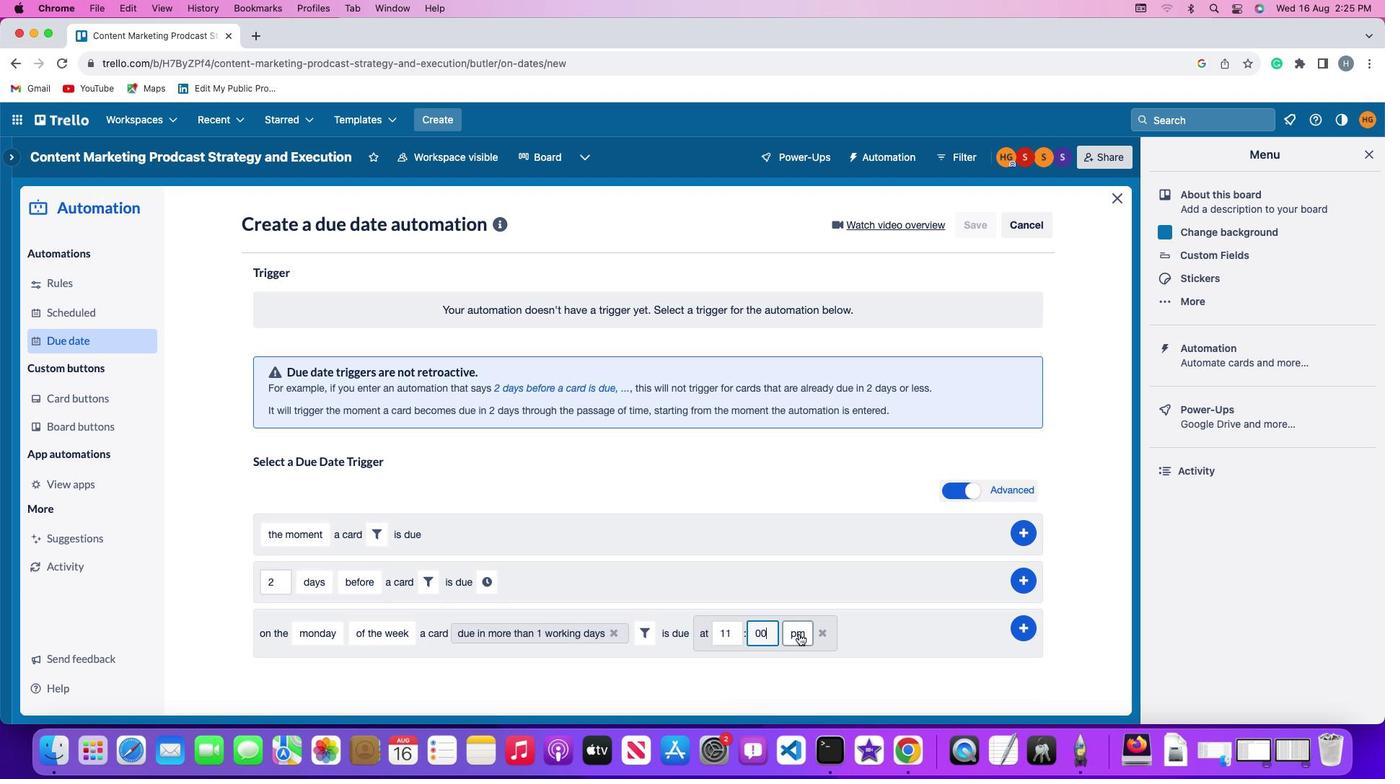 
Action: Mouse moved to (804, 655)
Screenshot: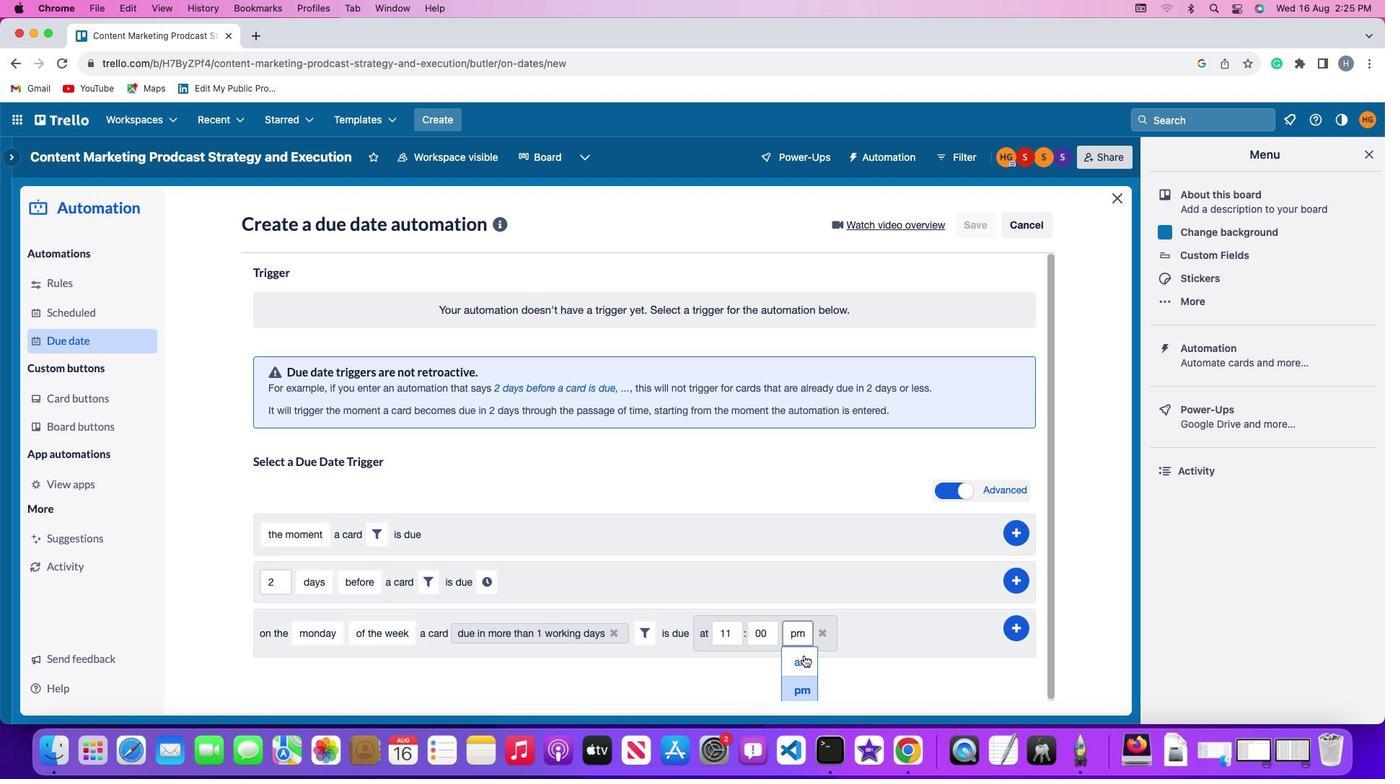 
Action: Mouse pressed left at (804, 655)
Screenshot: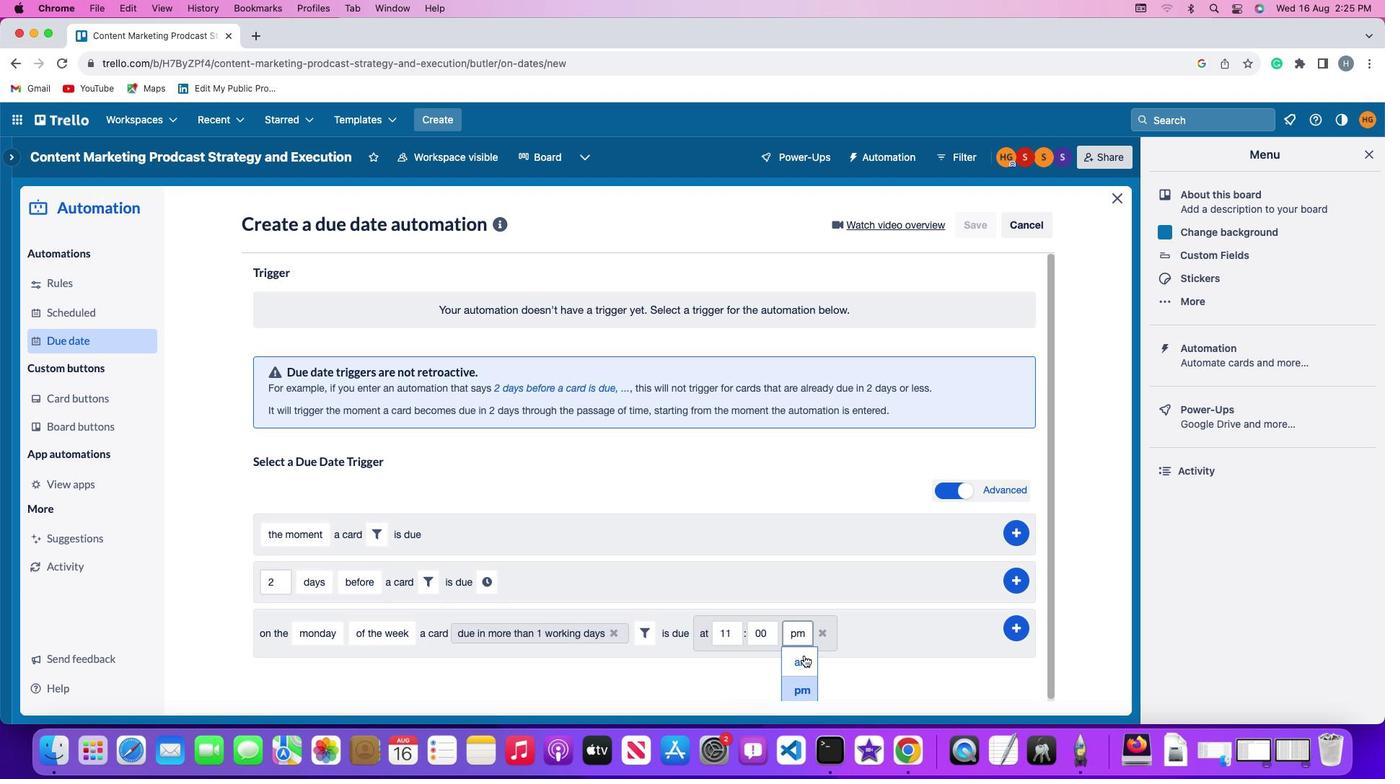 
Action: Mouse moved to (1026, 626)
Screenshot: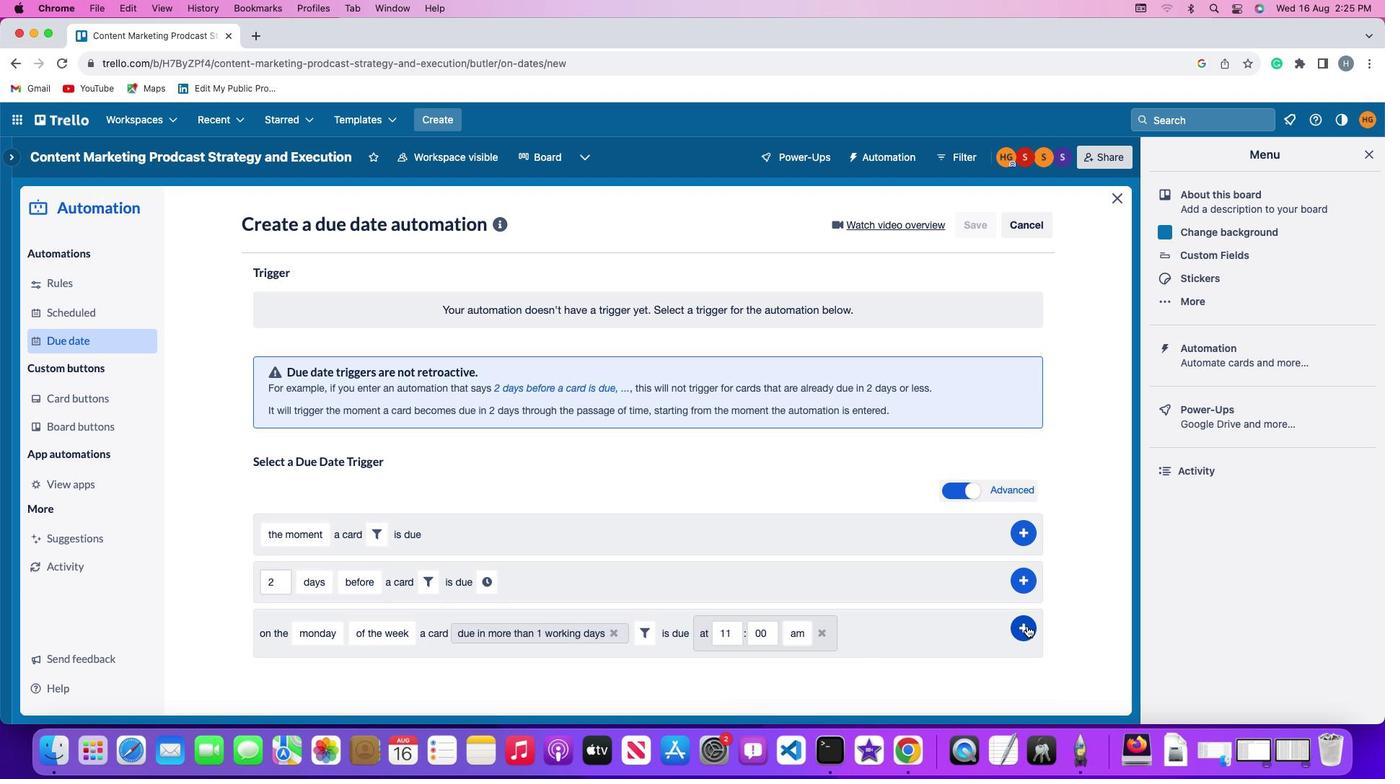 
Action: Mouse pressed left at (1026, 626)
Screenshot: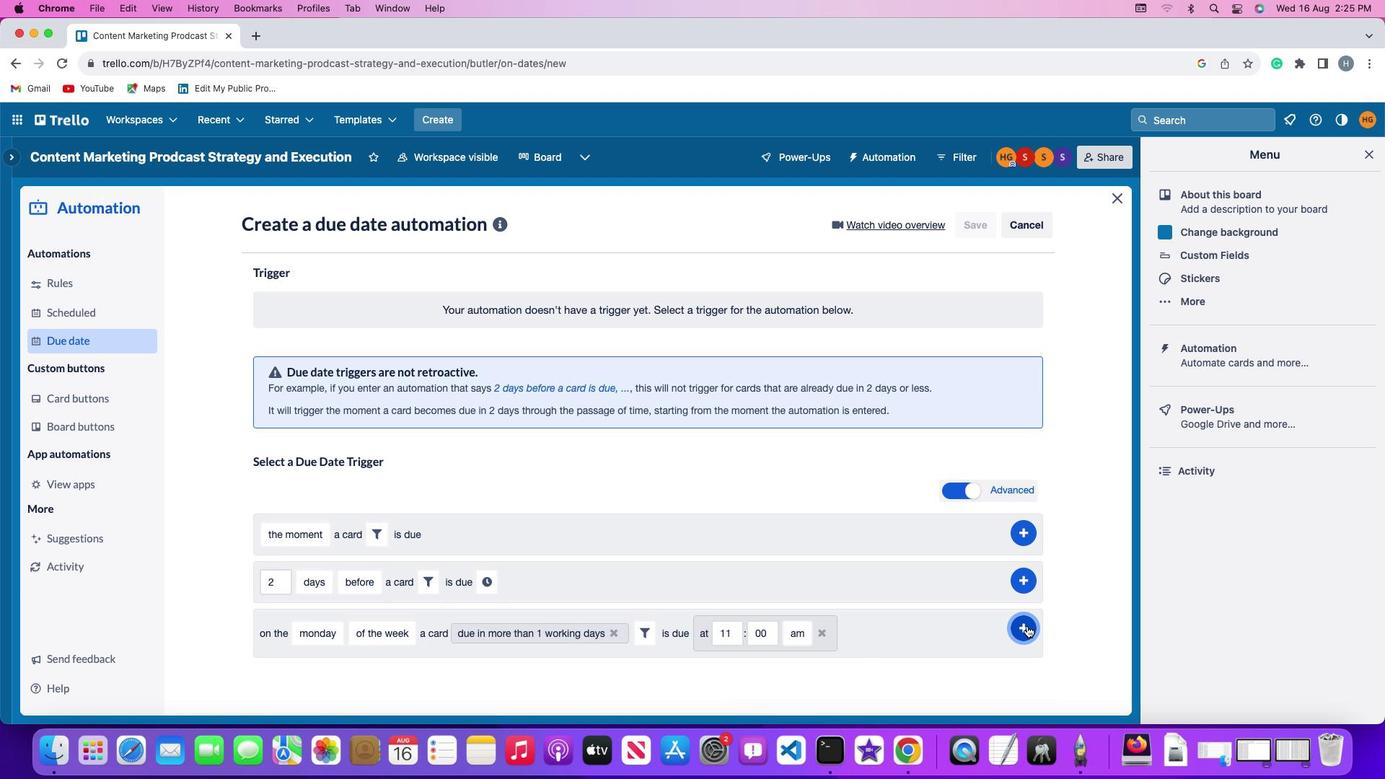 
Action: Mouse moved to (1068, 539)
Screenshot: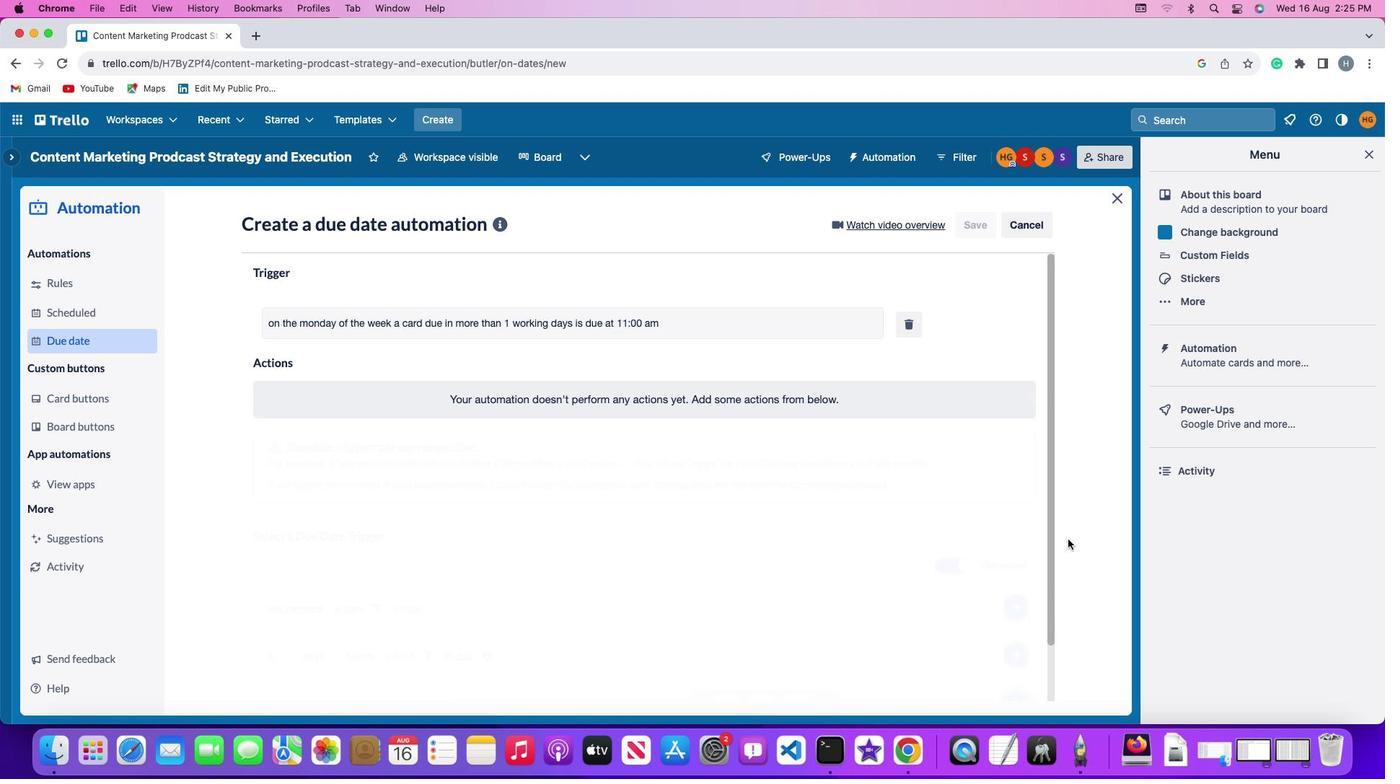 
